 Task: Develope Expense Category to manage categories.
Action: Mouse moved to (695, 65)
Screenshot: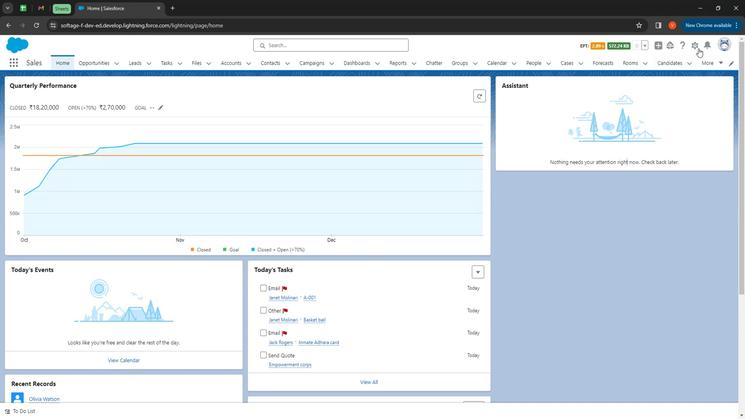 
Action: Mouse pressed left at (695, 65)
Screenshot: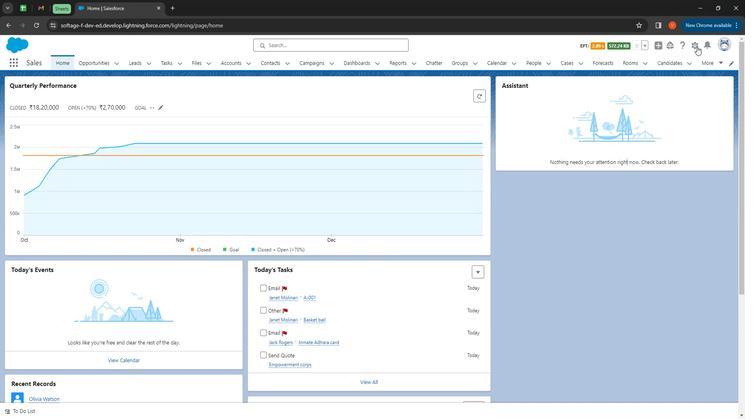
Action: Mouse moved to (675, 87)
Screenshot: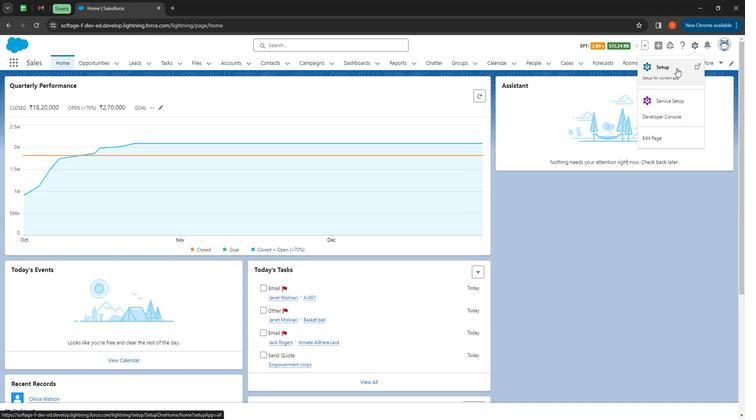 
Action: Mouse pressed left at (675, 87)
Screenshot: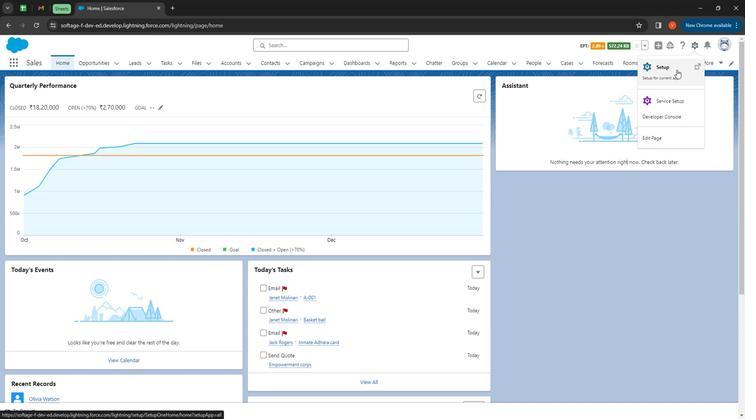 
Action: Mouse moved to (108, 79)
Screenshot: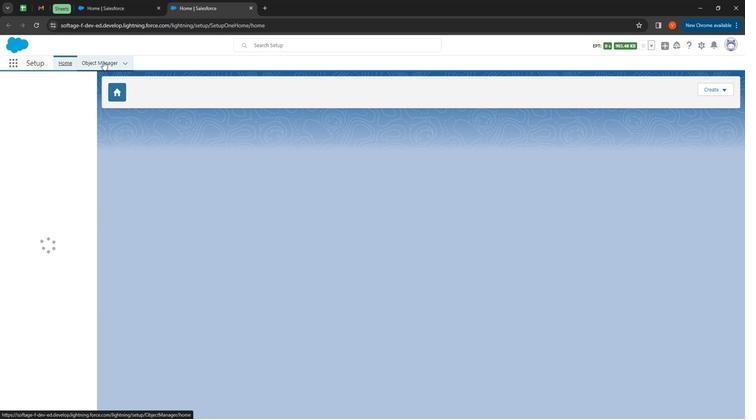 
Action: Mouse pressed left at (108, 79)
Screenshot: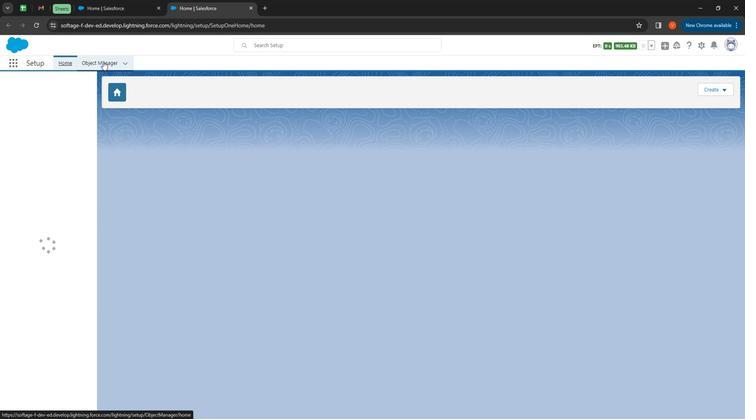 
Action: Mouse moved to (707, 105)
Screenshot: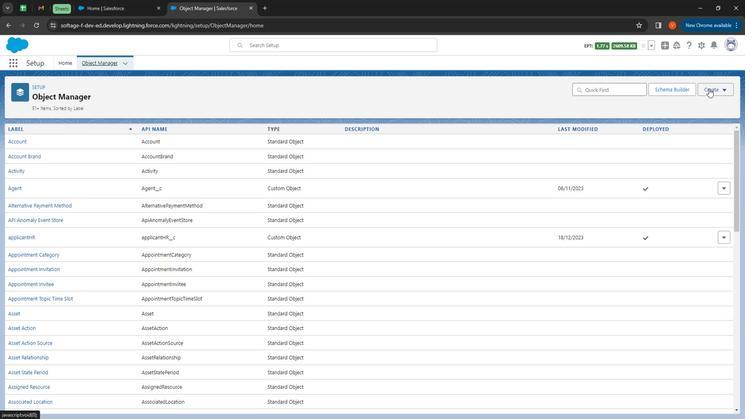 
Action: Mouse pressed left at (707, 105)
Screenshot: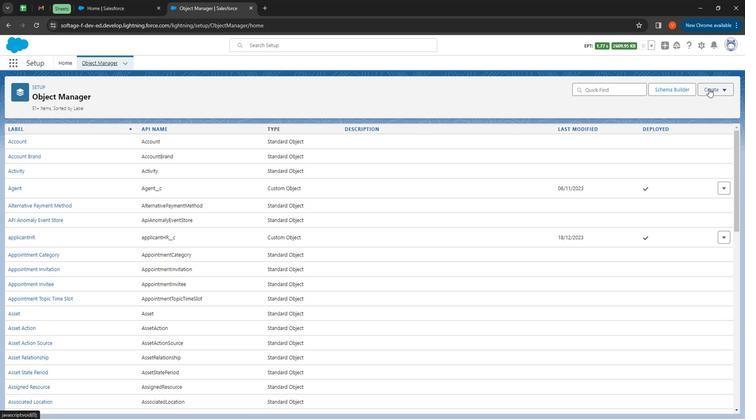 
Action: Mouse moved to (695, 125)
Screenshot: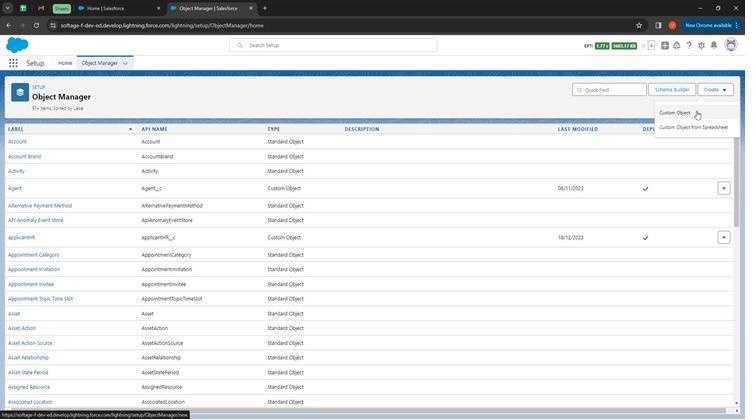 
Action: Mouse pressed left at (695, 125)
Screenshot: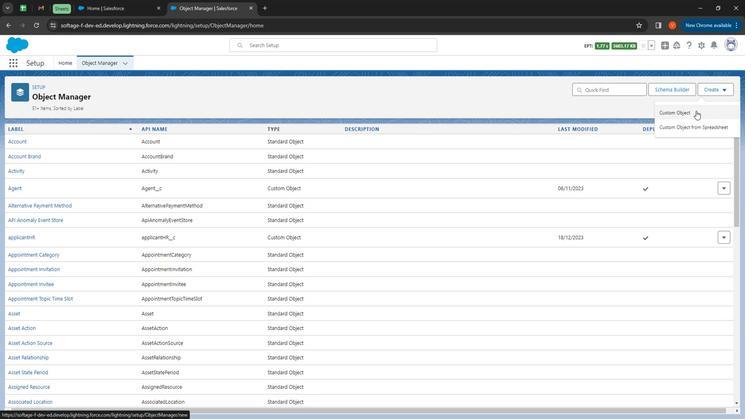 
Action: Mouse moved to (168, 201)
Screenshot: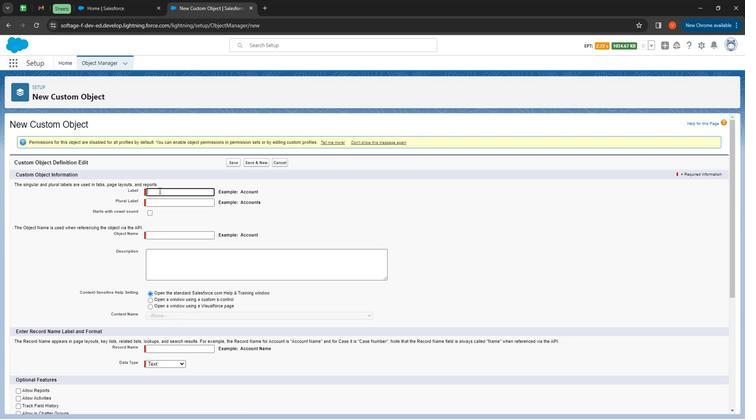 
Action: Mouse pressed left at (168, 201)
Screenshot: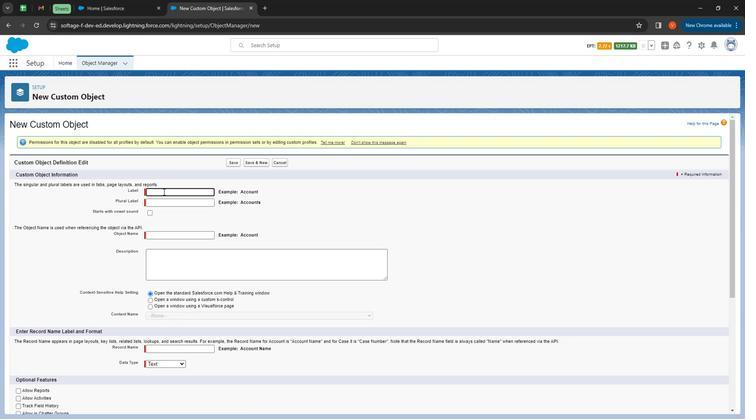 
Action: Key pressed <Key.shift>
Screenshot: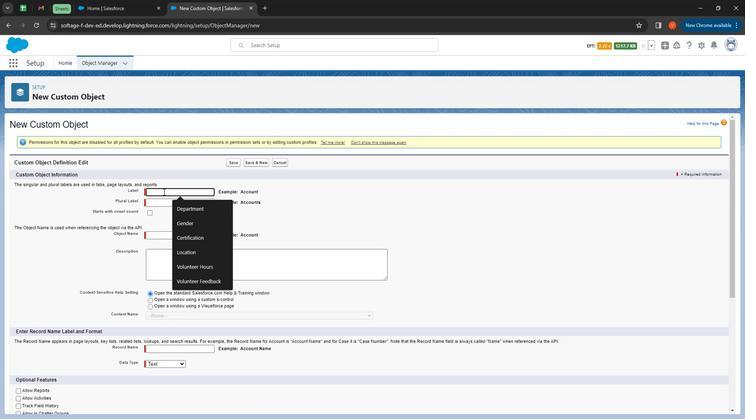 
Action: Mouse moved to (166, 200)
Screenshot: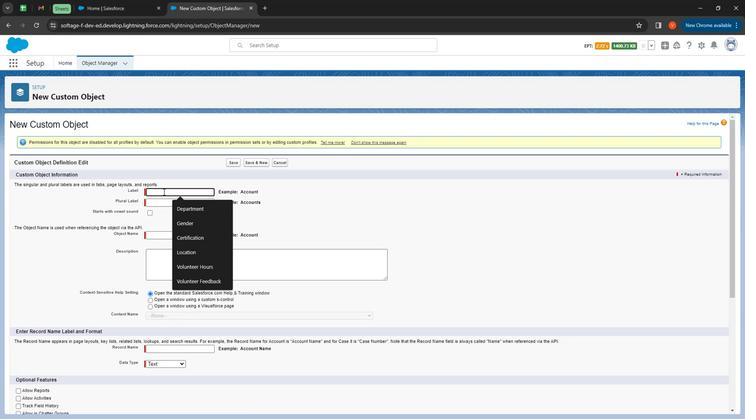 
Action: Key pressed Expense<Key.space><Key.shift>Category
Screenshot: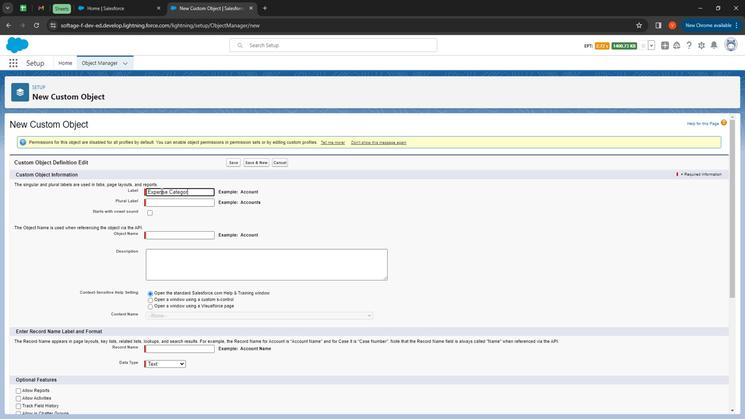 
Action: Mouse moved to (195, 209)
Screenshot: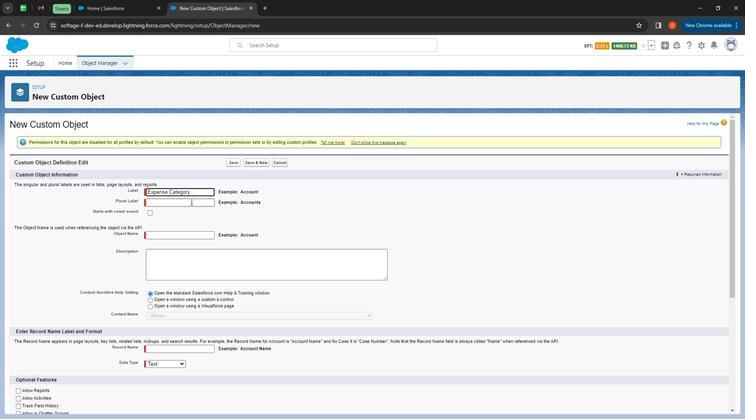 
Action: Mouse pressed left at (195, 209)
Screenshot: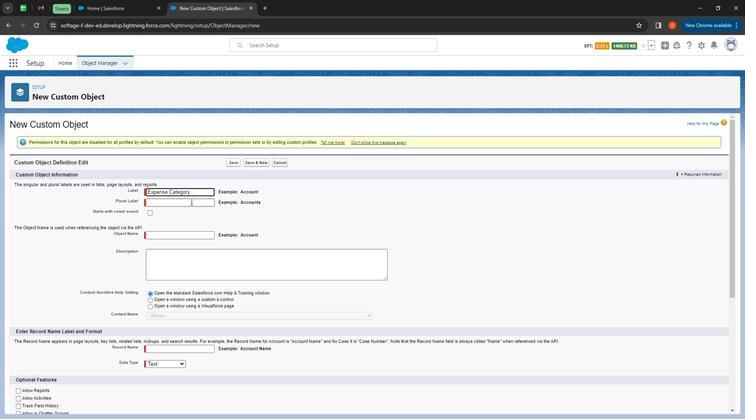 
Action: Mouse moved to (195, 209)
Screenshot: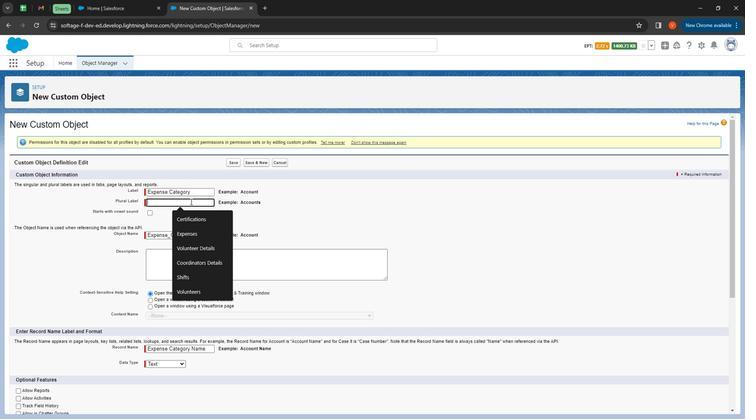 
Action: Key pressed <Key.shift>
Screenshot: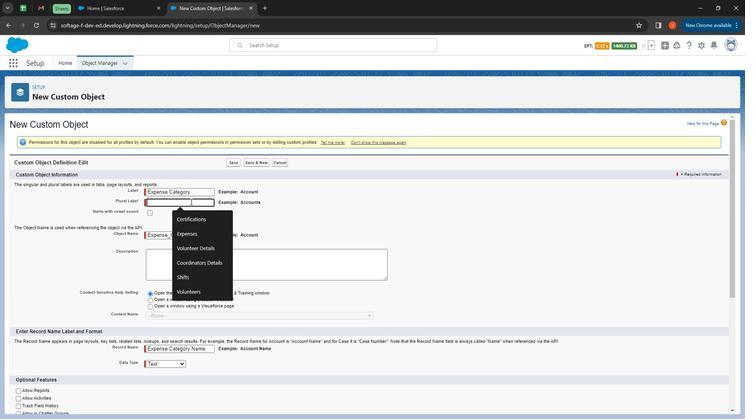 
Action: Mouse moved to (190, 206)
Screenshot: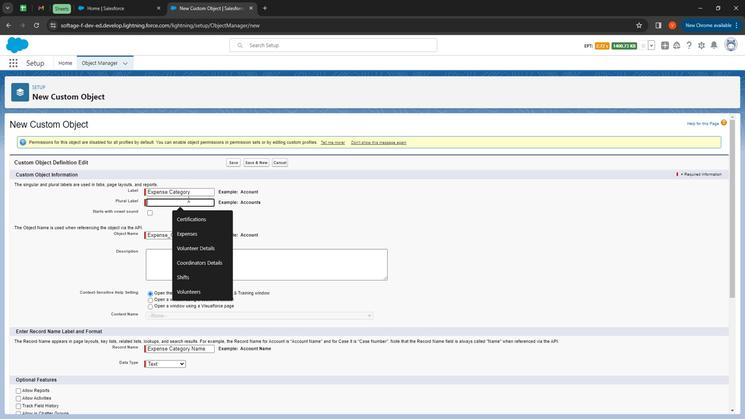 
Action: Key pressed E
Screenshot: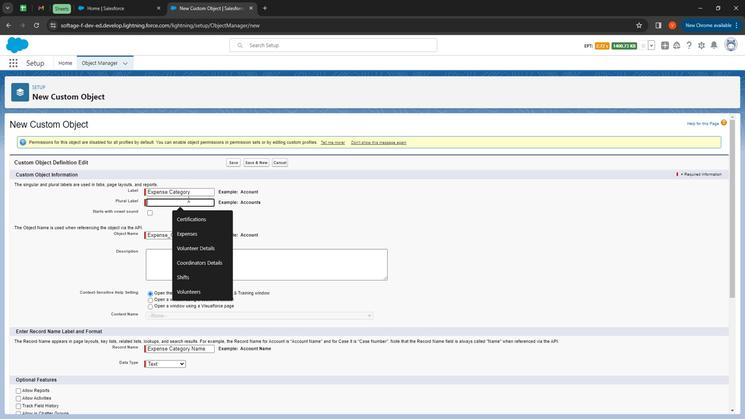 
Action: Mouse moved to (189, 205)
Screenshot: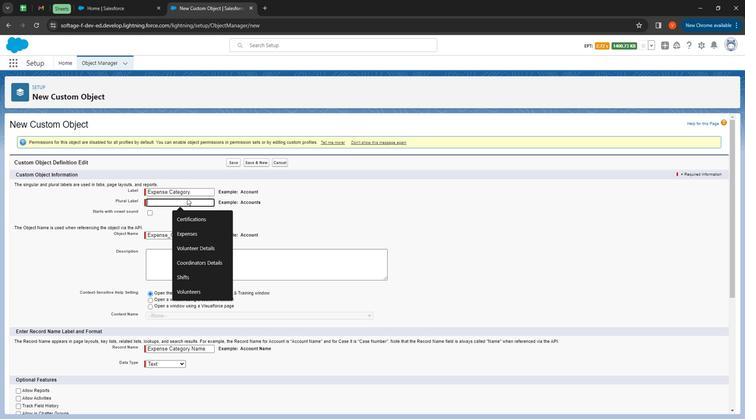 
Action: Key pressed xpense<Key.space><Key.shift>Catef<Key.backspace>gories
Screenshot: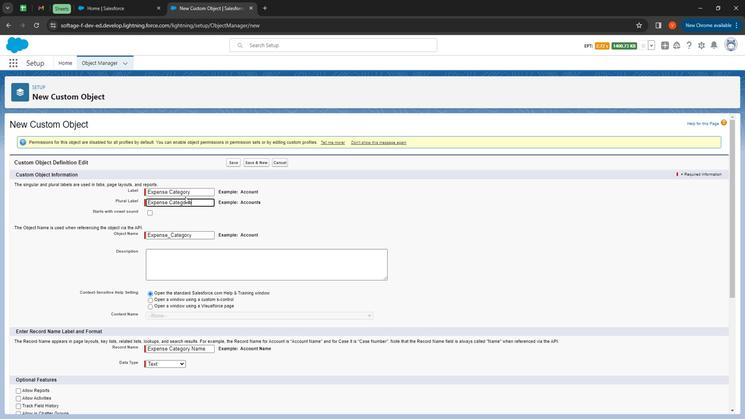 
Action: Mouse moved to (156, 219)
Screenshot: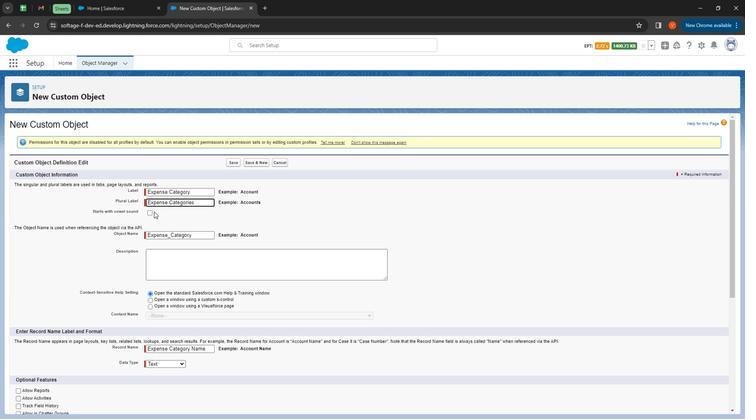 
Action: Mouse pressed left at (156, 219)
Screenshot: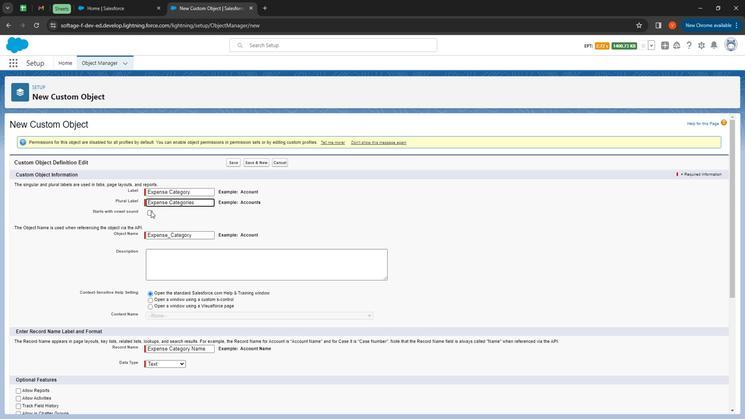 
Action: Mouse moved to (235, 237)
Screenshot: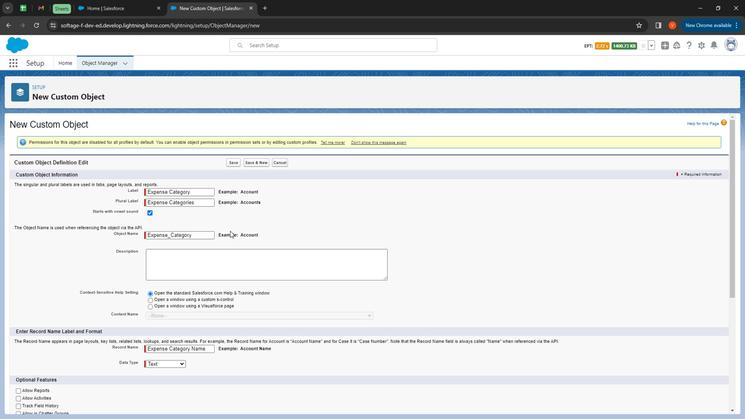 
Action: Mouse scrolled (235, 237) with delta (0, 0)
Screenshot: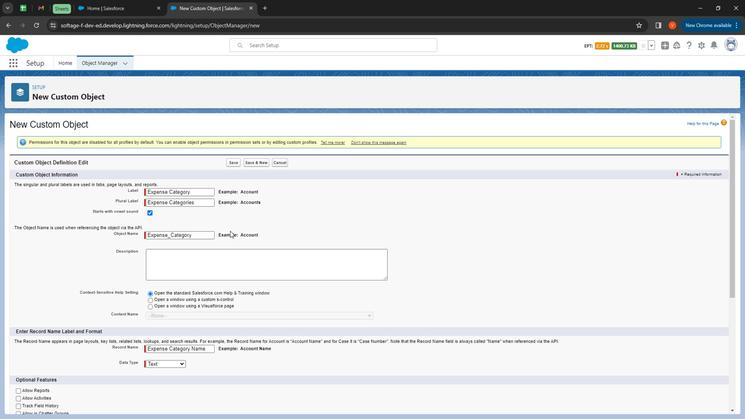 
Action: Mouse moved to (237, 239)
Screenshot: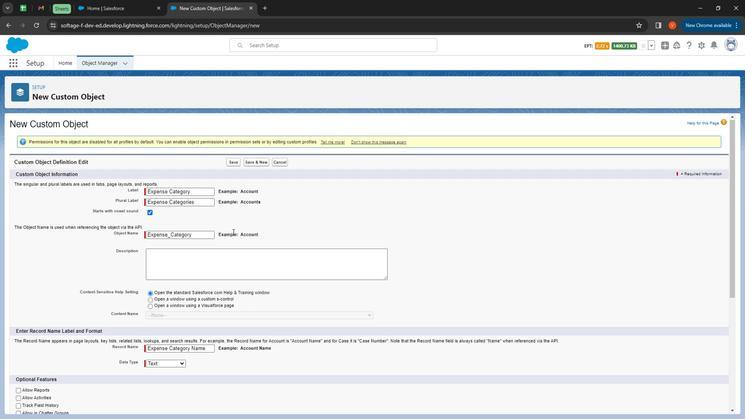 
Action: Mouse scrolled (237, 238) with delta (0, 0)
Screenshot: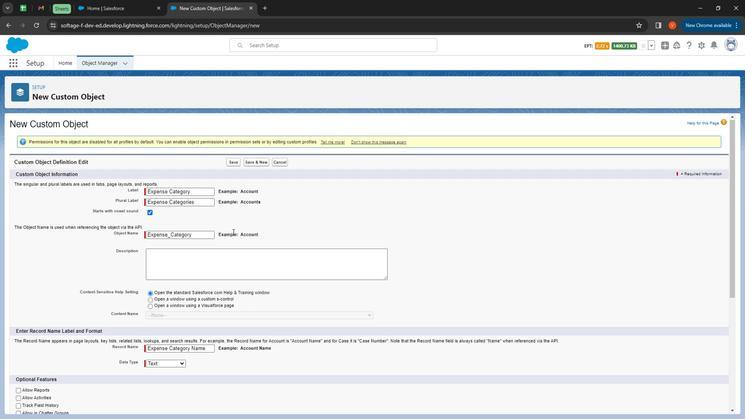 
Action: Mouse moved to (175, 192)
Screenshot: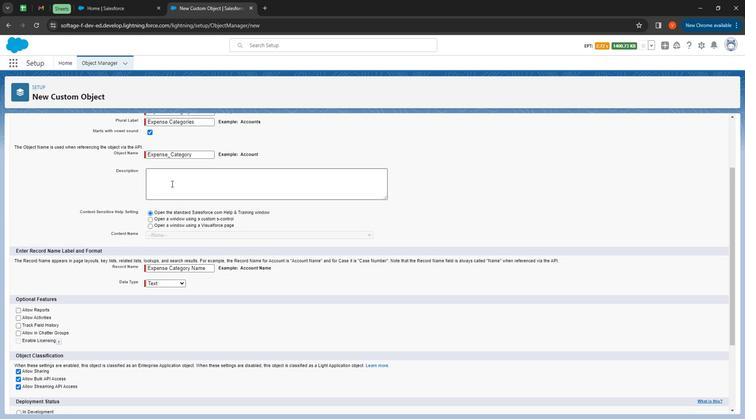 
Action: Mouse pressed left at (175, 192)
Screenshot: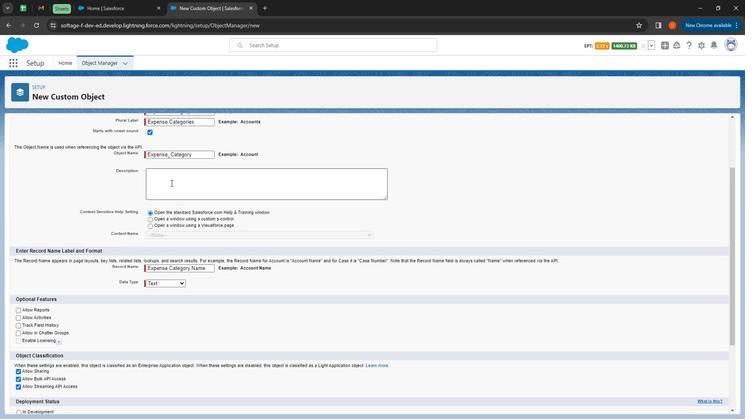 
Action: Mouse moved to (175, 194)
Screenshot: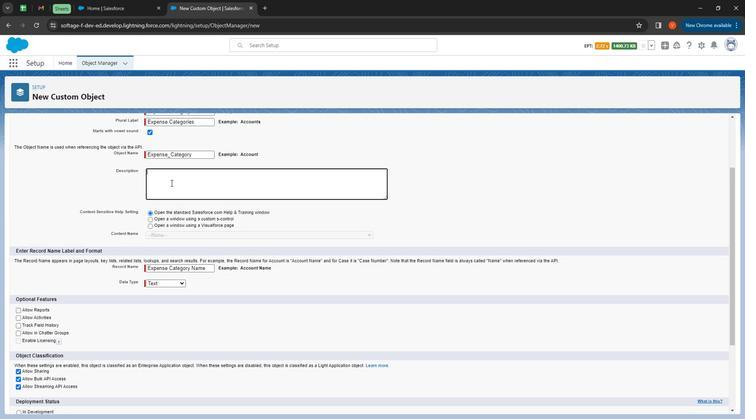 
Action: Key pressed <Key.shift>
Screenshot: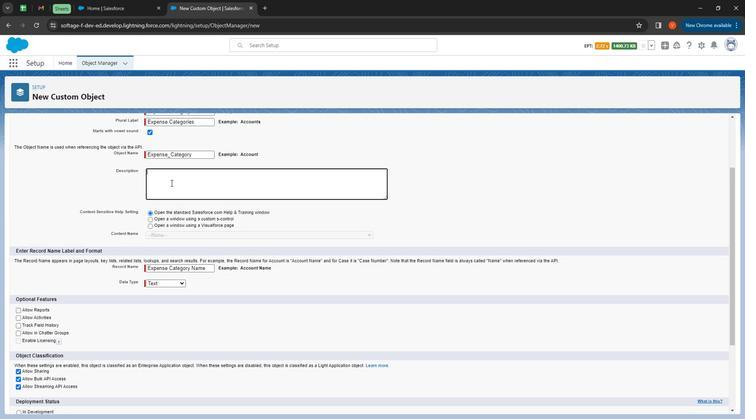 
Action: Mouse moved to (173, 189)
Screenshot: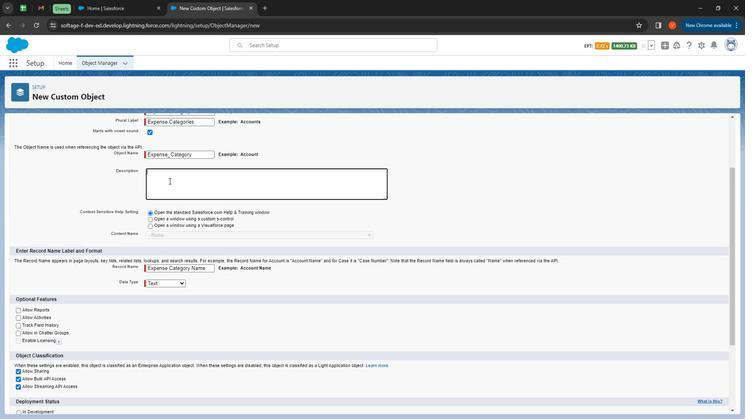 
Action: Key pressed Expense<Key.space><Key.shift>Category<Key.space>is<Key.space>custom<Key.space>object<Key.space>used<Key.space>in<Key.space>salesforce<Key.space>application<Key.space>name<Key.space><Key.shift>Expense<Key.space><Key.shift>Tracker<Key.space>
Screenshot: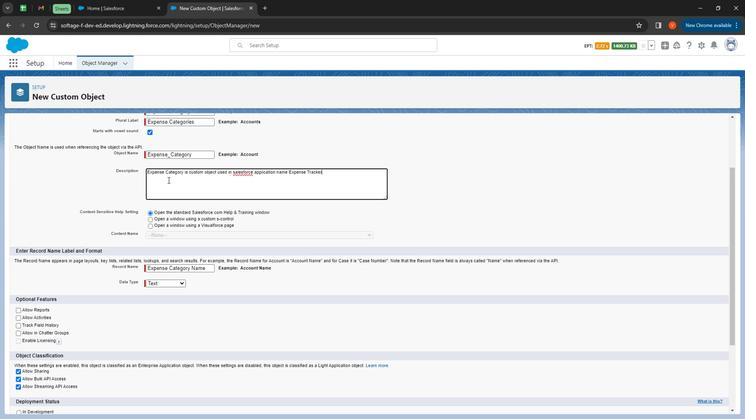 
Action: Mouse moved to (249, 182)
Screenshot: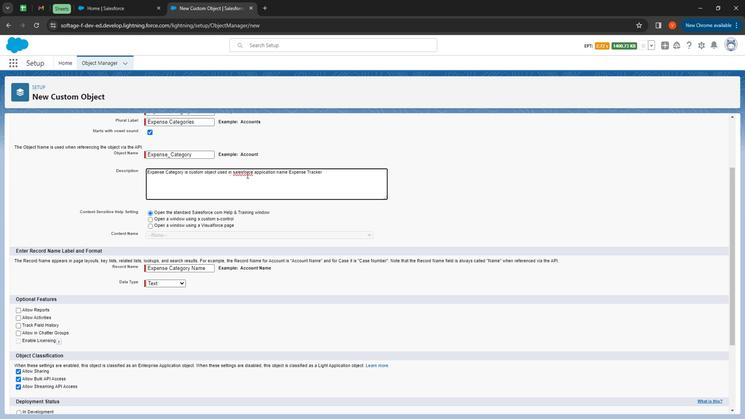 
Action: Mouse pressed right at (249, 182)
Screenshot: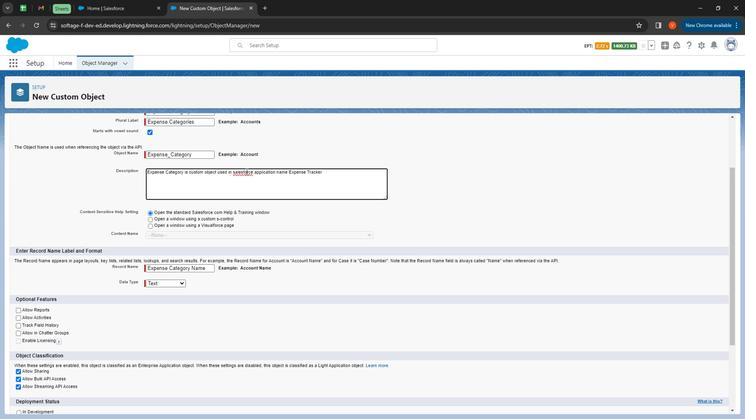 
Action: Mouse moved to (263, 185)
Screenshot: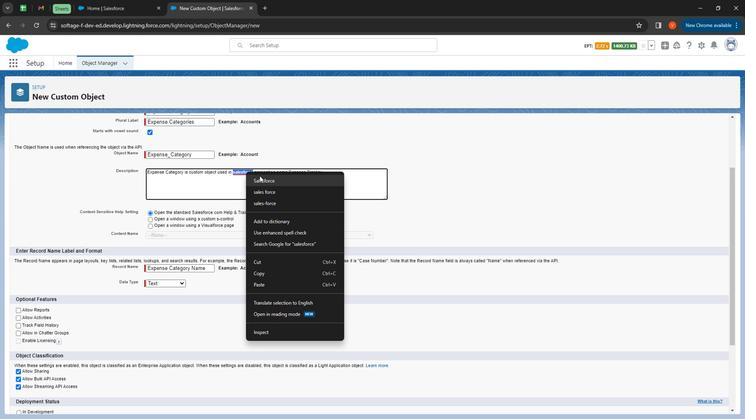 
Action: Mouse pressed left at (263, 185)
Screenshot: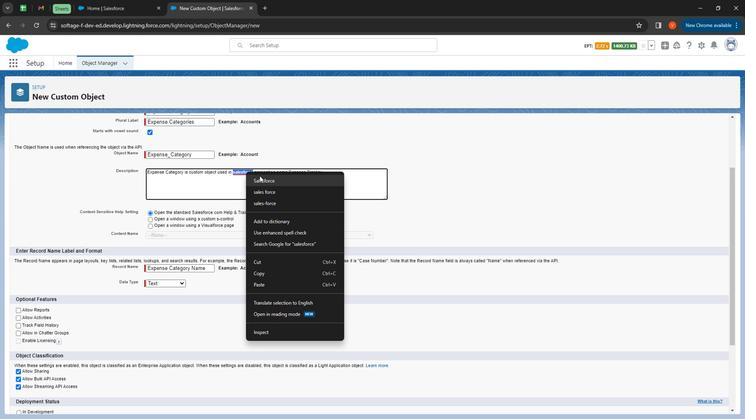 
Action: Mouse moved to (216, 196)
Screenshot: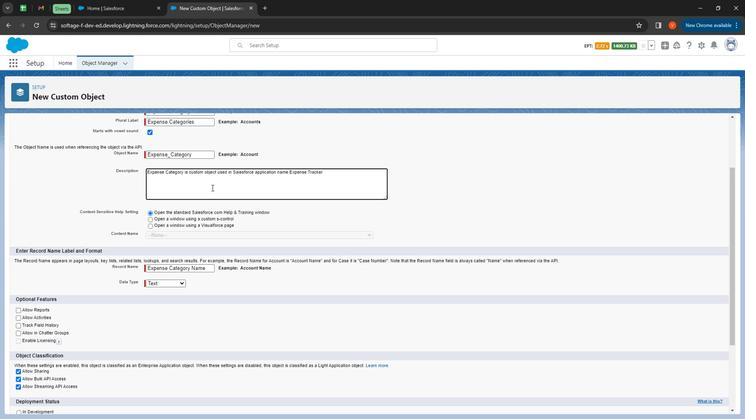 
Action: Mouse pressed left at (216, 196)
Screenshot: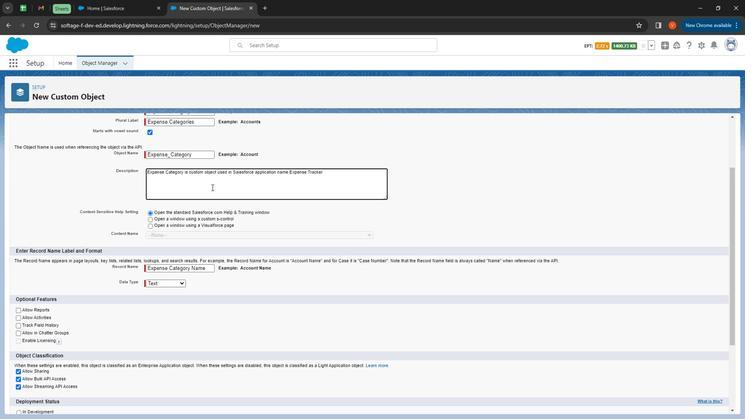 
Action: Mouse moved to (184, 217)
Screenshot: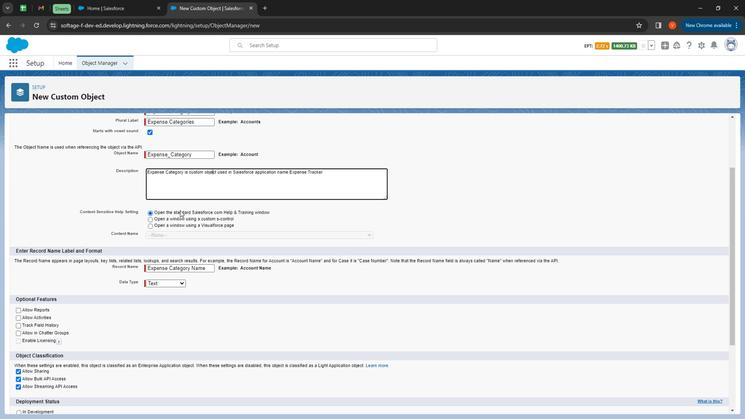 
Action: Mouse scrolled (184, 217) with delta (0, 0)
Screenshot: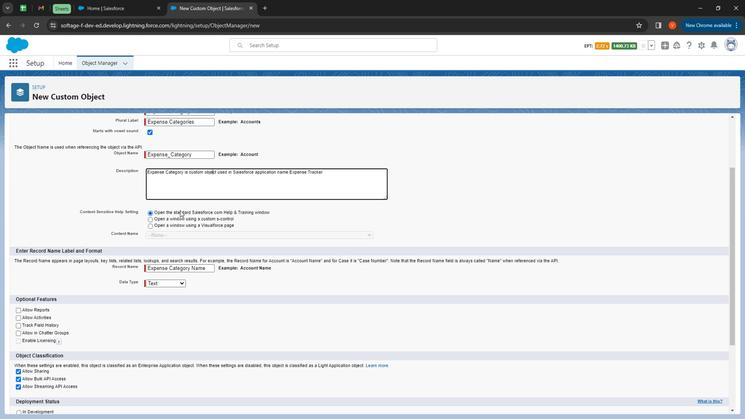 
Action: Mouse moved to (184, 214)
Screenshot: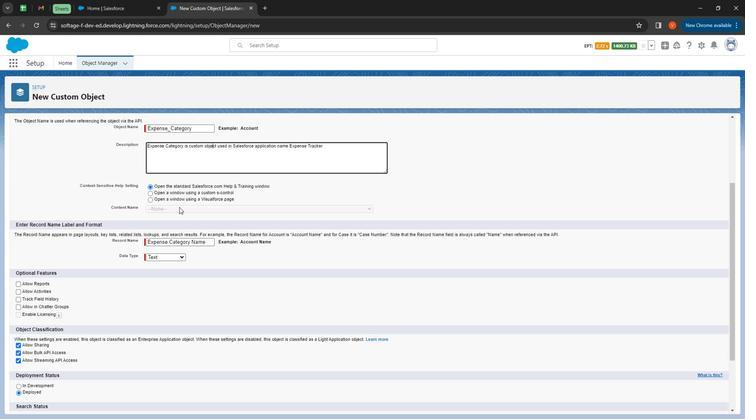 
Action: Mouse scrolled (184, 214) with delta (0, 0)
Screenshot: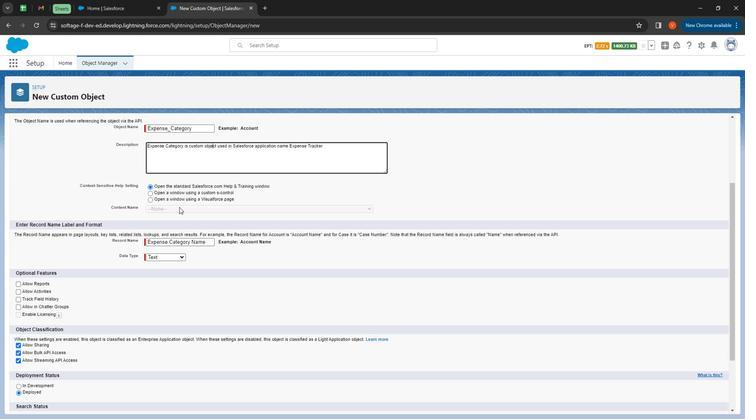 
Action: Mouse moved to (46, 235)
Screenshot: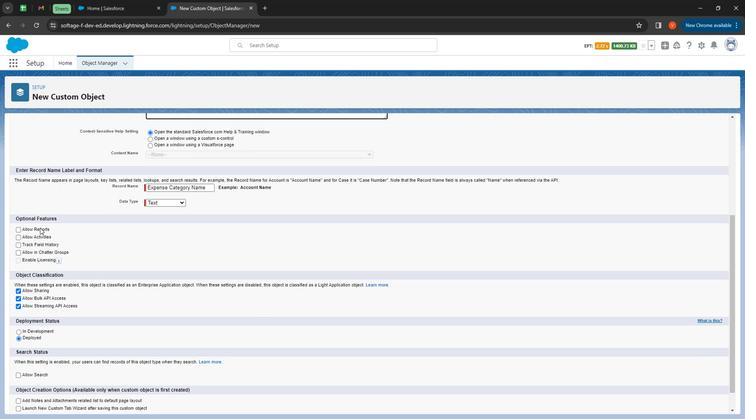 
Action: Mouse pressed left at (46, 235)
Screenshot: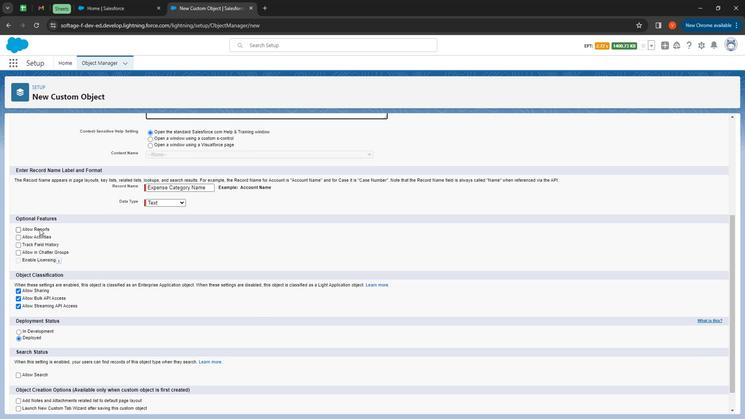 
Action: Mouse moved to (46, 243)
Screenshot: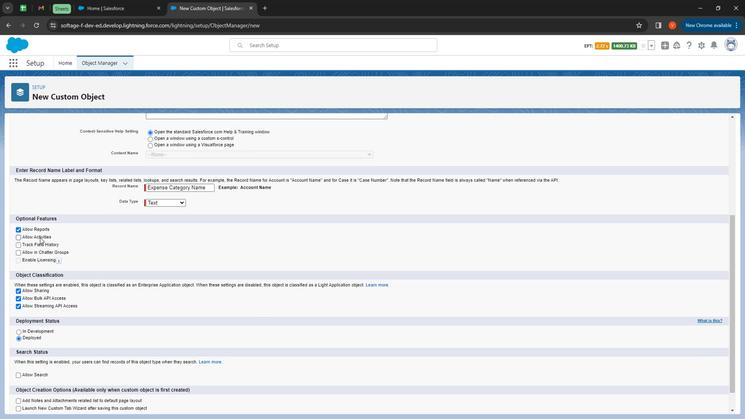 
Action: Mouse pressed left at (46, 243)
Screenshot: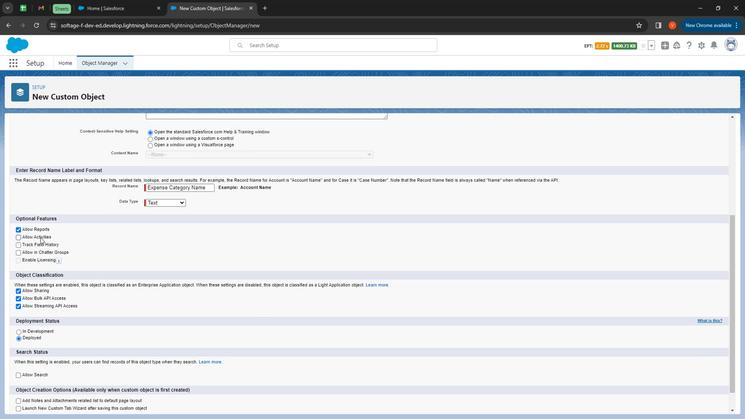 
Action: Mouse moved to (50, 250)
Screenshot: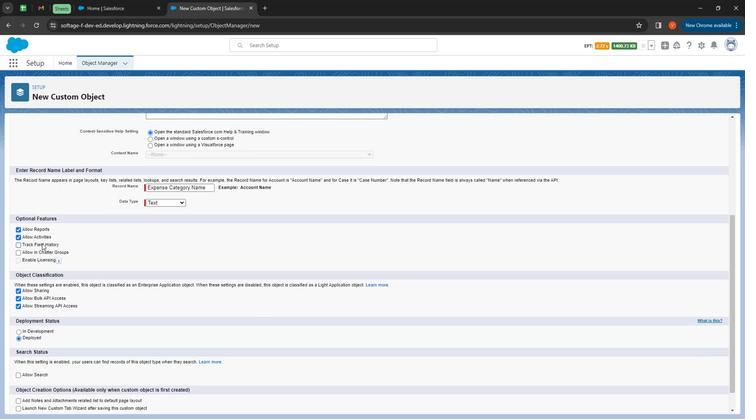 
Action: Mouse pressed left at (50, 250)
Screenshot: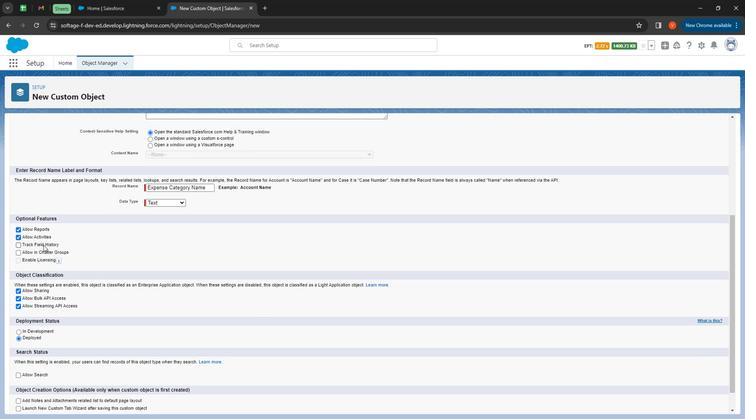 
Action: Mouse moved to (44, 256)
Screenshot: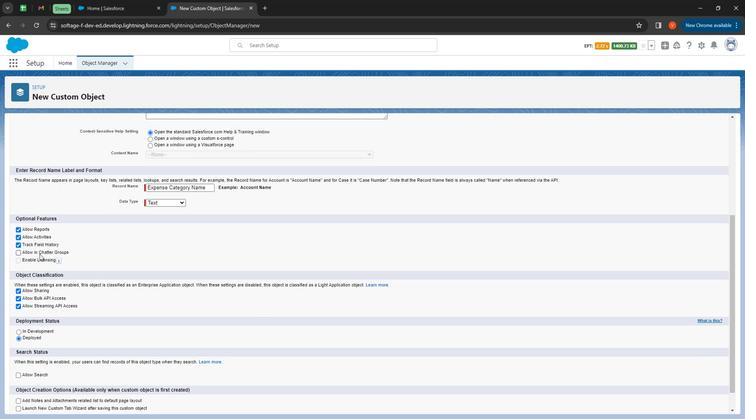 
Action: Mouse pressed left at (44, 256)
Screenshot: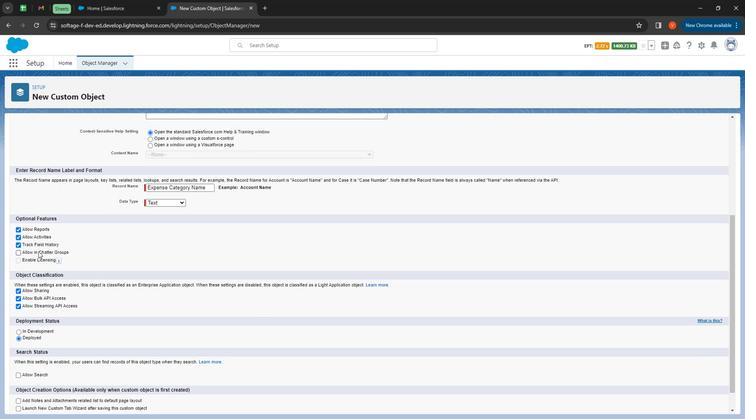 
Action: Mouse moved to (209, 300)
Screenshot: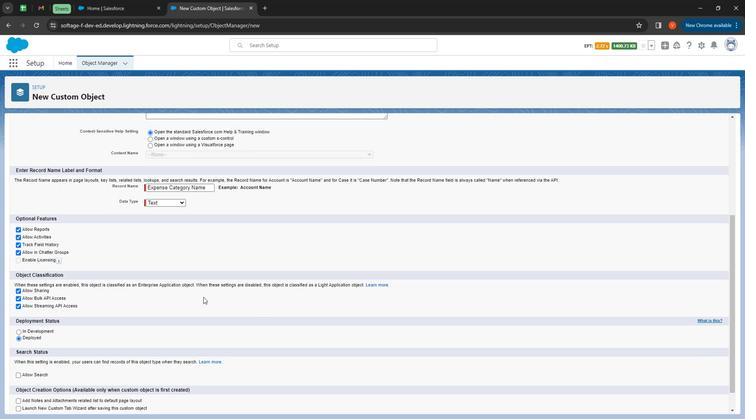 
Action: Mouse scrolled (209, 300) with delta (0, 0)
Screenshot: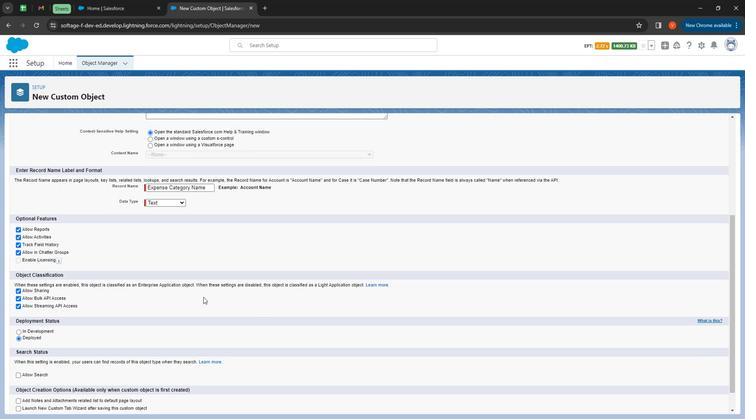 
Action: Mouse moved to (213, 304)
Screenshot: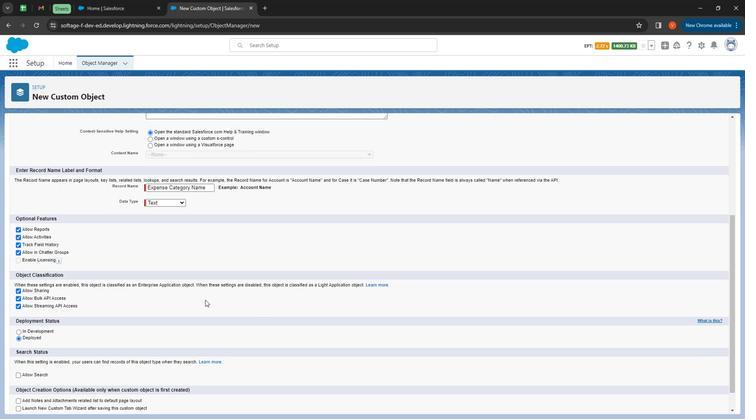 
Action: Mouse scrolled (213, 304) with delta (0, 0)
Screenshot: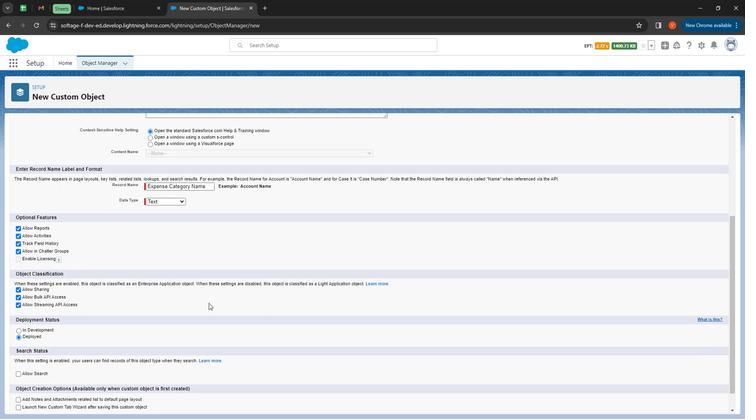 
Action: Mouse scrolled (213, 304) with delta (0, 0)
Screenshot: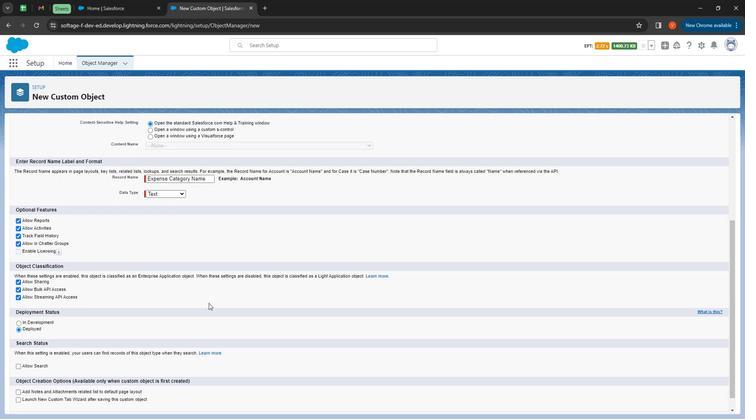 
Action: Mouse moved to (178, 310)
Screenshot: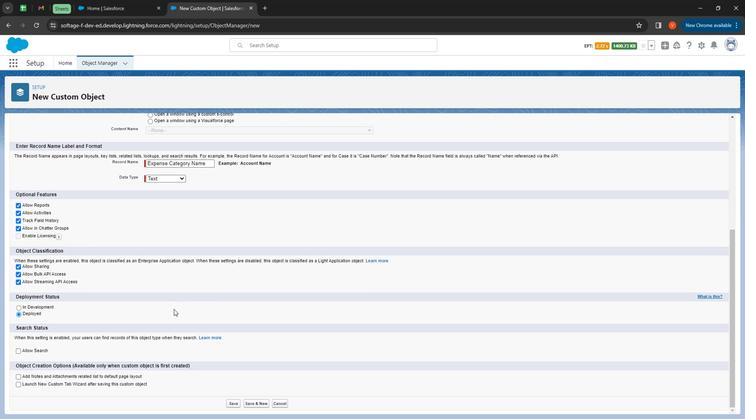 
Action: Mouse scrolled (178, 310) with delta (0, 0)
Screenshot: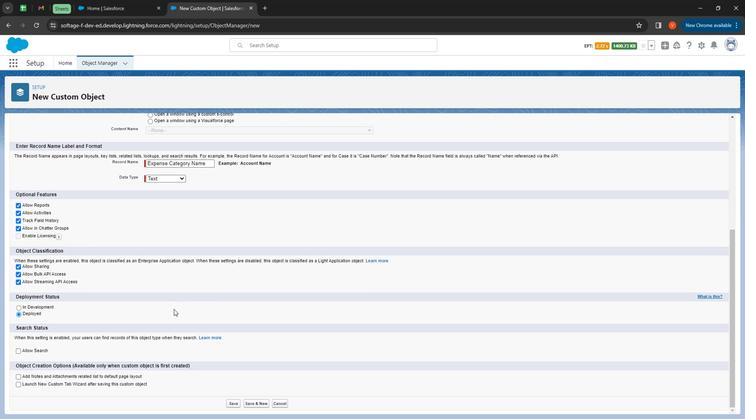 
Action: Mouse moved to (178, 310)
Screenshot: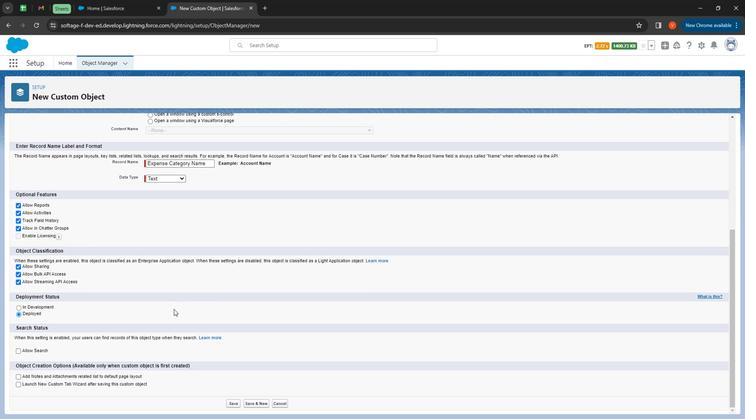 
Action: Mouse scrolled (178, 310) with delta (0, 0)
Screenshot: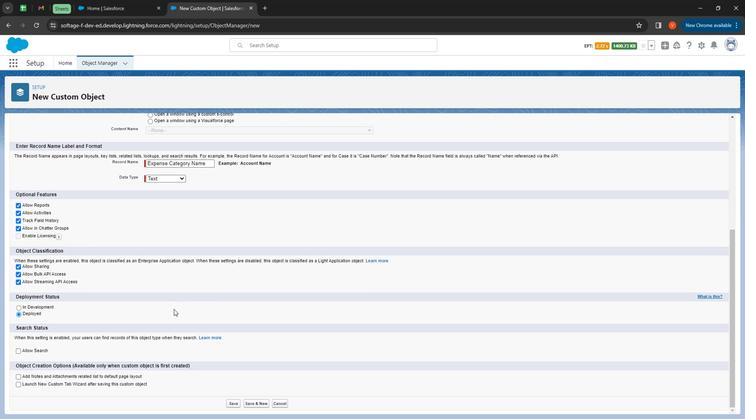 
Action: Mouse scrolled (178, 310) with delta (0, 0)
Screenshot: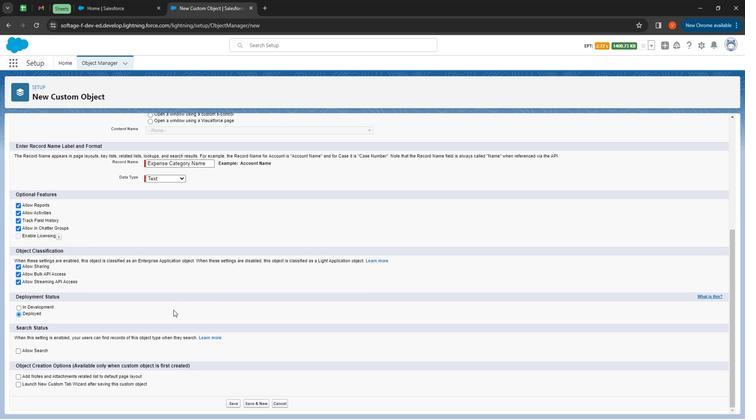 
Action: Mouse moved to (43, 350)
Screenshot: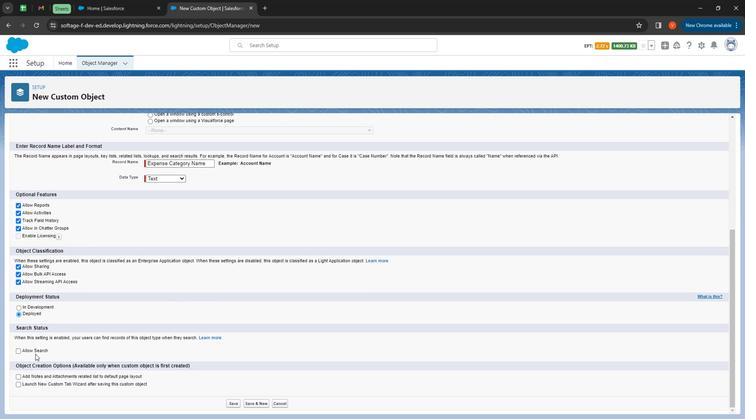 
Action: Mouse pressed left at (43, 350)
Screenshot: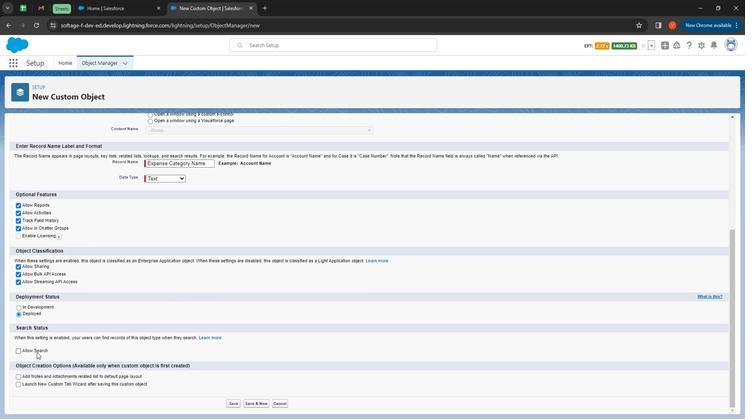 
Action: Mouse moved to (235, 399)
Screenshot: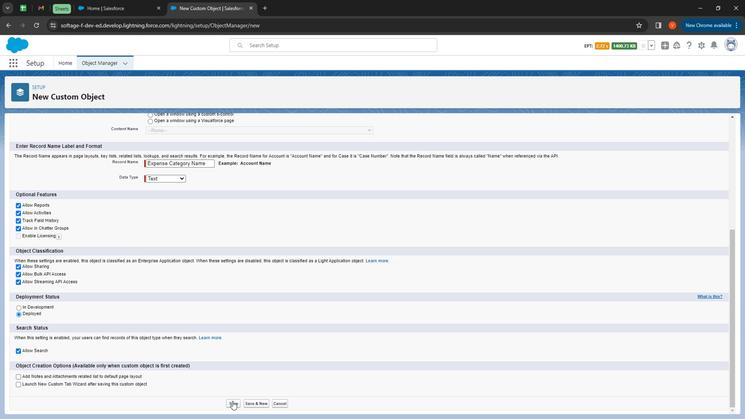 
Action: Mouse pressed left at (235, 399)
Screenshot: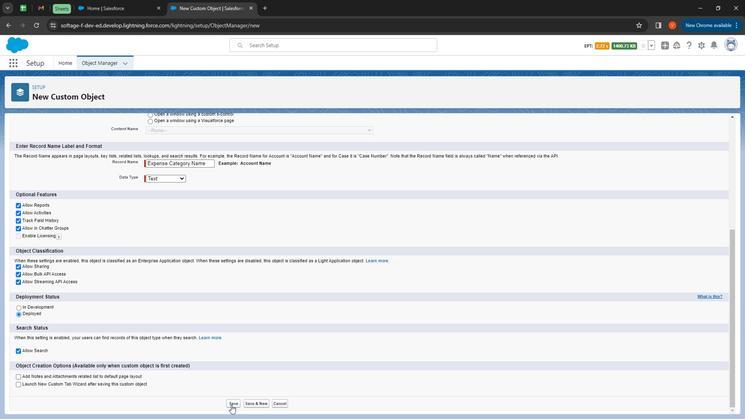 
Action: Mouse moved to (61, 154)
Screenshot: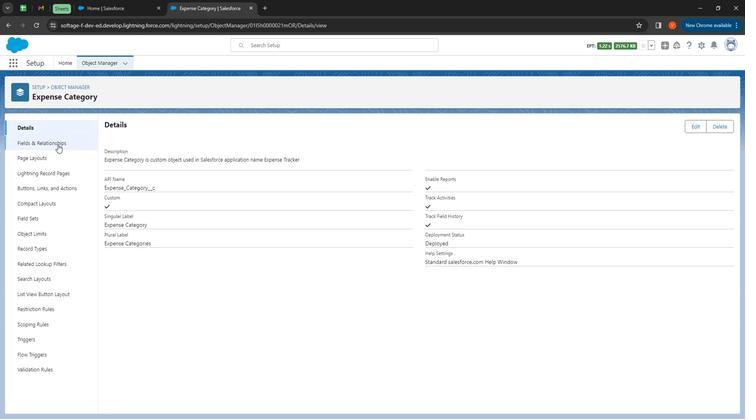 
Action: Mouse pressed left at (61, 154)
Screenshot: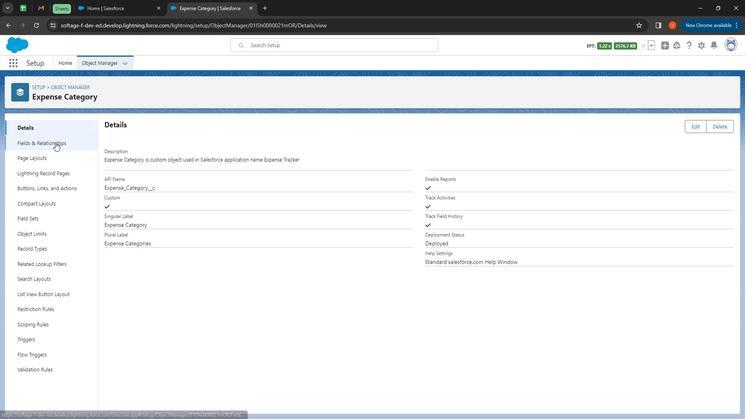 
Action: Mouse moved to (568, 137)
Screenshot: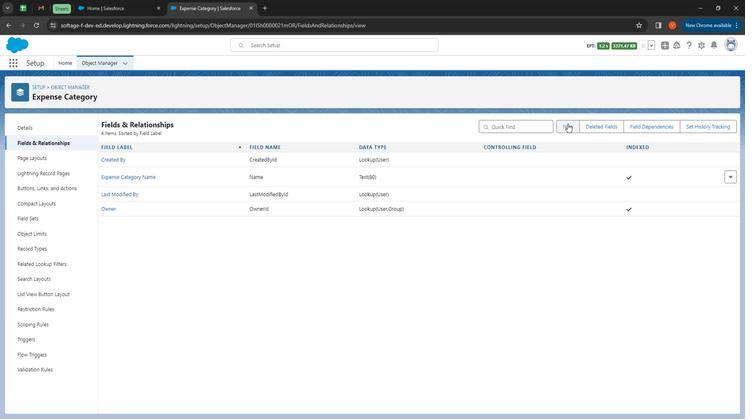 
Action: Mouse pressed left at (568, 137)
Screenshot: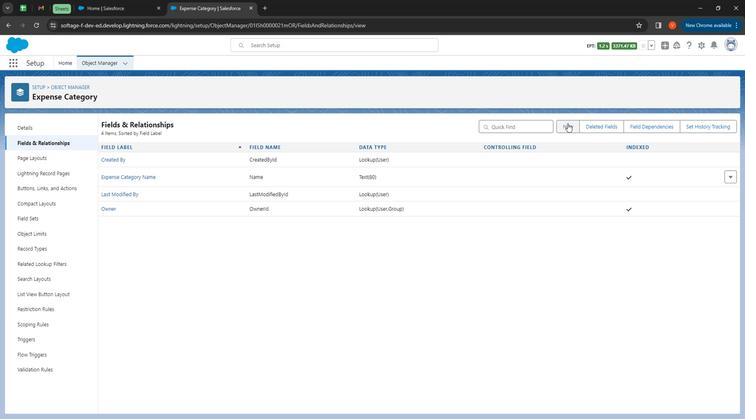 
Action: Mouse moved to (157, 255)
Screenshot: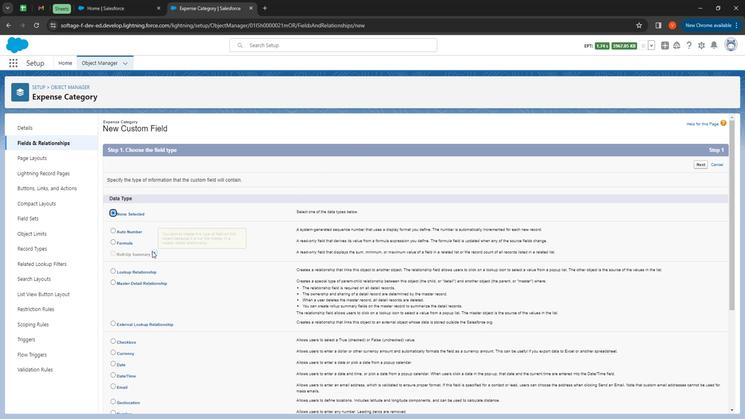 
Action: Mouse scrolled (157, 255) with delta (0, 0)
Screenshot: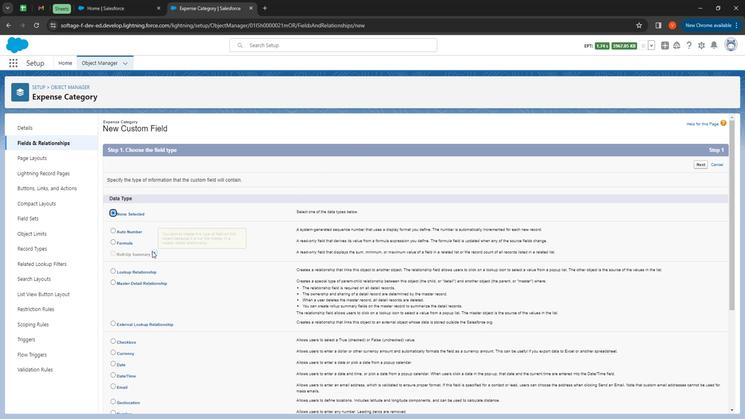 
Action: Mouse moved to (160, 263)
Screenshot: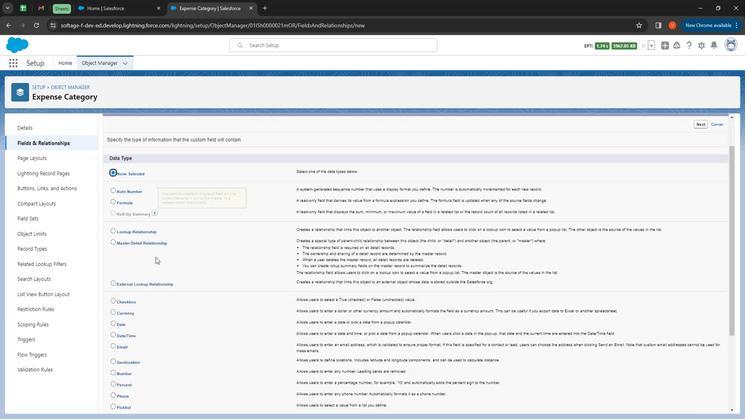
Action: Mouse scrolled (160, 262) with delta (0, 0)
Screenshot: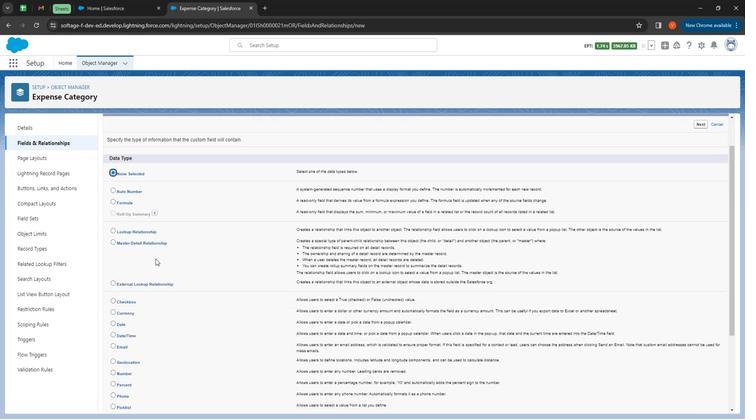 
Action: Mouse moved to (161, 266)
Screenshot: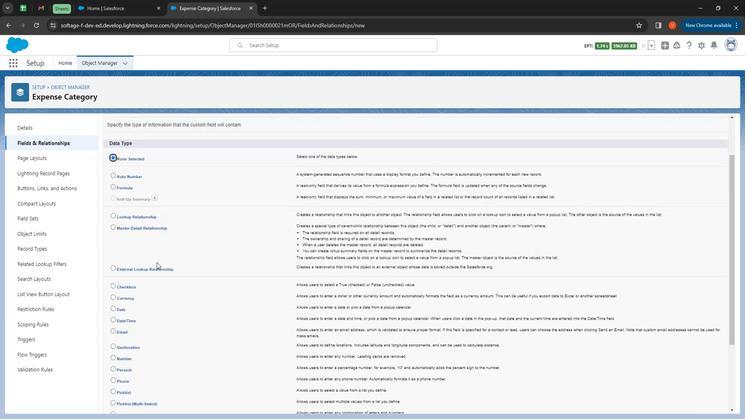 
Action: Mouse scrolled (161, 266) with delta (0, 0)
Screenshot: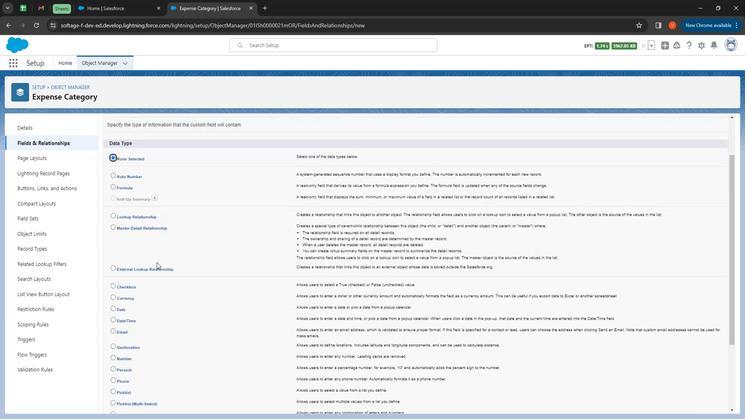 
Action: Mouse moved to (127, 325)
Screenshot: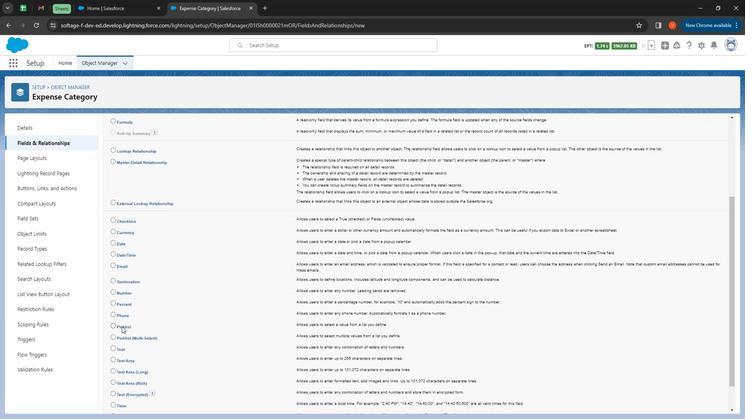 
Action: Mouse pressed left at (127, 325)
Screenshot: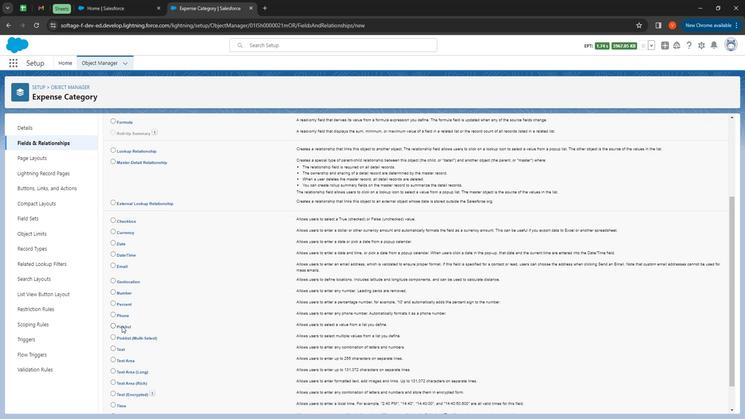 
Action: Mouse moved to (693, 358)
Screenshot: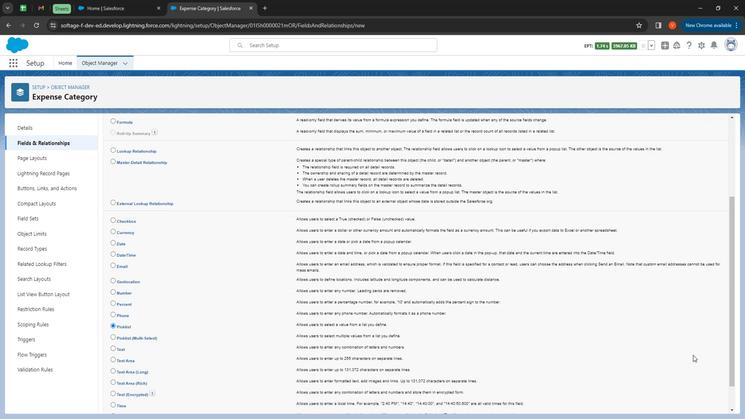 
Action: Mouse scrolled (693, 358) with delta (0, 0)
Screenshot: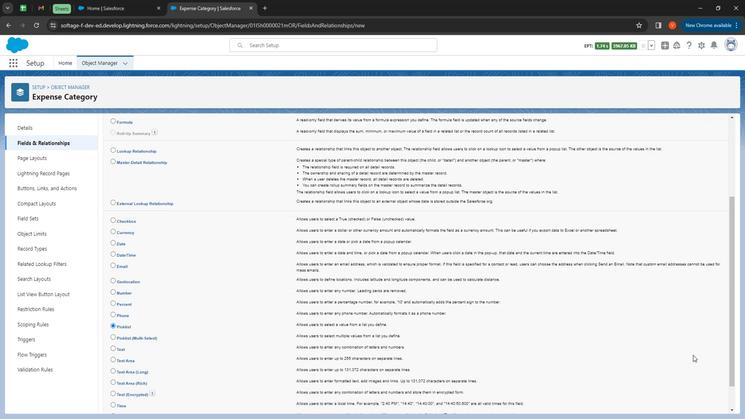 
Action: Mouse moved to (698, 361)
Screenshot: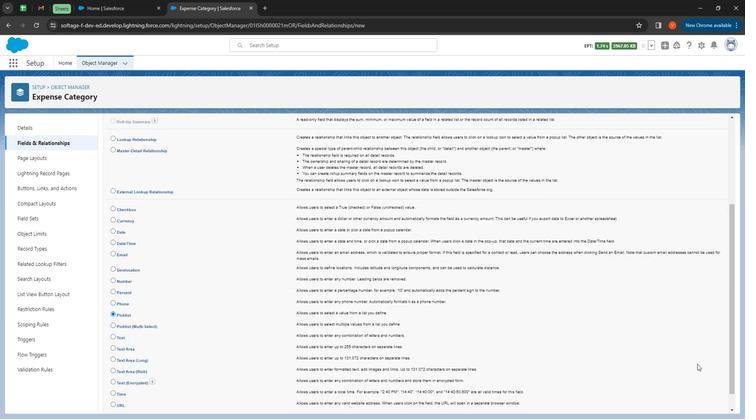 
Action: Mouse scrolled (698, 361) with delta (0, 0)
Screenshot: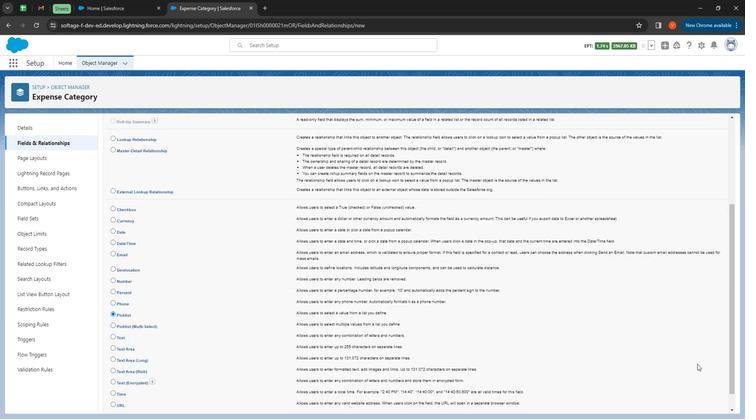 
Action: Mouse moved to (700, 363)
Screenshot: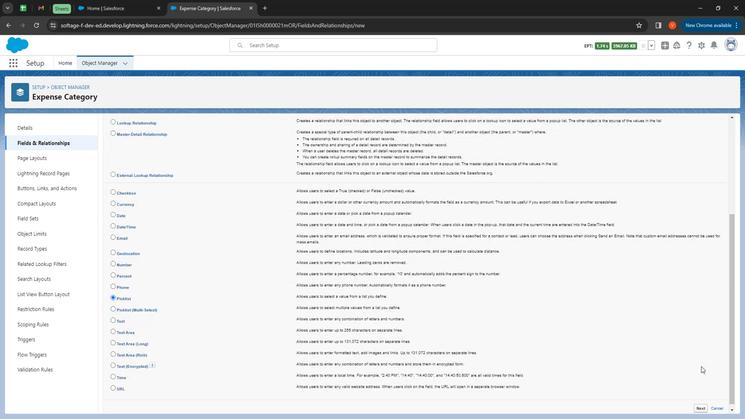 
Action: Mouse scrolled (700, 362) with delta (0, 0)
Screenshot: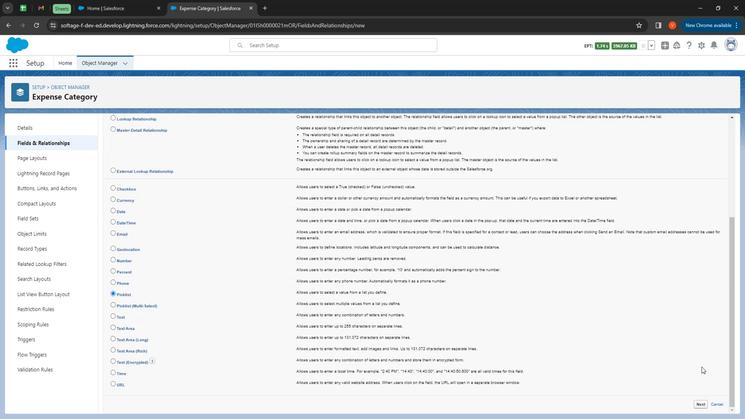 
Action: Mouse moved to (700, 367)
Screenshot: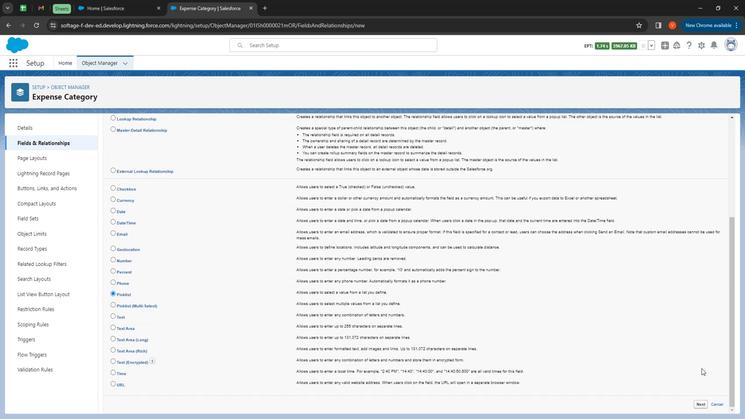 
Action: Mouse scrolled (700, 367) with delta (0, 0)
Screenshot: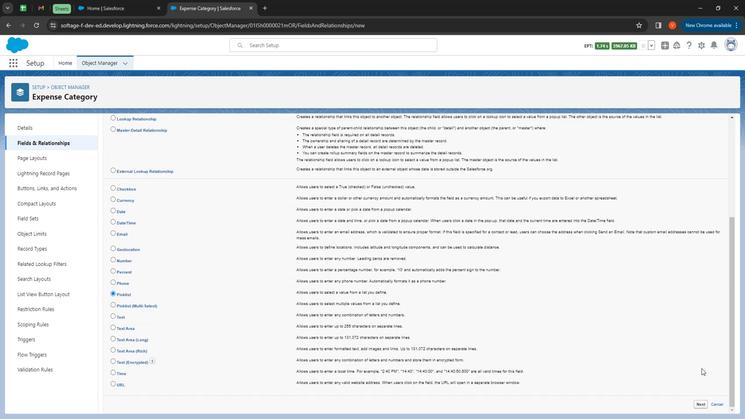 
Action: Mouse moved to (700, 398)
Screenshot: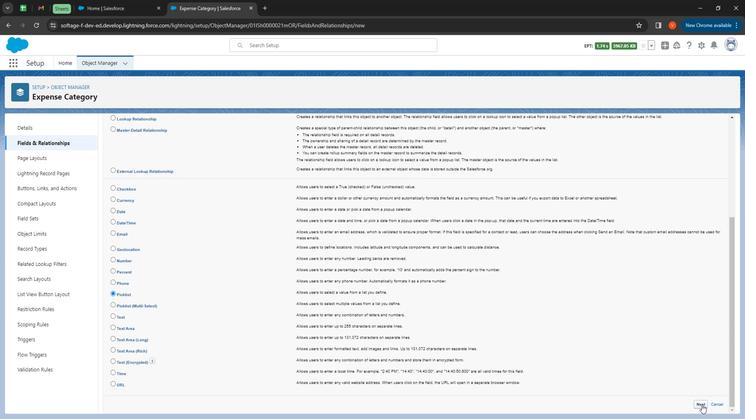 
Action: Mouse pressed left at (700, 398)
Screenshot: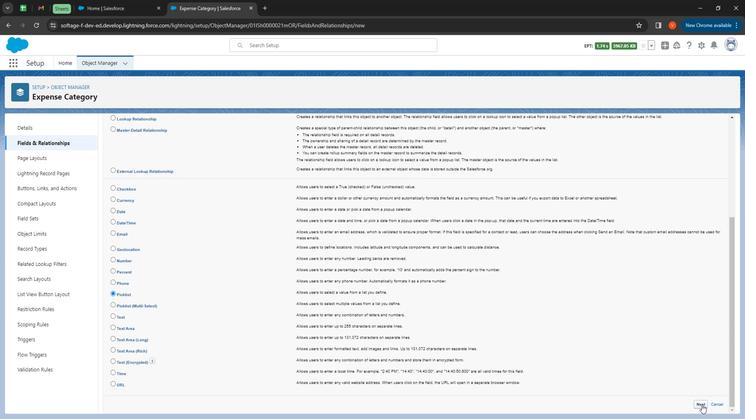 
Action: Mouse moved to (265, 189)
Screenshot: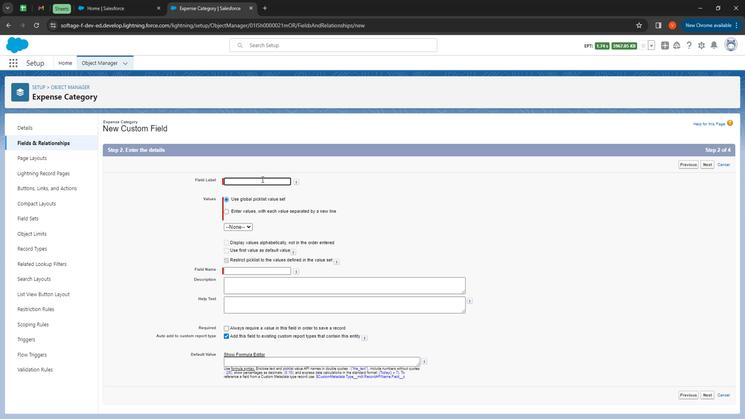 
Action: Mouse pressed left at (265, 189)
Screenshot: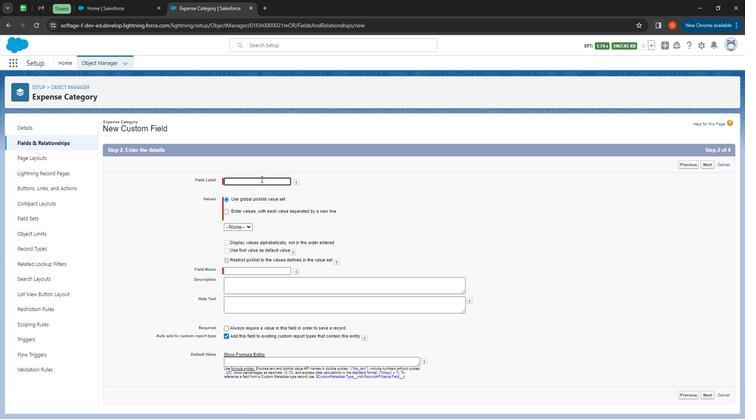 
Action: Key pressed <Key.shift>Expense<Key.space><Key.shift><Key.shift><Key.shift><Key.shift><Key.shift><Key.shift><Key.shift><Key.shift>Type
Screenshot: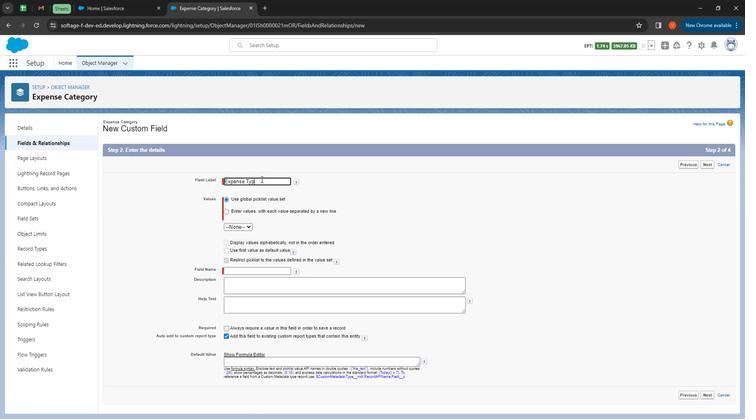 
Action: Mouse moved to (269, 219)
Screenshot: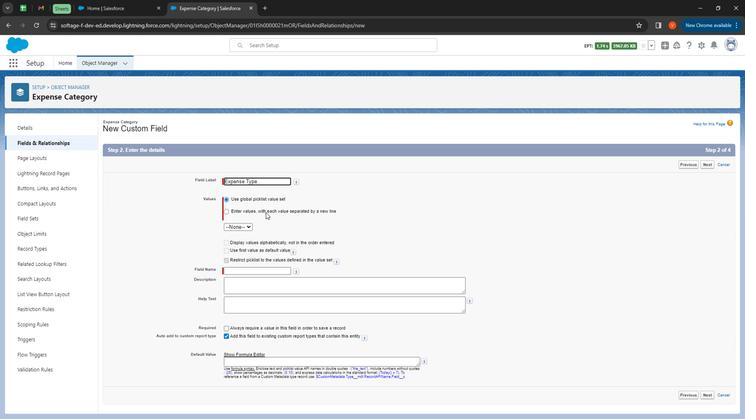 
Action: Mouse pressed left at (269, 219)
Screenshot: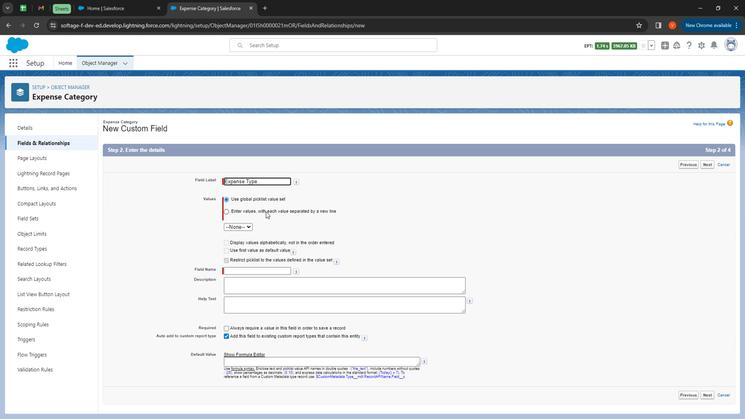 
Action: Mouse moved to (273, 241)
Screenshot: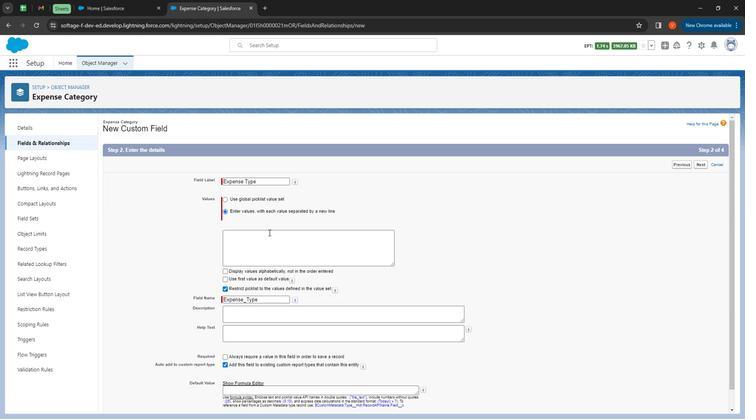 
Action: Mouse pressed left at (273, 241)
Screenshot: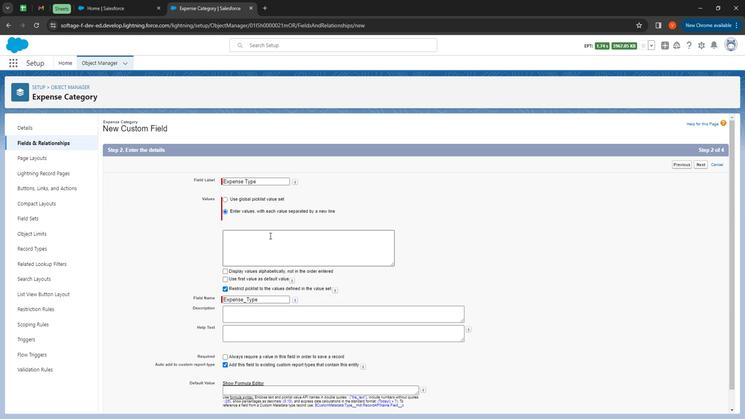 
Action: Key pressed <Key.shift><Key.shift><Key.shift><Key.shift><Key.shift><Key.shift><Key.shift><Key.shift><Key.shift><Key.shift><Key.shift><Key.shift><Key.shift><Key.shift><Key.shift><Key.shift><Key.shift><Key.shift>Operating<Key.space><Key.shift>Expense<Key.enter><Key.shift>Capital<Key.space>expense<Key.enter><Key.shift><Key.shift><Key.shift><Key.shift><Key.shift><Key.shift><Key.shift><Key.shift>Family<Key.space><Key.shift>Expense<Key.enter><Key.shift>Other<Key.space><Key.shift><Key.shift><Key.shift>Expenses
Screenshot: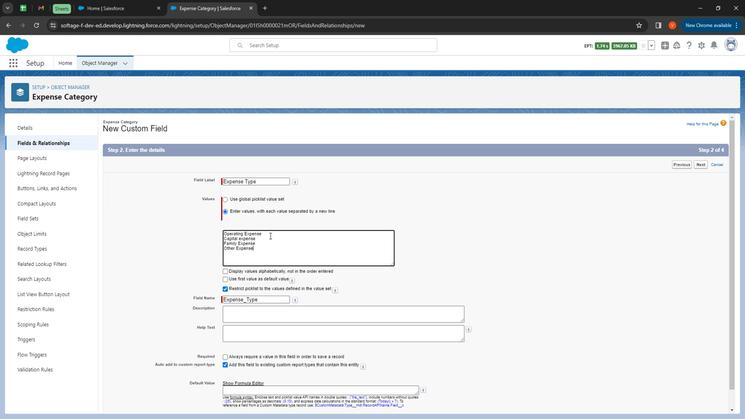 
Action: Mouse moved to (257, 272)
Screenshot: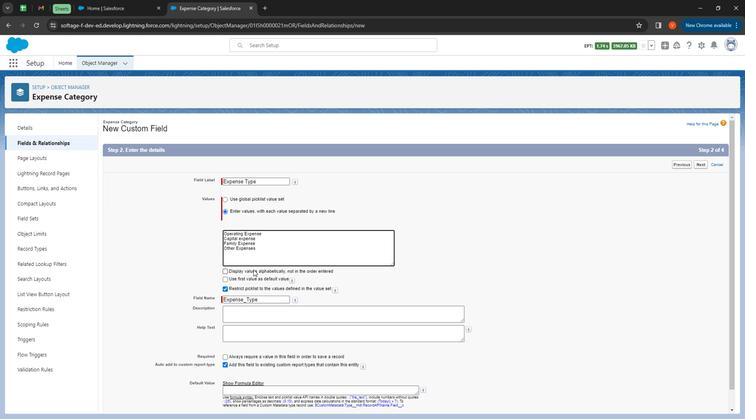 
Action: Mouse pressed left at (257, 272)
Screenshot: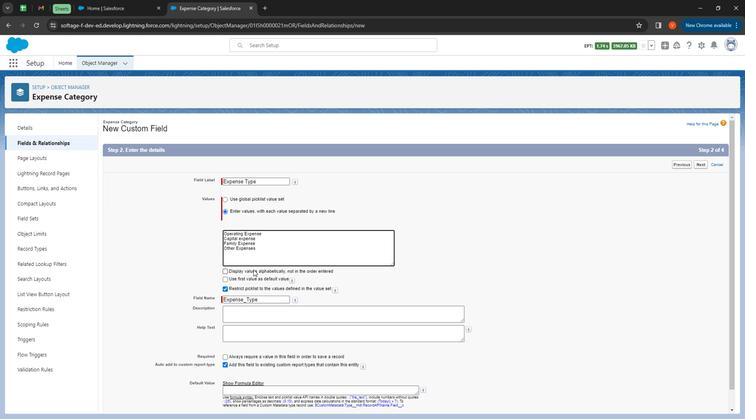
Action: Mouse moved to (294, 276)
Screenshot: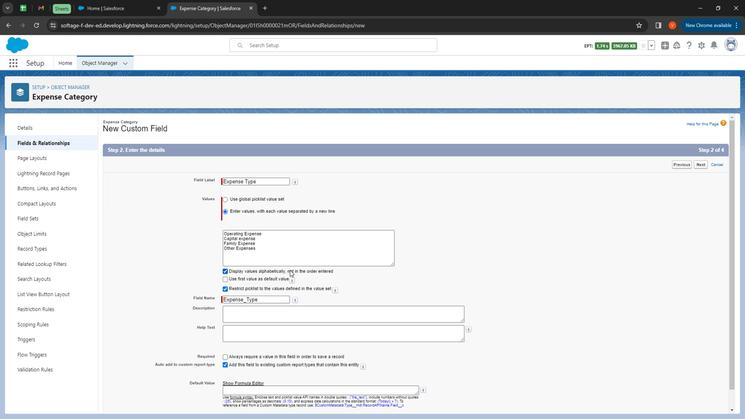 
Action: Mouse scrolled (294, 276) with delta (0, 0)
Screenshot: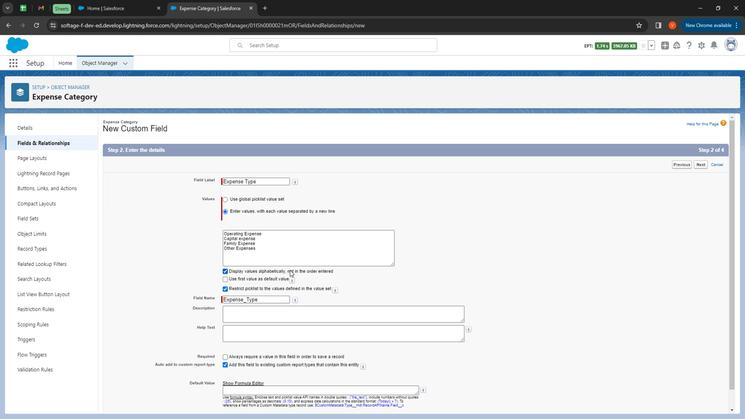 
Action: Mouse moved to (296, 282)
Screenshot: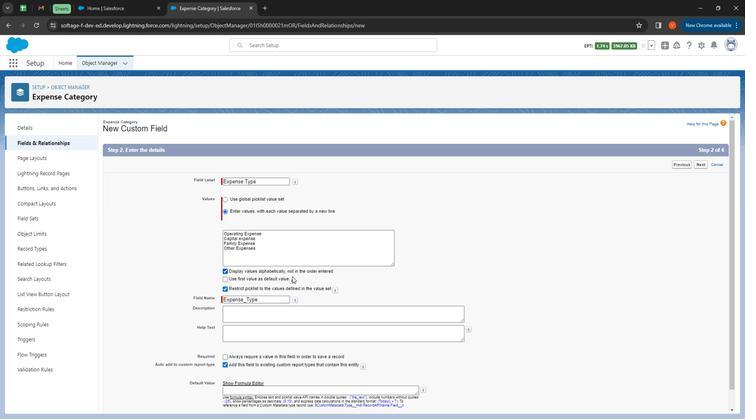 
Action: Mouse scrolled (296, 282) with delta (0, 0)
Screenshot: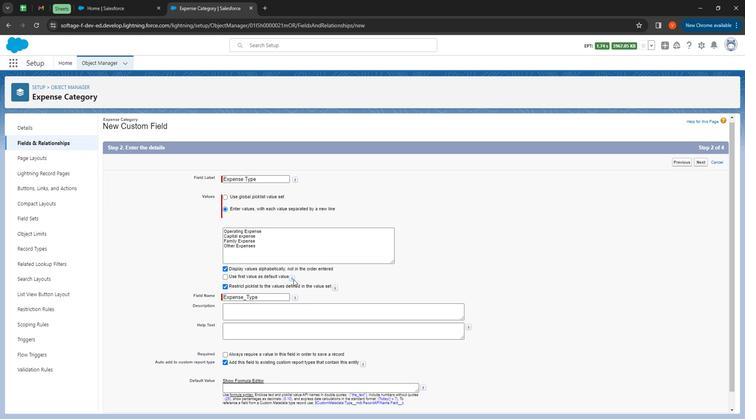 
Action: Mouse moved to (248, 294)
Screenshot: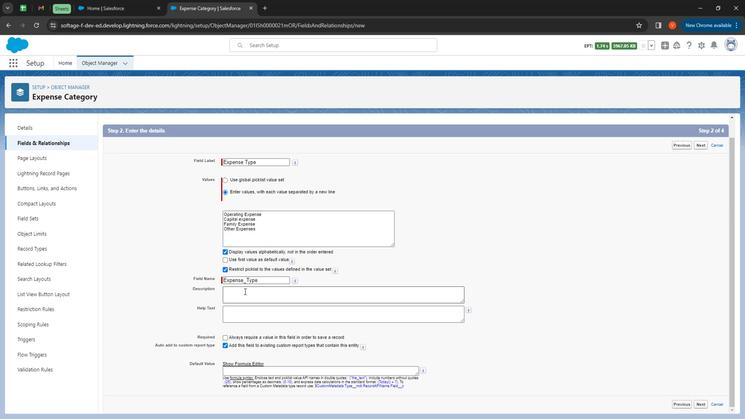 
Action: Mouse pressed left at (248, 294)
Screenshot: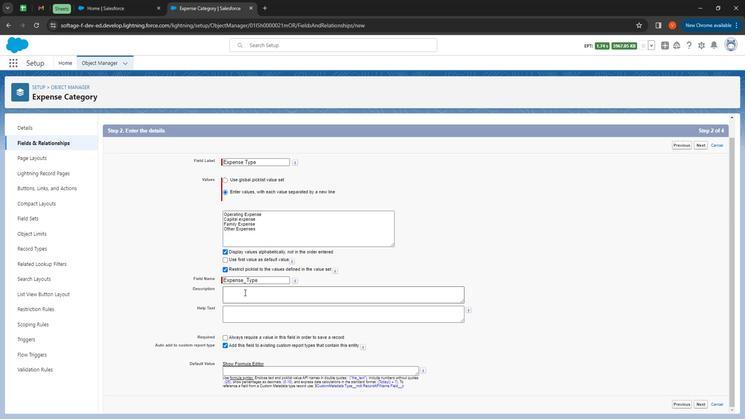 
Action: Mouse moved to (345, 258)
Screenshot: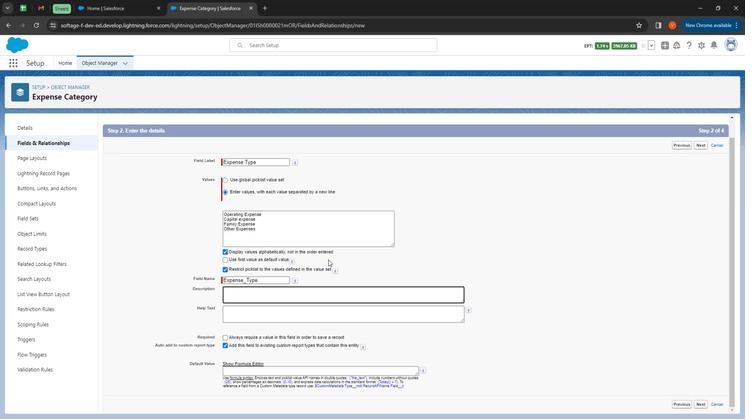 
Action: Key pressed <Key.shift>
Screenshot: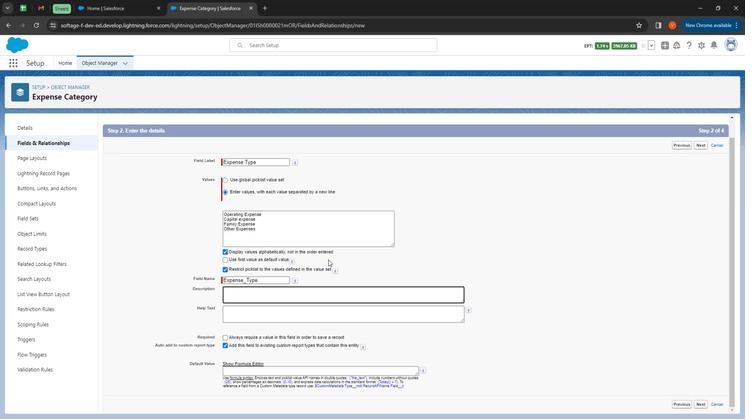 
Action: Mouse moved to (344, 256)
Screenshot: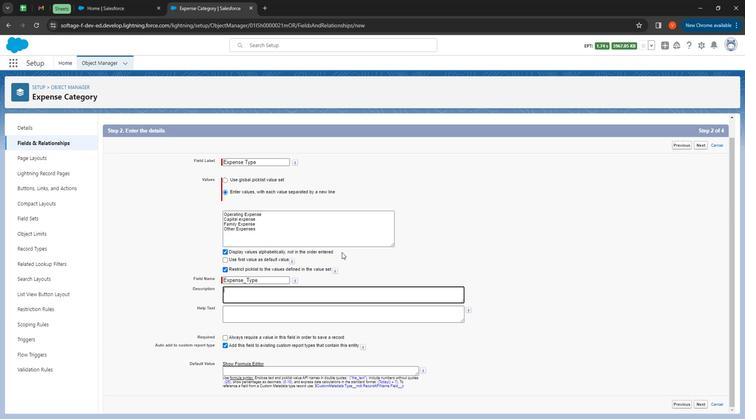 
Action: Key pressed <Key.shift><Key.shift><Key.shift><Key.shift><Key.shift><Key.shift><Key.shift><Key.shift><Key.shift><Key.shift><Key.shift><Key.shift><Key.shift><Key.shift><Key.shift><Key.shift><Key.shift><Key.shift><Key.shift><Key.shift><Key.shift><Key.shift><Key.shift><Key.shift><Key.shift><Key.shift><Key.shift>Specify<Key.space>the<Key.space>
Screenshot: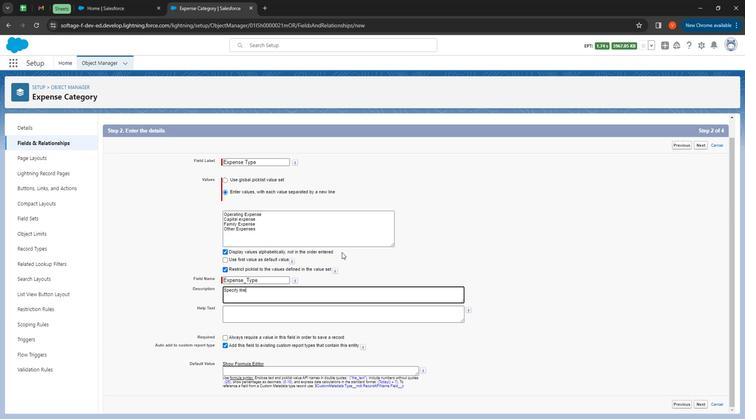 
Action: Mouse moved to (344, 256)
Screenshot: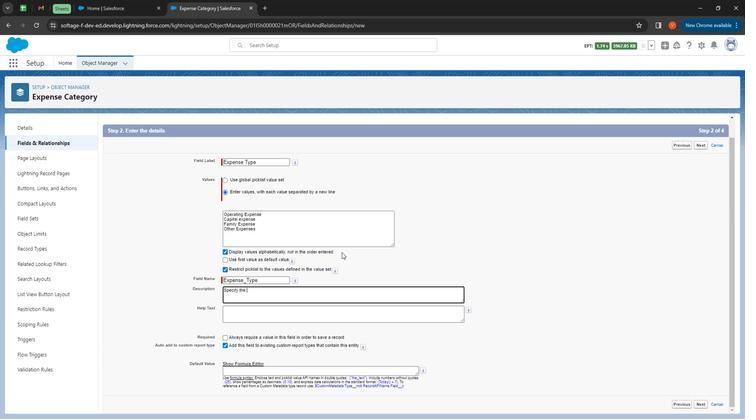 
Action: Key pressed type<Key.space>of<Key.space>expense<Key.space><Key.shift><Key.shift><Key.shift><Key.shift><Key.shift><Key.shift>You<Key.space>gotta<Key.space>get<Key.space>
Screenshot: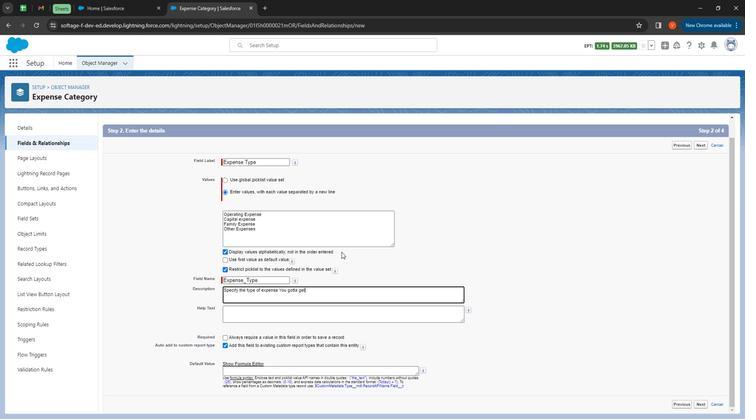 
Action: Mouse moved to (302, 314)
Screenshot: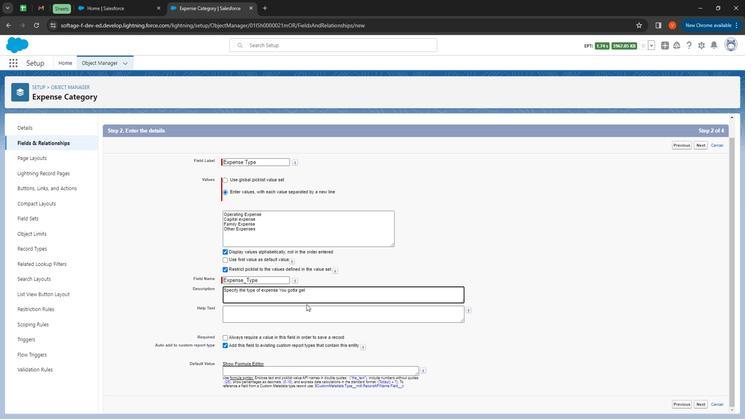 
Action: Mouse pressed left at (302, 314)
Screenshot: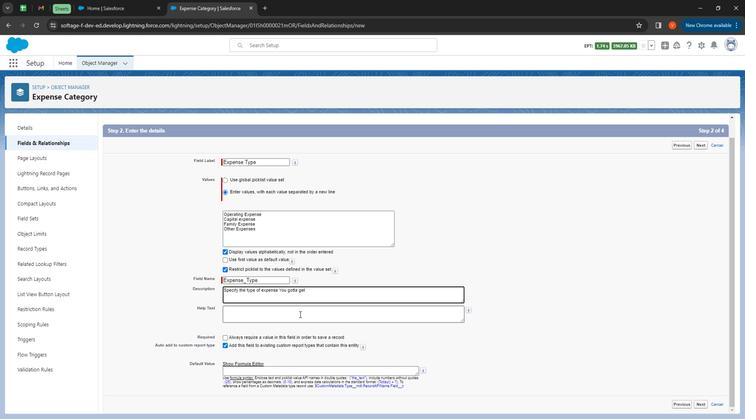 
Action: Mouse moved to (305, 307)
Screenshot: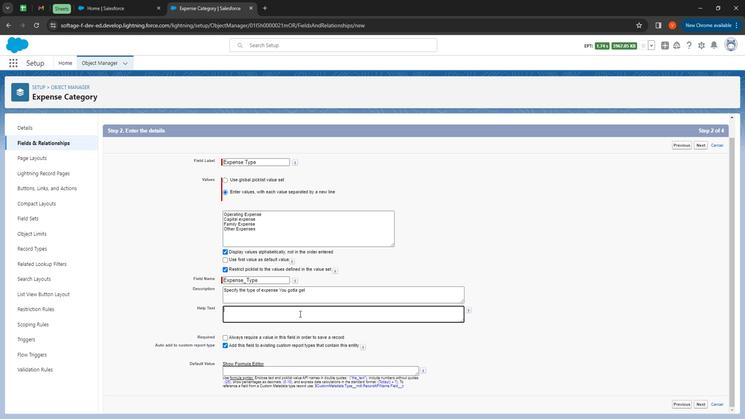 
Action: Key pressed <Key.shift>Specify<Key.space>the<Key.space><Key.shift><Key.shift><Key.shift><Key.shift><Key.shift>Type<Key.space>of<Key.space><Key.shift>Expense
Screenshot: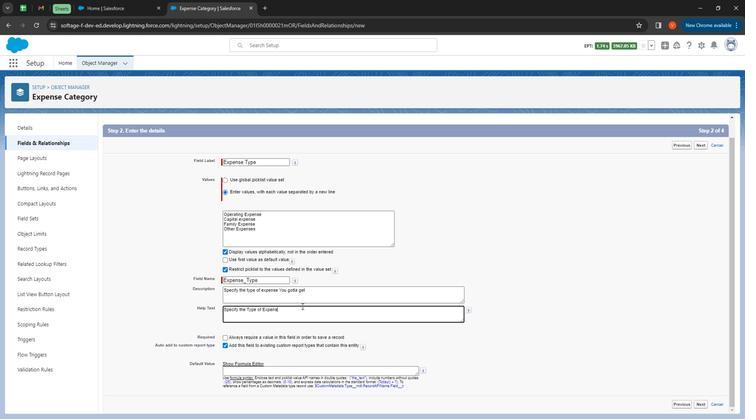 
Action: Mouse moved to (647, 349)
Screenshot: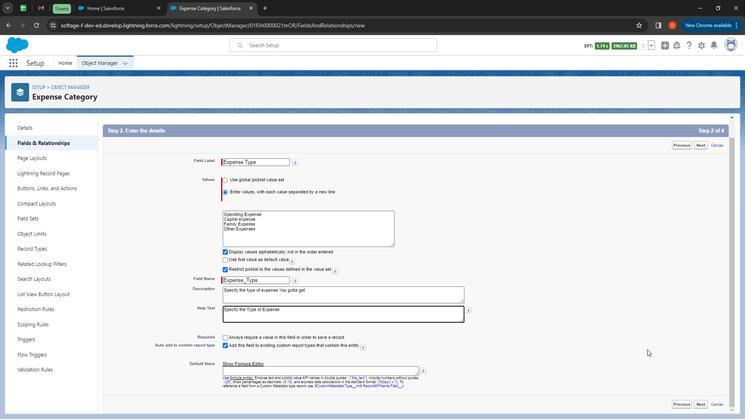 
Action: Mouse scrolled (647, 349) with delta (0, 0)
Screenshot: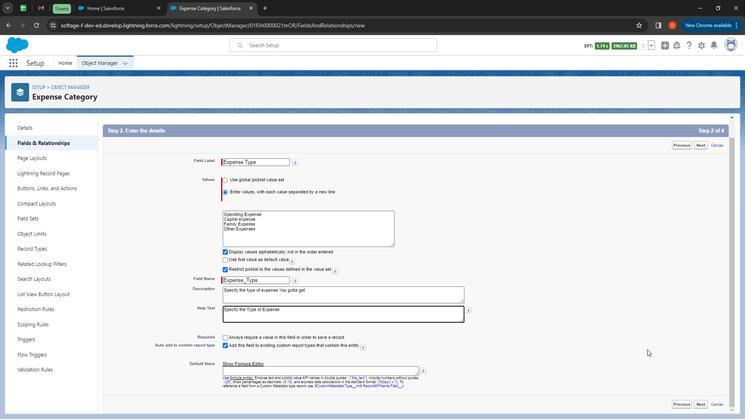 
Action: Mouse moved to (657, 367)
Screenshot: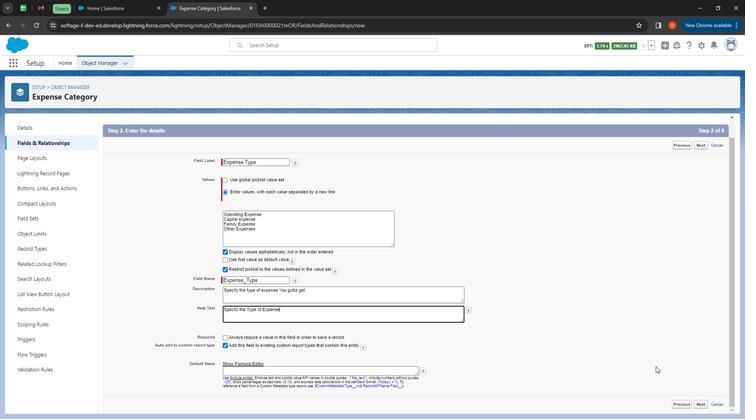 
Action: Mouse scrolled (657, 367) with delta (0, 0)
Screenshot: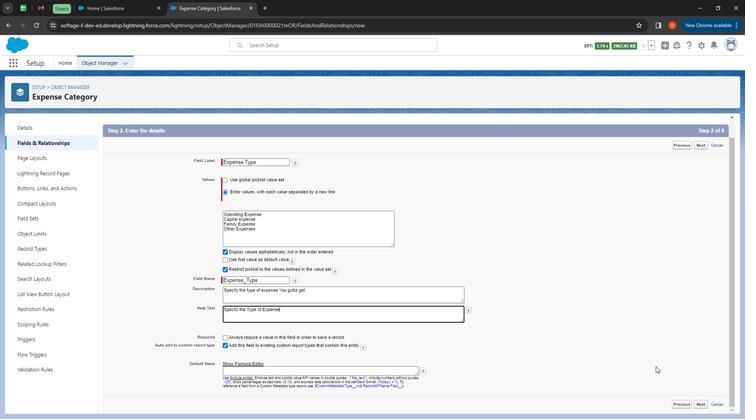 
Action: Mouse moved to (684, 384)
Screenshot: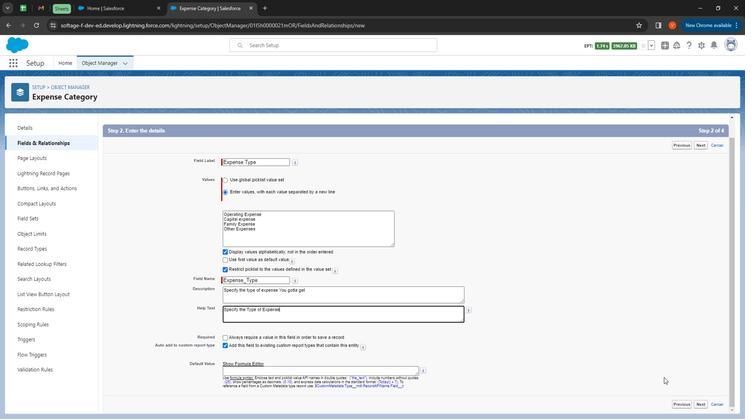 
Action: Mouse scrolled (684, 383) with delta (0, 0)
Screenshot: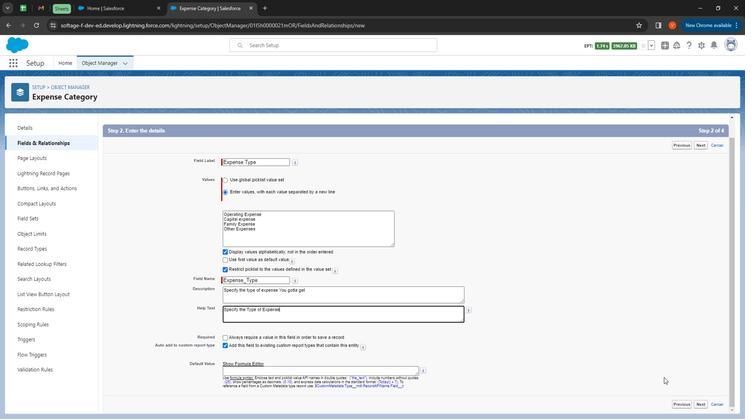 
Action: Mouse moved to (698, 397)
Screenshot: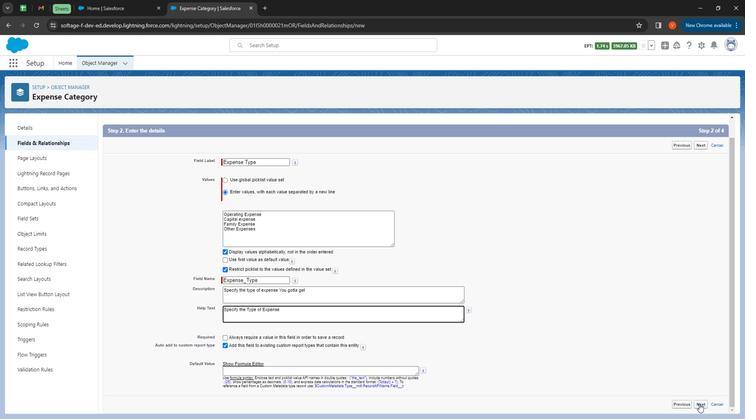 
Action: Mouse pressed left at (698, 397)
Screenshot: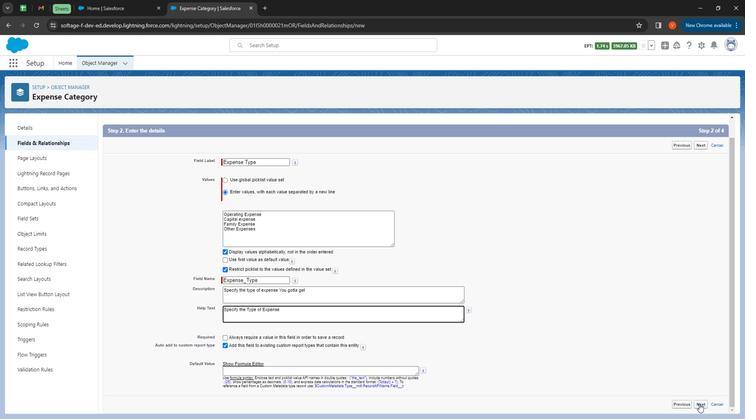 
Action: Mouse moved to (654, 258)
Screenshot: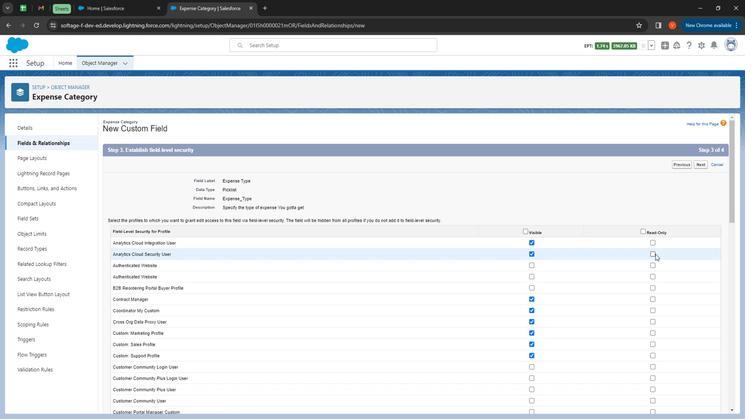 
Action: Mouse pressed left at (654, 258)
Screenshot: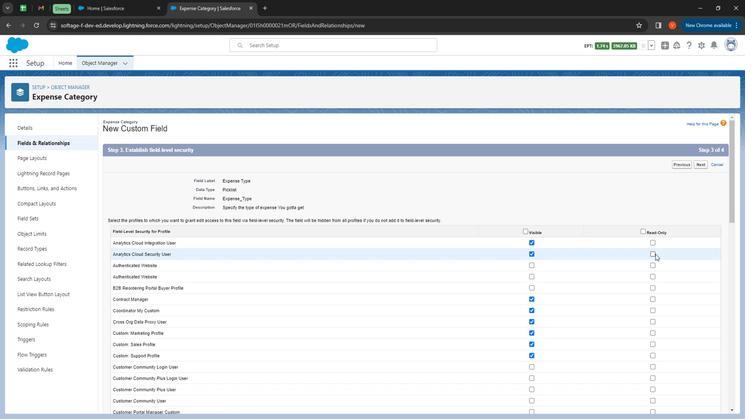
Action: Mouse moved to (533, 279)
Screenshot: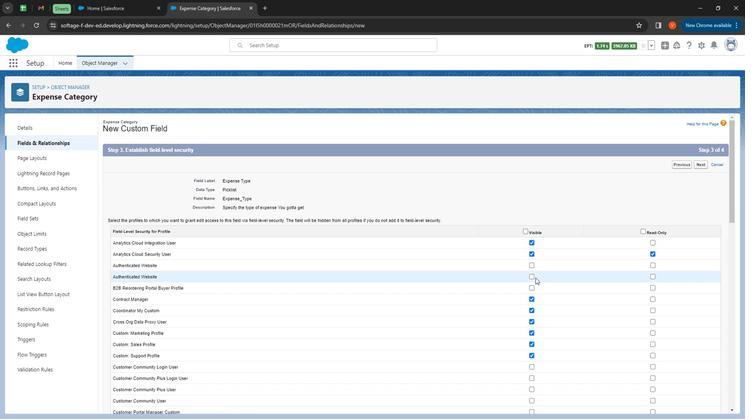 
Action: Mouse pressed left at (533, 279)
Screenshot: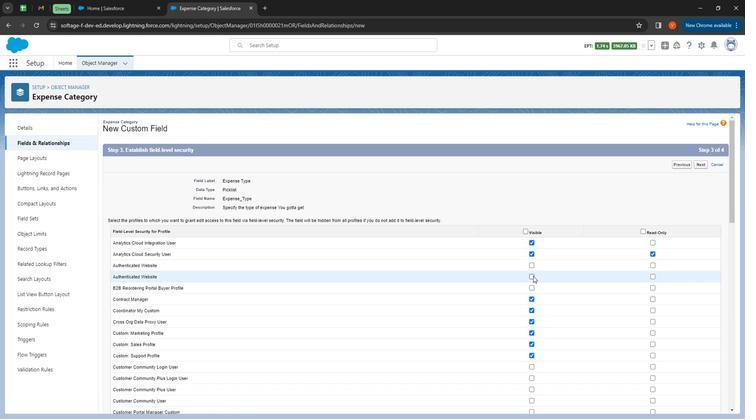 
Action: Mouse moved to (533, 289)
Screenshot: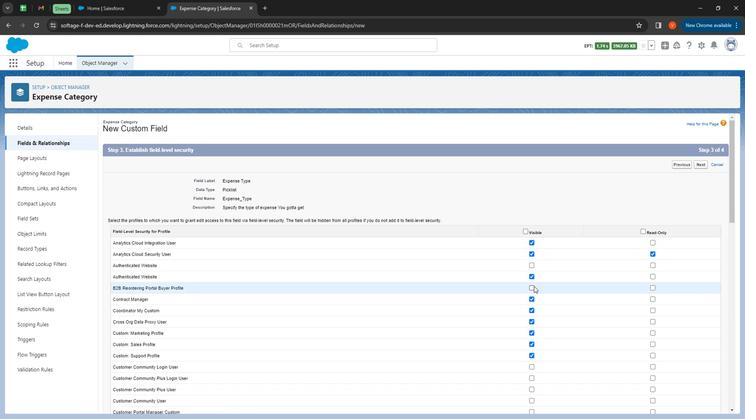 
Action: Mouse pressed left at (533, 289)
Screenshot: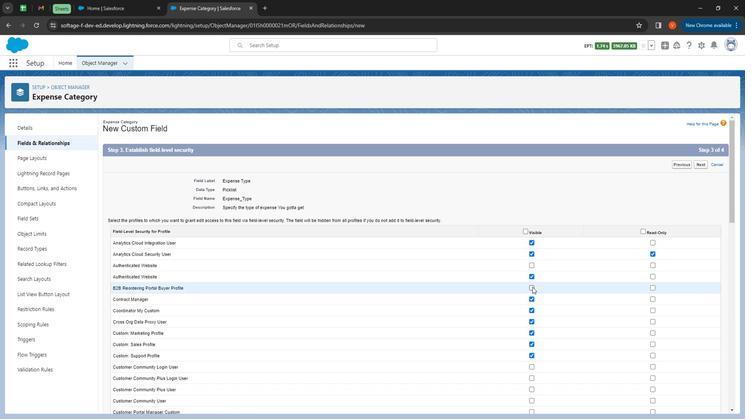 
Action: Mouse moved to (531, 301)
Screenshot: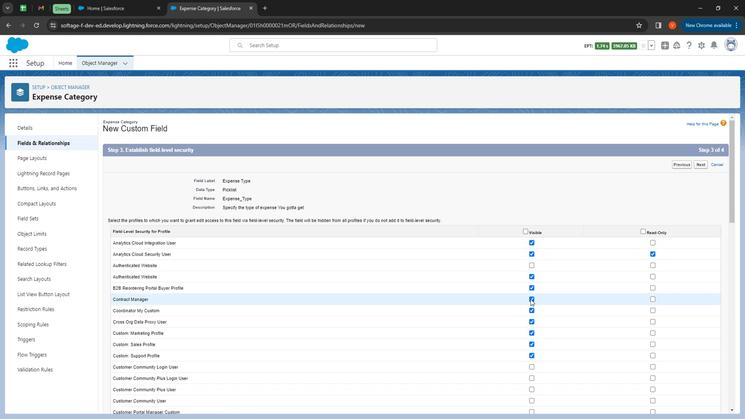 
Action: Mouse pressed left at (531, 301)
Screenshot: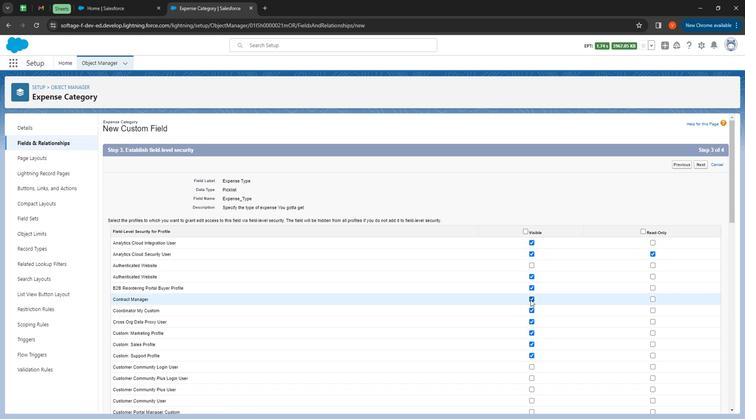 
Action: Mouse moved to (651, 319)
Screenshot: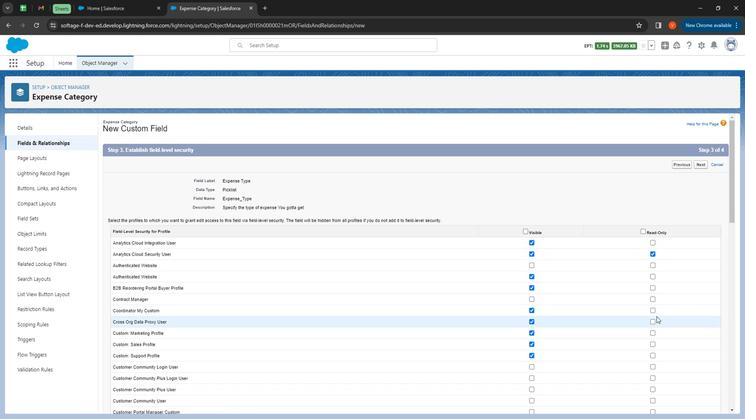 
Action: Mouse pressed left at (651, 319)
Screenshot: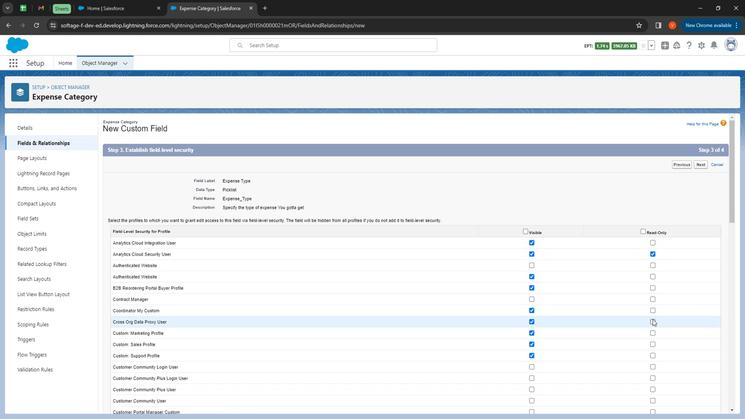 
Action: Mouse moved to (651, 332)
Screenshot: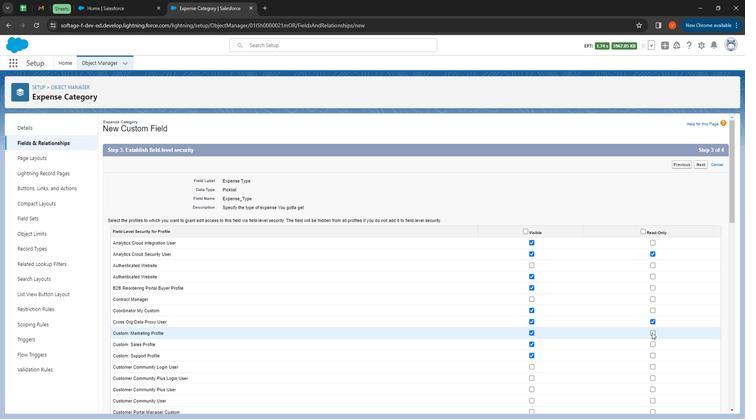 
Action: Mouse pressed left at (651, 332)
Screenshot: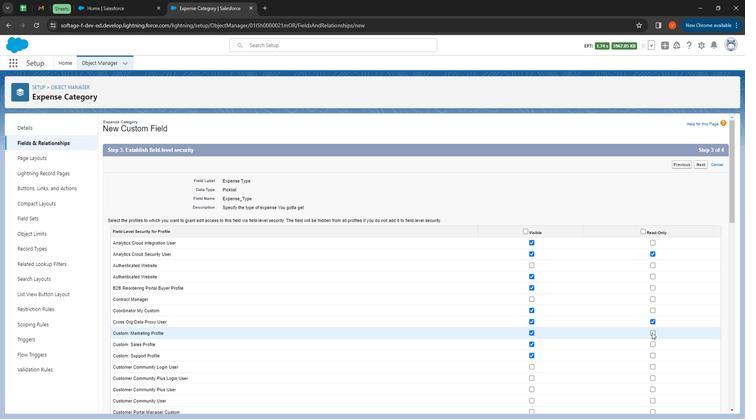
Action: Mouse moved to (653, 343)
Screenshot: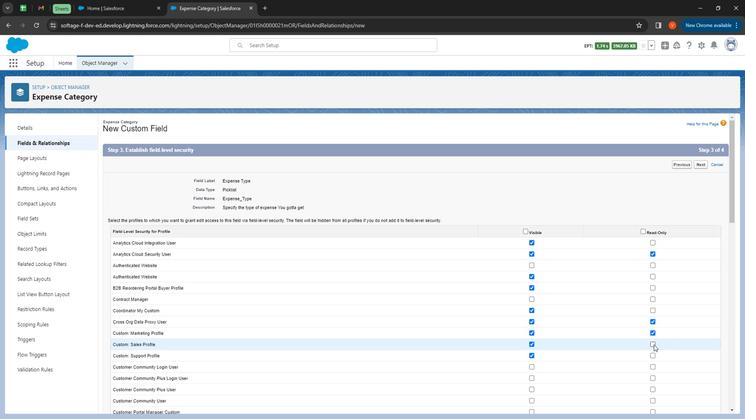 
Action: Mouse pressed left at (653, 343)
Screenshot: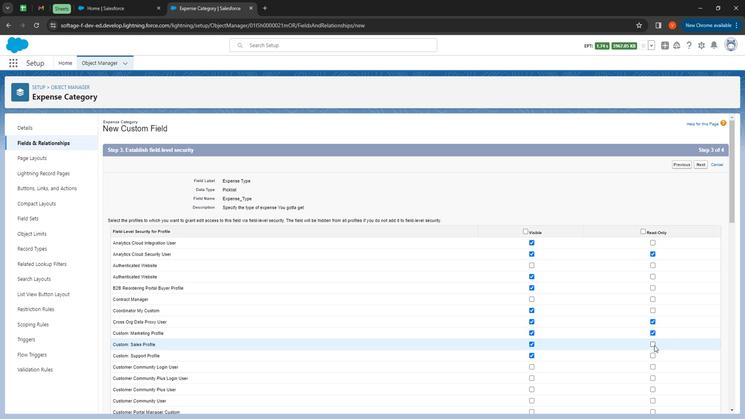 
Action: Mouse moved to (653, 352)
Screenshot: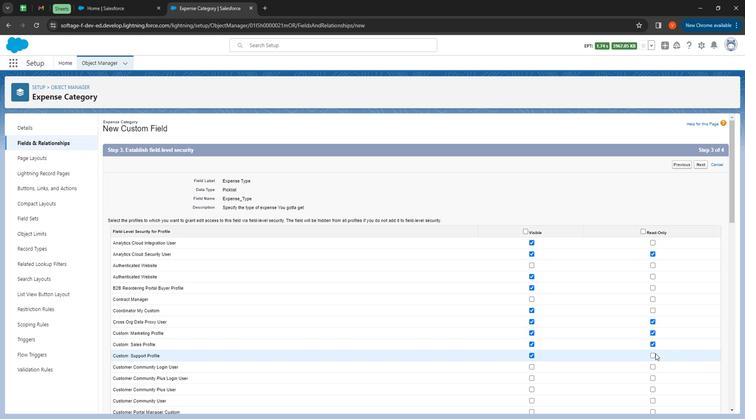 
Action: Mouse pressed left at (653, 352)
Screenshot: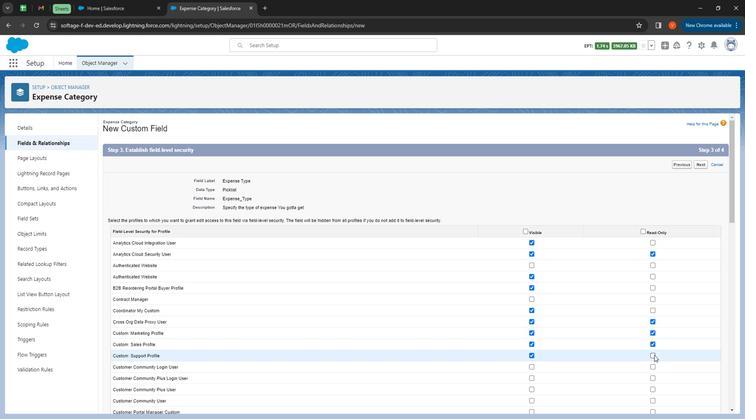 
Action: Mouse moved to (656, 348)
Screenshot: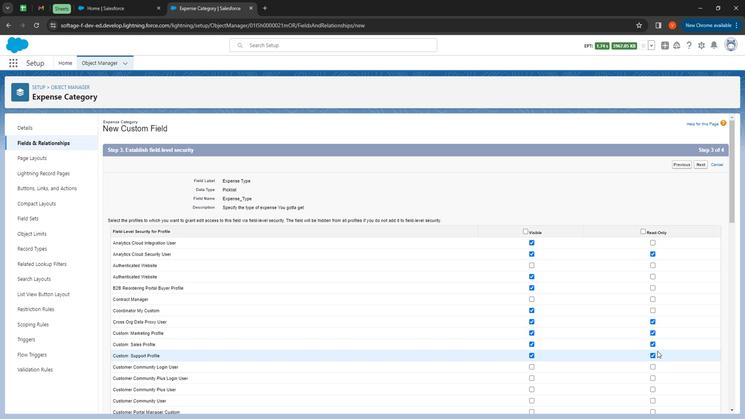 
Action: Mouse scrolled (656, 347) with delta (0, 0)
Screenshot: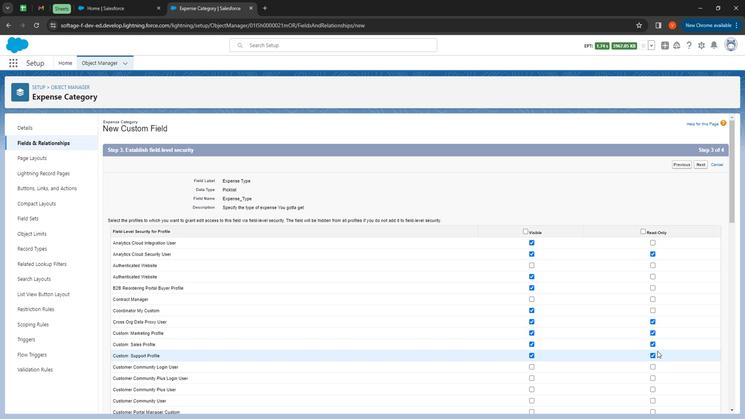 
Action: Mouse moved to (656, 347)
Screenshot: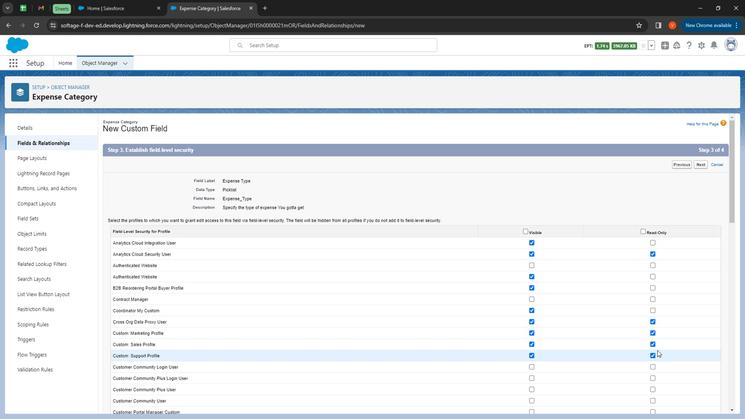 
Action: Mouse scrolled (656, 347) with delta (0, 0)
Screenshot: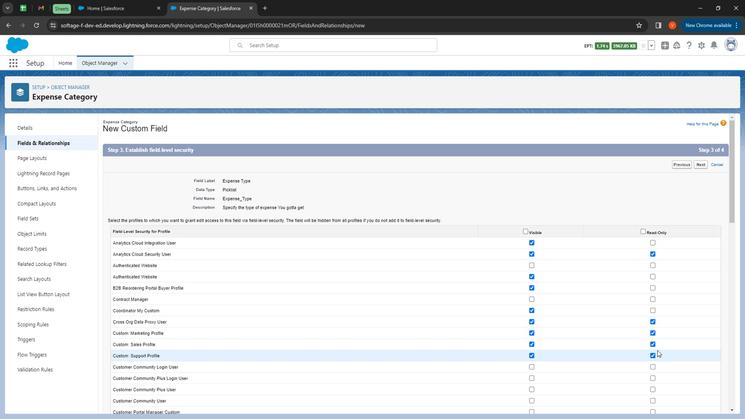 
Action: Mouse moved to (656, 346)
Screenshot: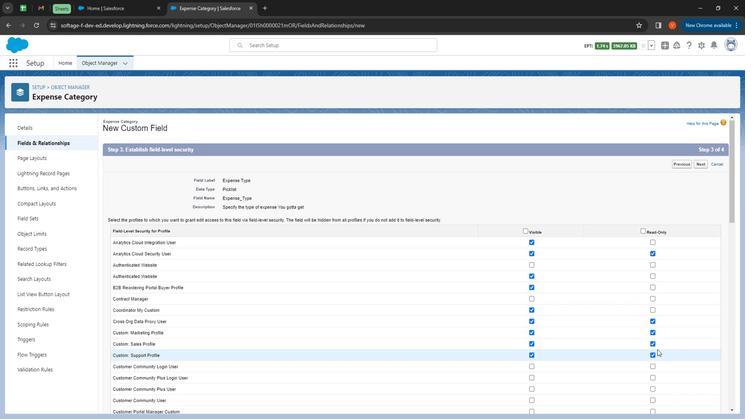 
Action: Mouse scrolled (656, 346) with delta (0, 0)
Screenshot: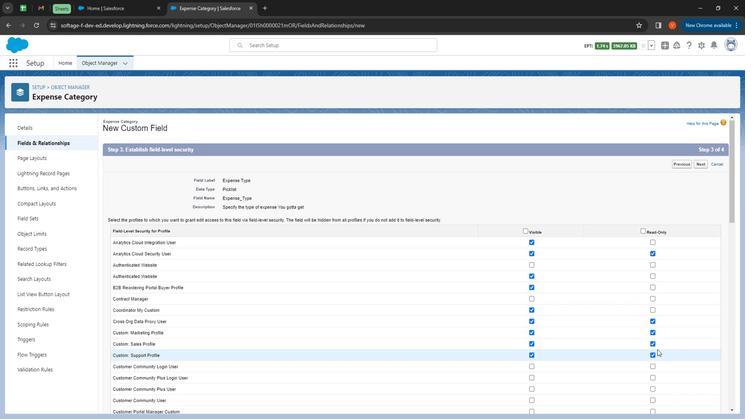 
Action: Mouse moved to (656, 344)
Screenshot: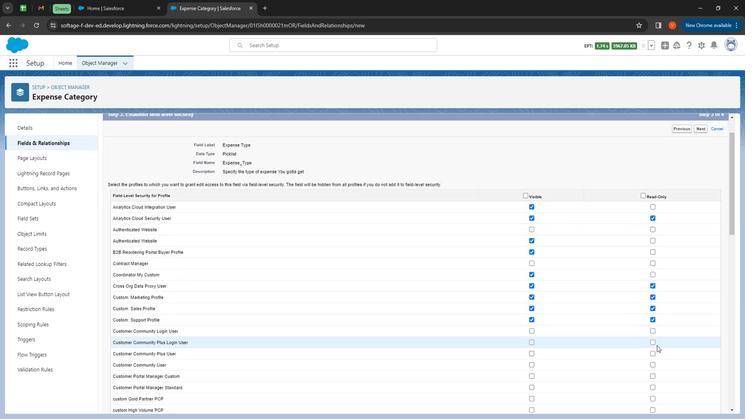 
Action: Mouse scrolled (656, 344) with delta (0, 0)
Screenshot: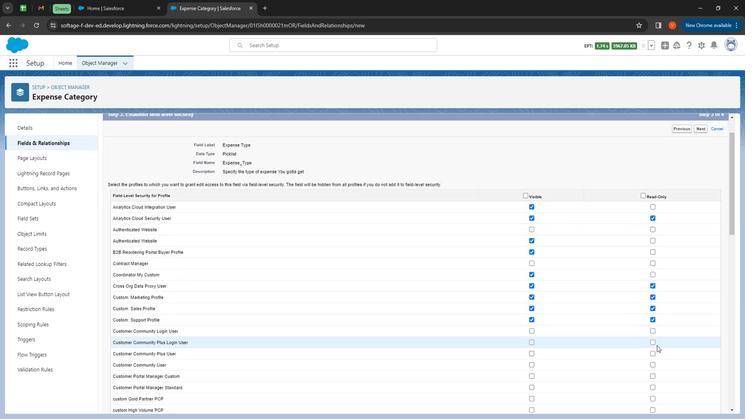 
Action: Mouse moved to (532, 234)
Screenshot: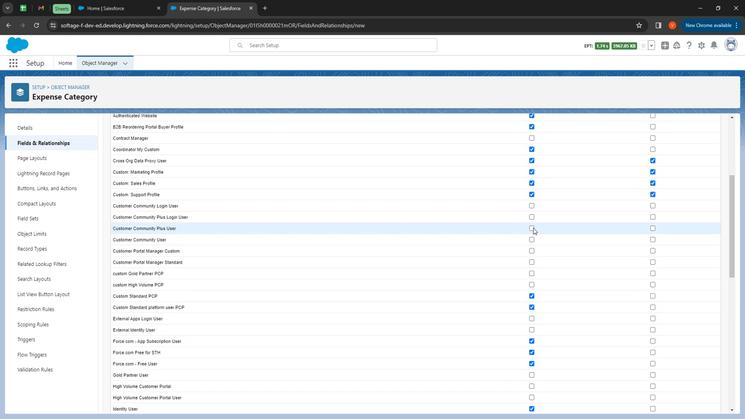 
Action: Mouse pressed left at (532, 234)
Screenshot: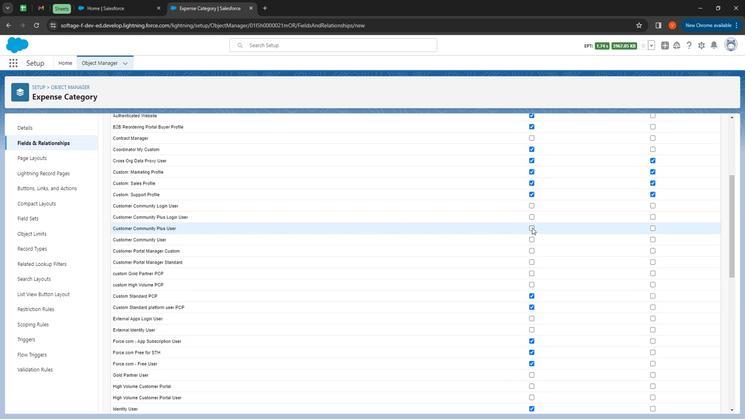 
Action: Mouse moved to (534, 246)
Screenshot: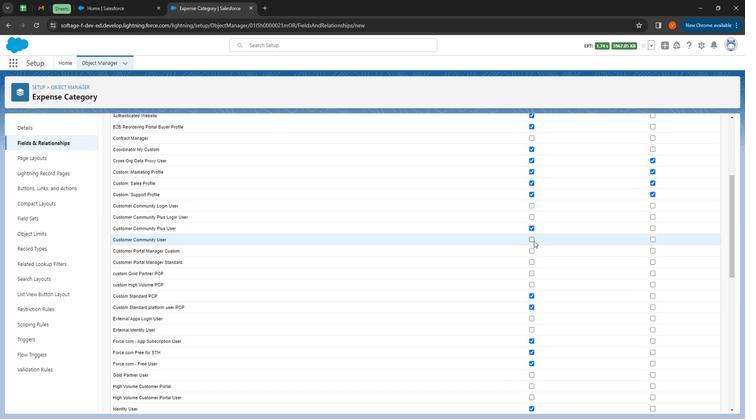 
Action: Mouse pressed left at (534, 246)
Screenshot: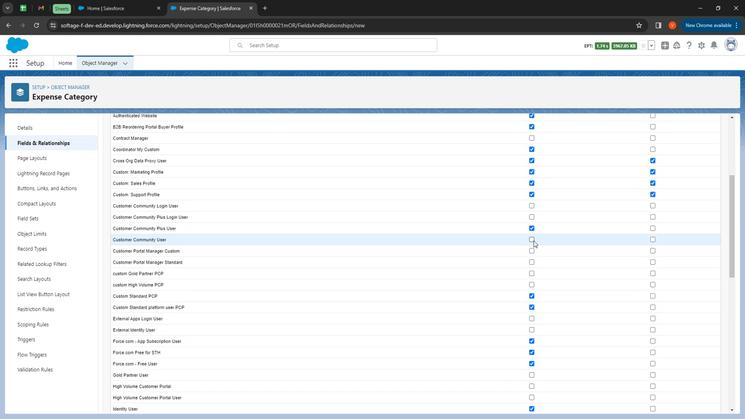 
Action: Mouse moved to (532, 255)
Screenshot: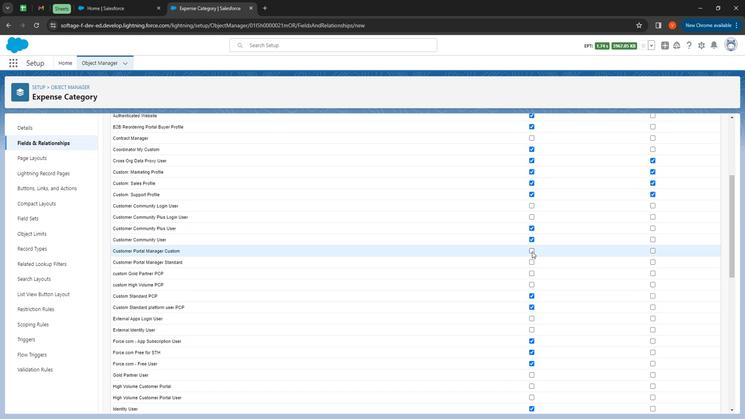 
Action: Mouse pressed left at (532, 255)
Screenshot: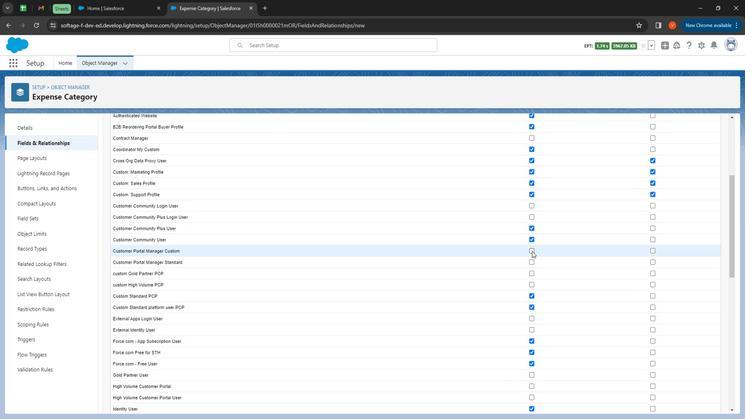 
Action: Mouse moved to (533, 277)
Screenshot: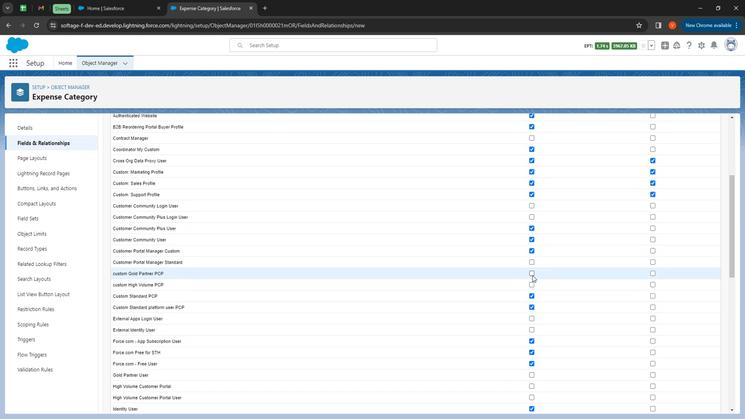 
Action: Mouse pressed left at (533, 277)
Screenshot: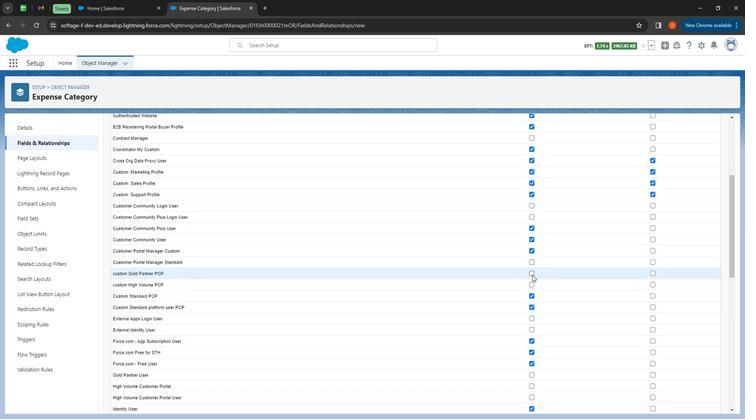 
Action: Mouse moved to (531, 298)
Screenshot: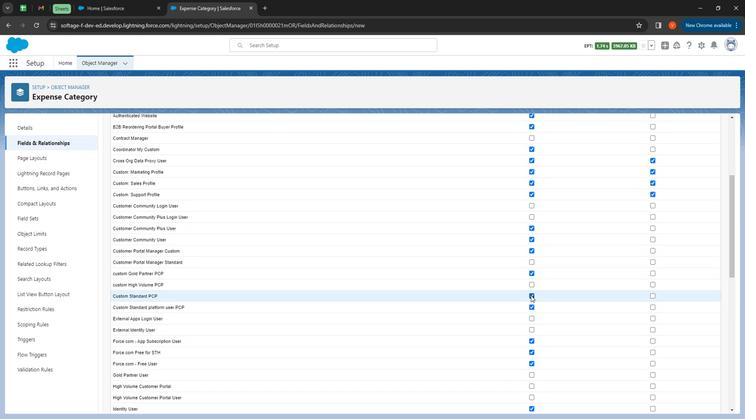 
Action: Mouse pressed left at (531, 298)
Screenshot: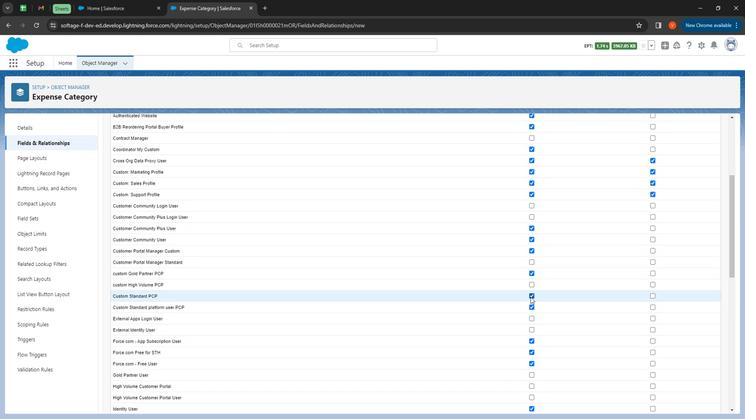 
Action: Mouse moved to (653, 316)
Screenshot: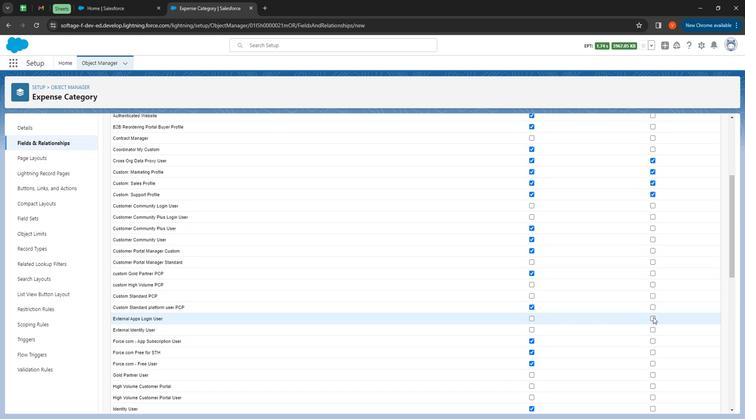 
Action: Mouse pressed left at (653, 316)
Screenshot: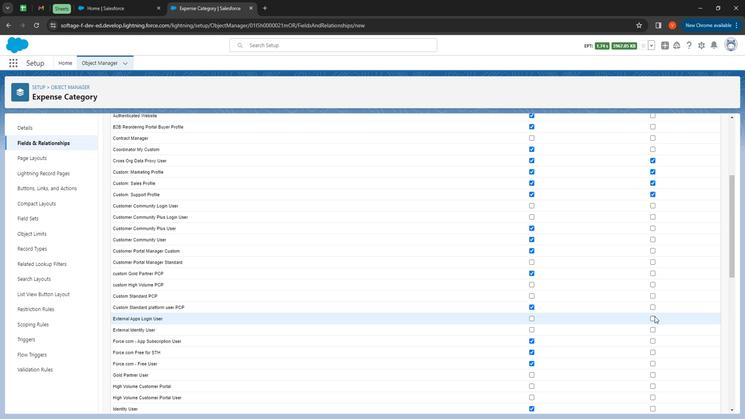
Action: Mouse moved to (599, 334)
Screenshot: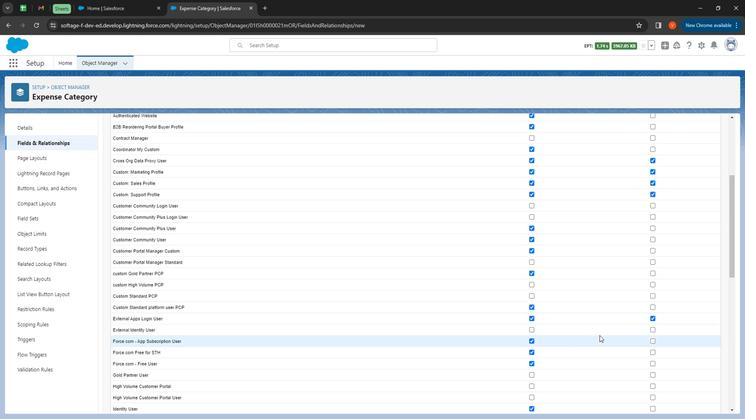
Action: Mouse scrolled (599, 333) with delta (0, 0)
Screenshot: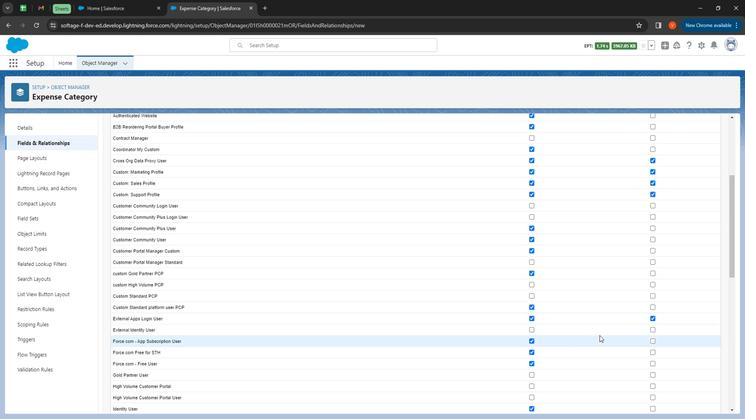 
Action: Mouse moved to (600, 332)
Screenshot: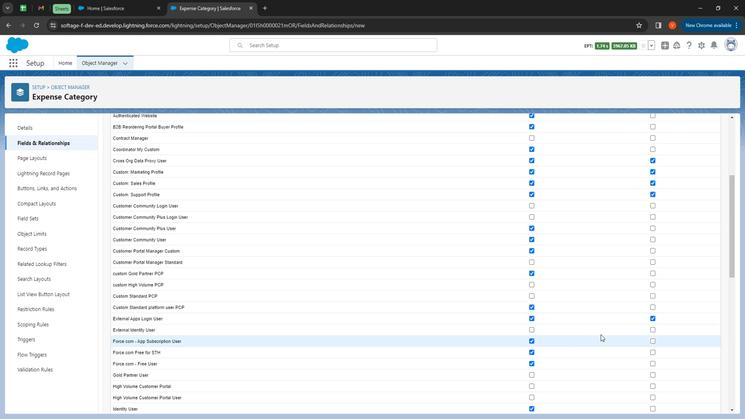 
Action: Mouse scrolled (600, 332) with delta (0, 0)
Screenshot: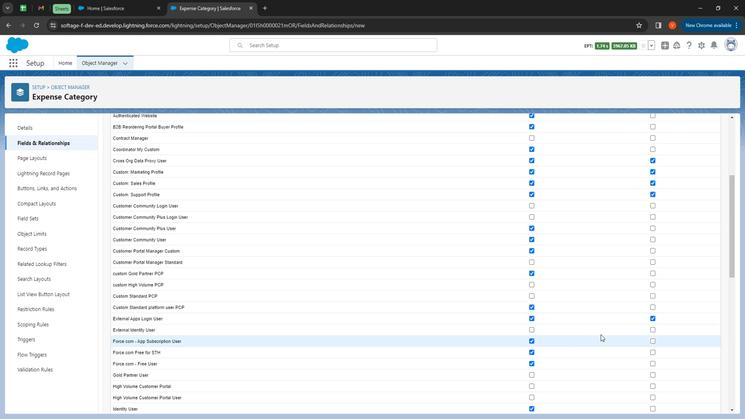 
Action: Mouse moved to (651, 275)
Screenshot: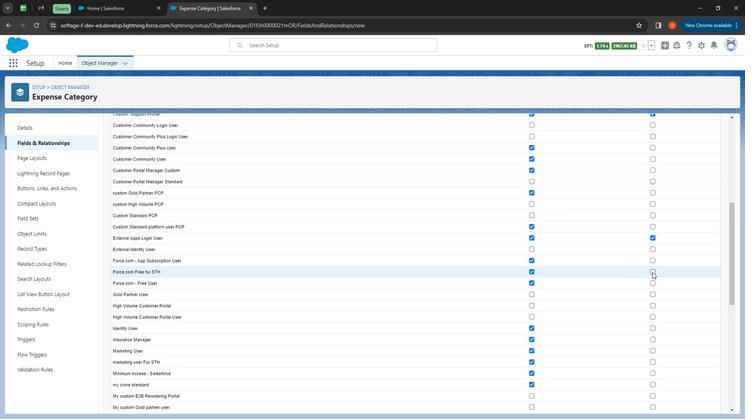 
Action: Mouse pressed left at (651, 275)
Screenshot: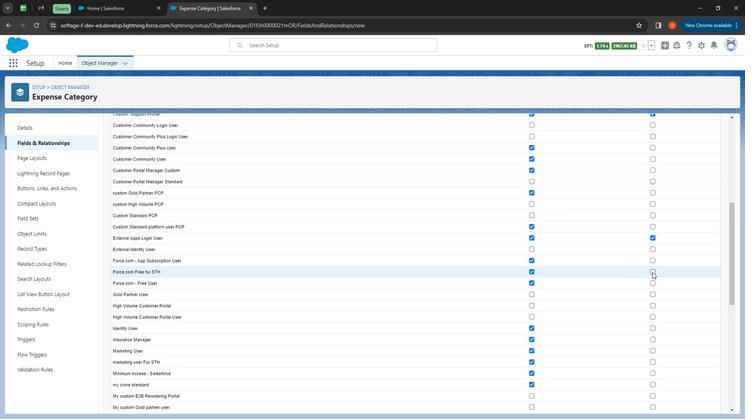 
Action: Mouse moved to (534, 317)
Screenshot: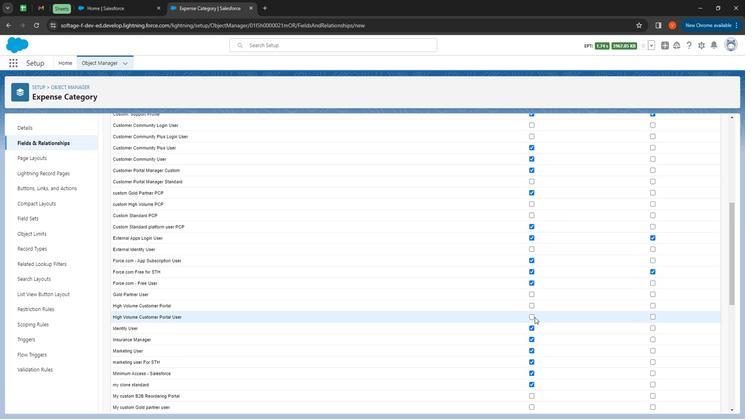 
Action: Mouse pressed left at (534, 317)
Screenshot: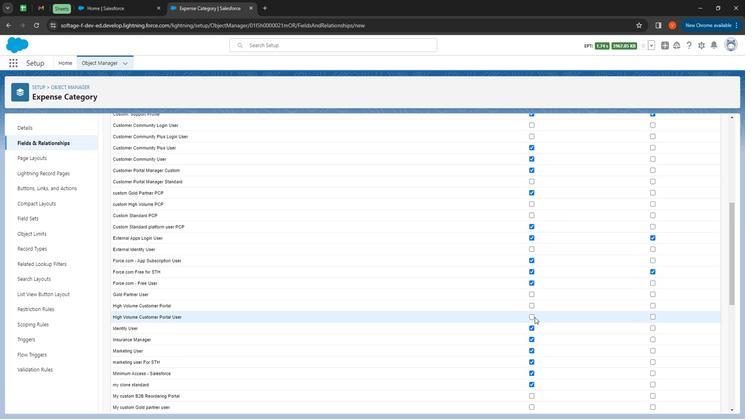 
Action: Mouse moved to (531, 326)
Screenshot: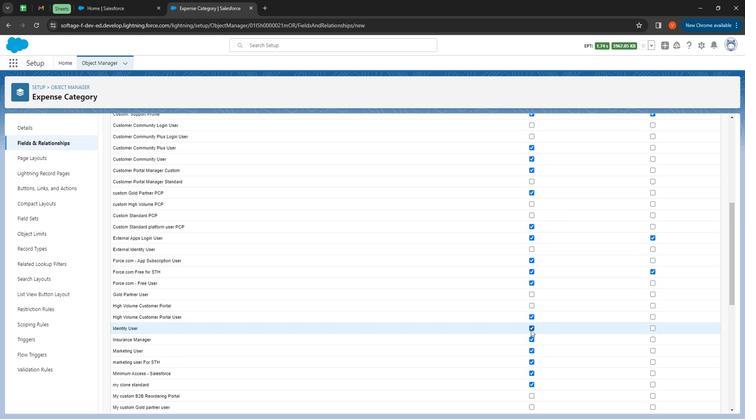 
Action: Mouse pressed left at (531, 326)
Screenshot: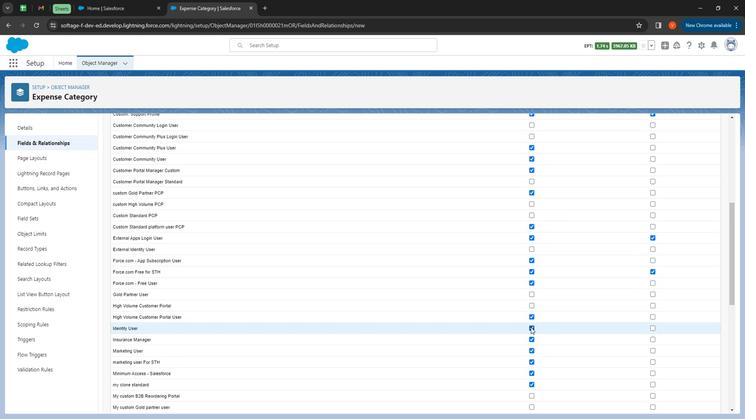 
Action: Mouse moved to (533, 336)
Screenshot: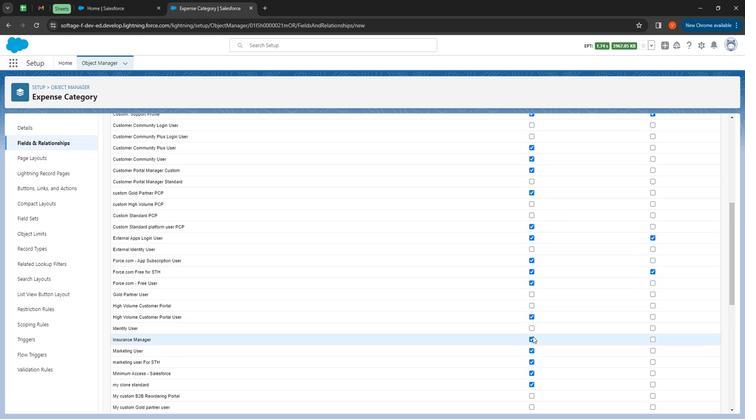 
Action: Mouse pressed left at (533, 336)
Screenshot: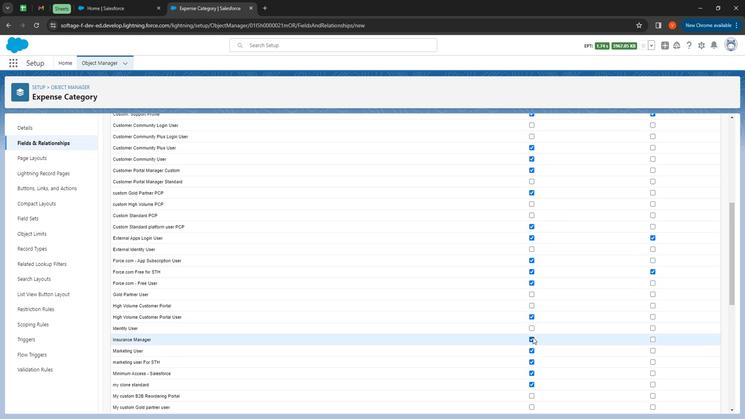 
Action: Mouse moved to (650, 368)
Screenshot: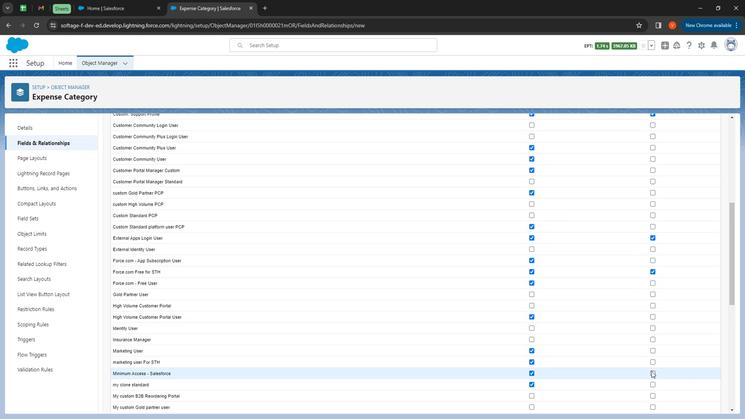 
Action: Mouse pressed left at (650, 368)
Screenshot: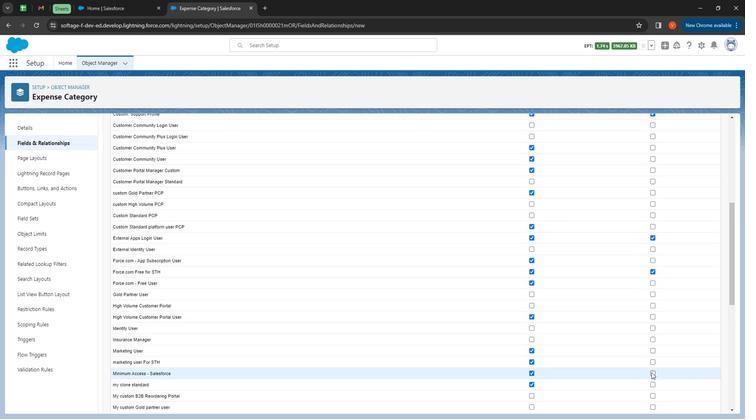 
Action: Mouse moved to (653, 376)
Screenshot: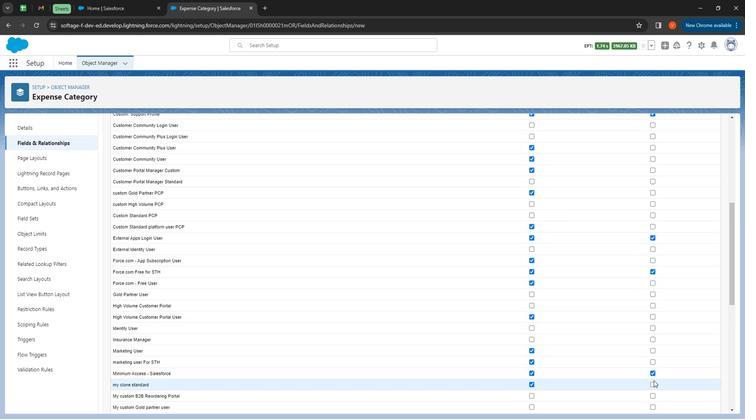 
Action: Mouse pressed left at (653, 376)
Screenshot: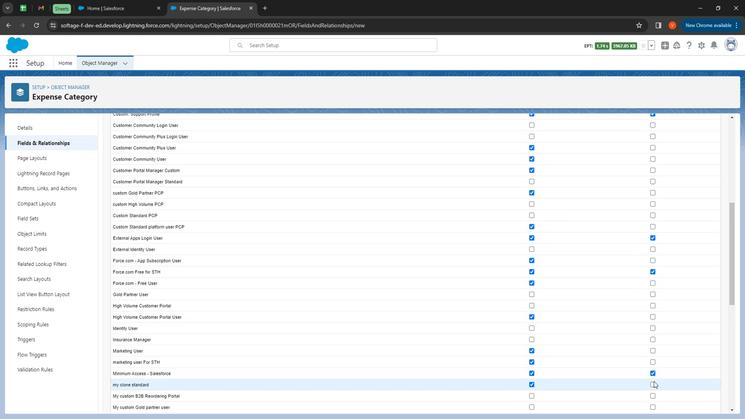 
Action: Mouse moved to (653, 379)
Screenshot: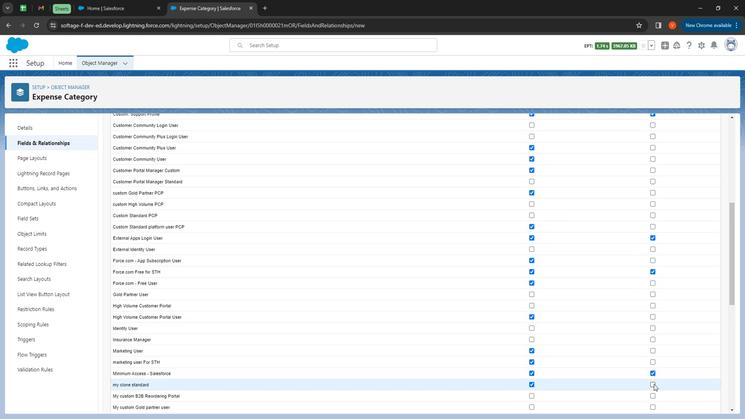 
Action: Mouse pressed left at (653, 379)
Screenshot: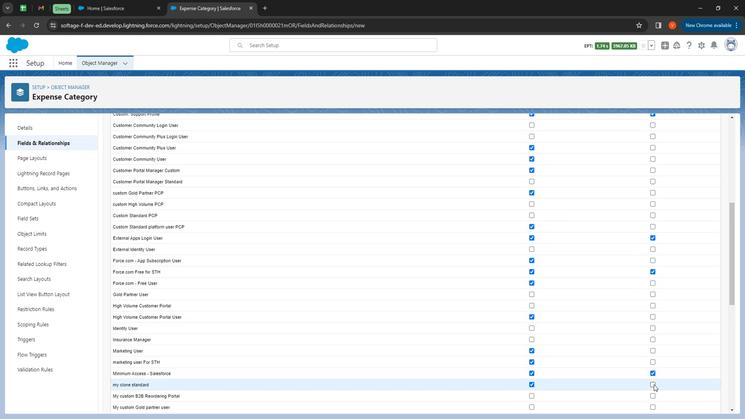 
Action: Mouse moved to (619, 335)
Screenshot: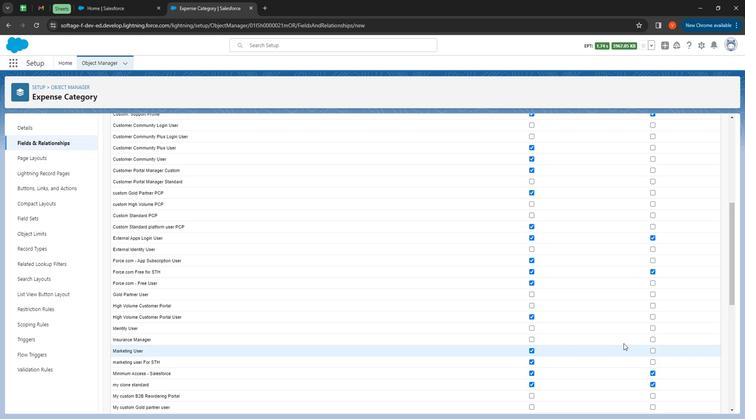 
Action: Mouse scrolled (619, 335) with delta (0, 0)
Screenshot: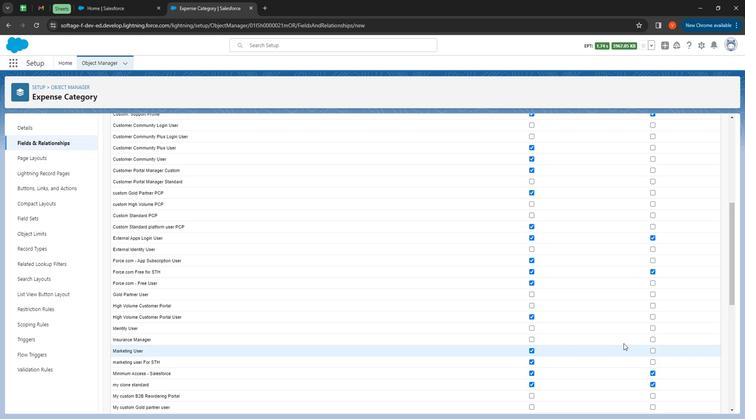 
Action: Mouse moved to (620, 335)
Screenshot: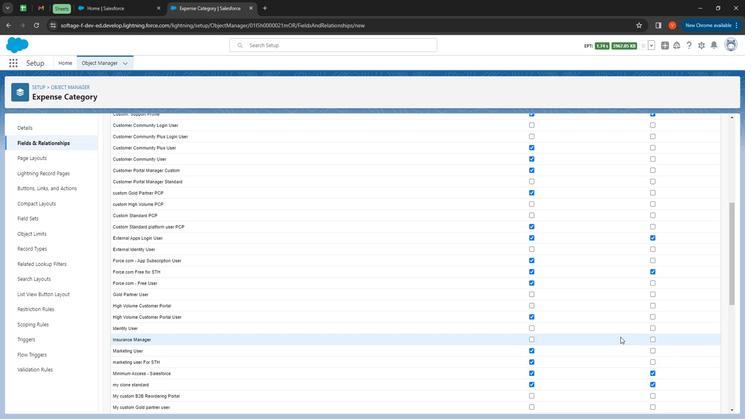 
Action: Mouse scrolled (620, 334) with delta (0, 0)
Screenshot: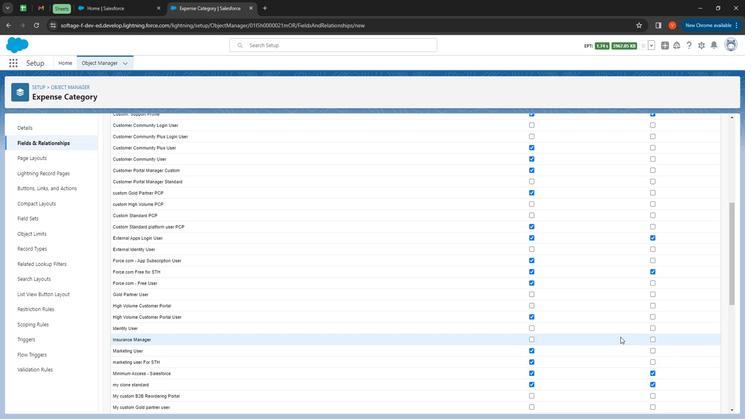 
Action: Mouse moved to (619, 332)
Screenshot: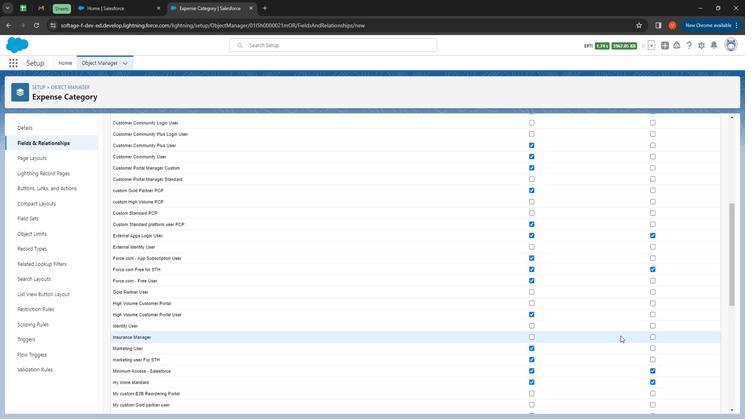 
Action: Mouse scrolled (619, 332) with delta (0, 0)
Screenshot: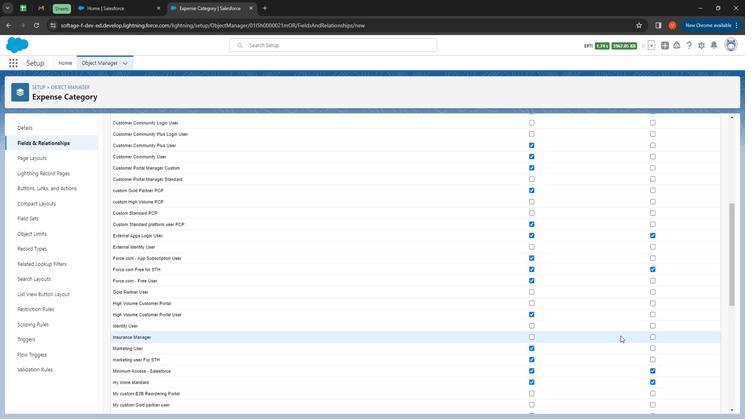 
Action: Mouse moved to (618, 330)
Screenshot: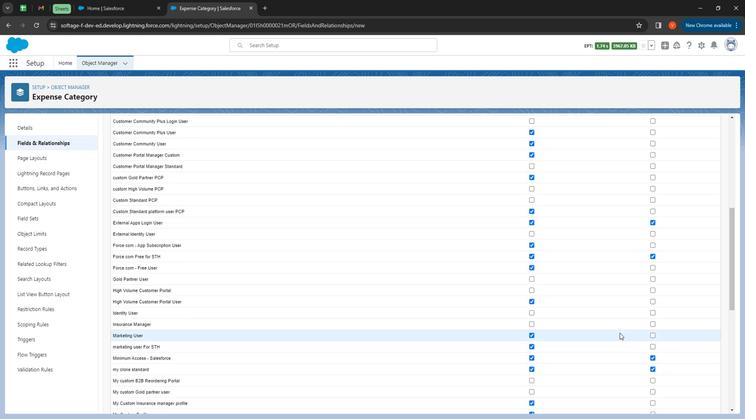 
Action: Mouse scrolled (618, 330) with delta (0, 0)
Screenshot: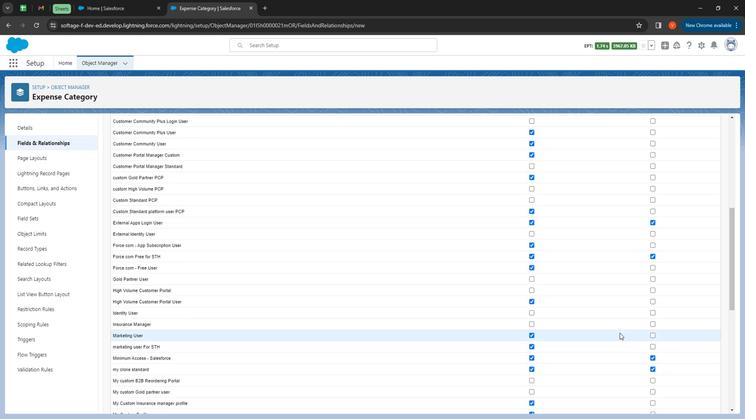 
Action: Mouse moved to (615, 329)
Screenshot: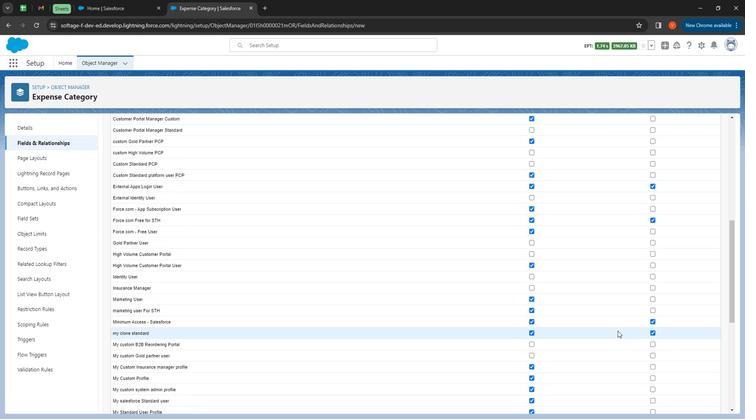 
Action: Mouse scrolled (615, 328) with delta (0, 0)
Screenshot: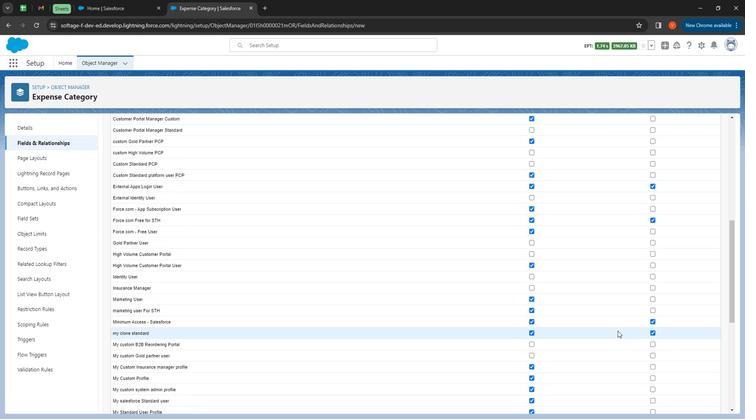 
Action: Mouse moved to (651, 234)
Screenshot: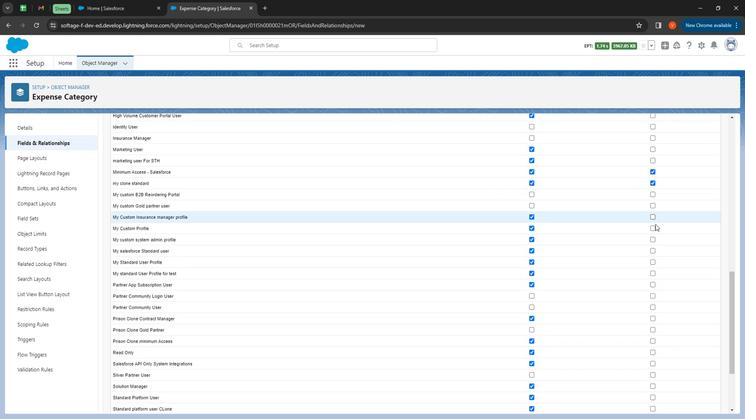 
Action: Mouse pressed left at (651, 234)
Screenshot: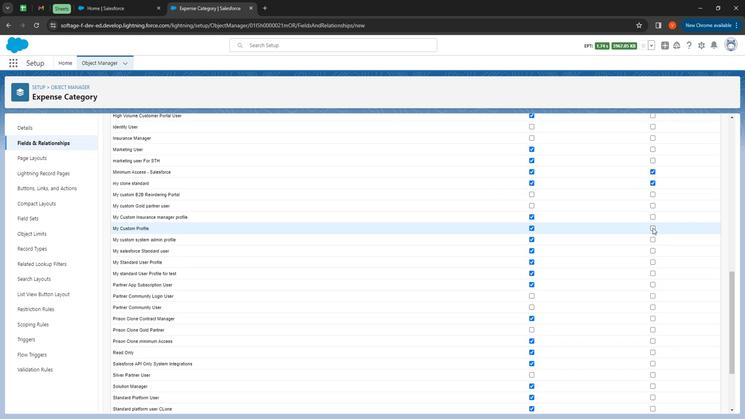 
Action: Mouse moved to (650, 244)
Screenshot: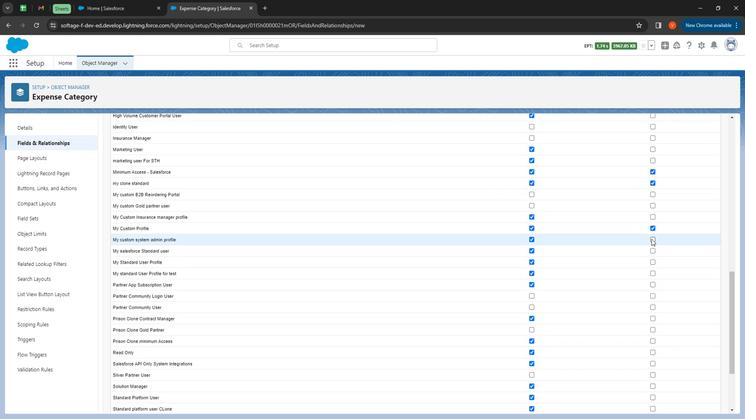 
Action: Mouse pressed left at (650, 244)
Screenshot: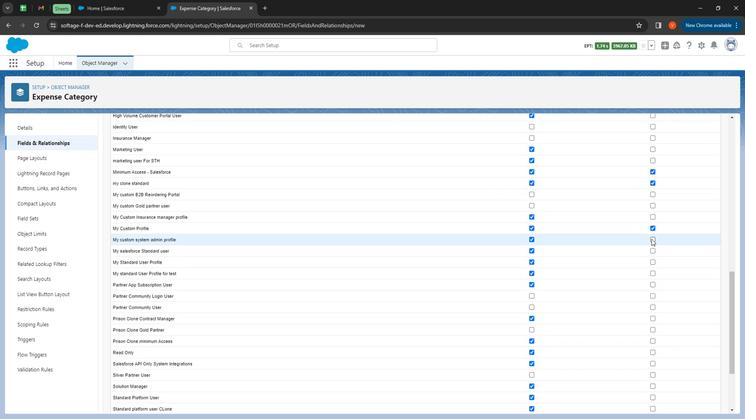 
Action: Mouse moved to (652, 266)
Screenshot: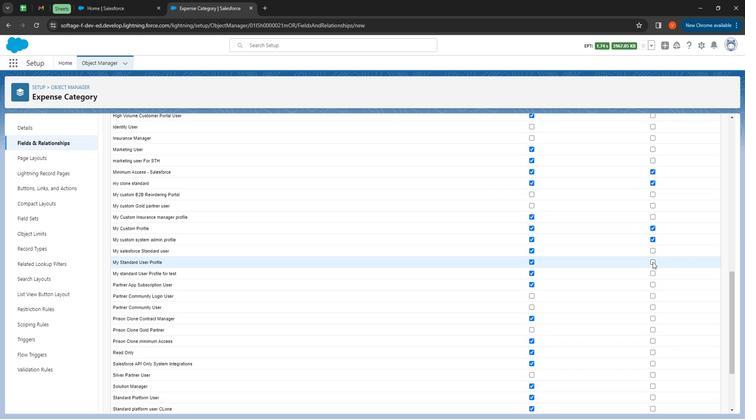 
Action: Mouse pressed left at (652, 266)
Screenshot: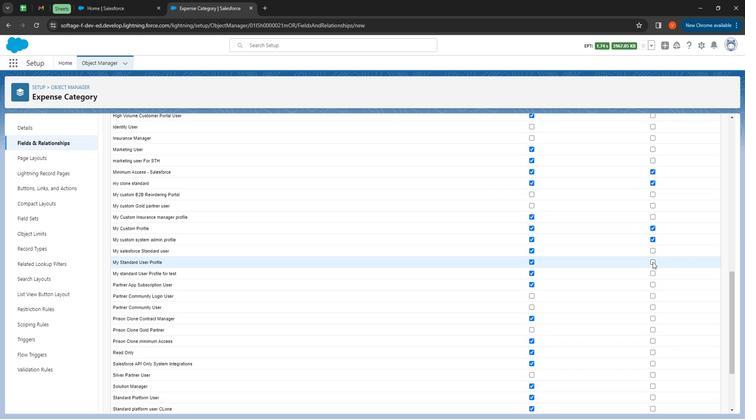 
Action: Mouse moved to (654, 276)
Screenshot: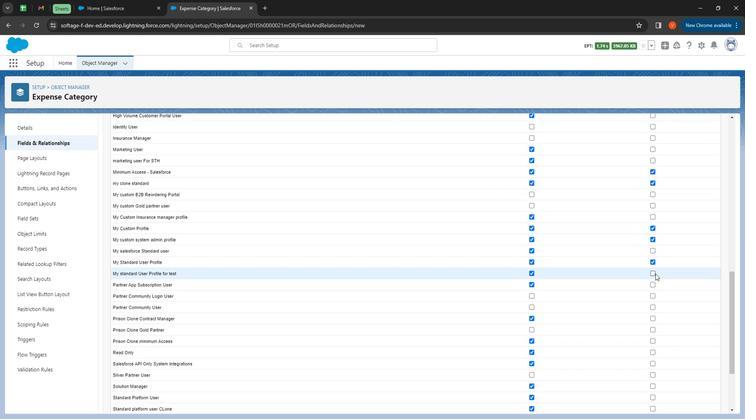 
Action: Mouse pressed left at (654, 276)
Screenshot: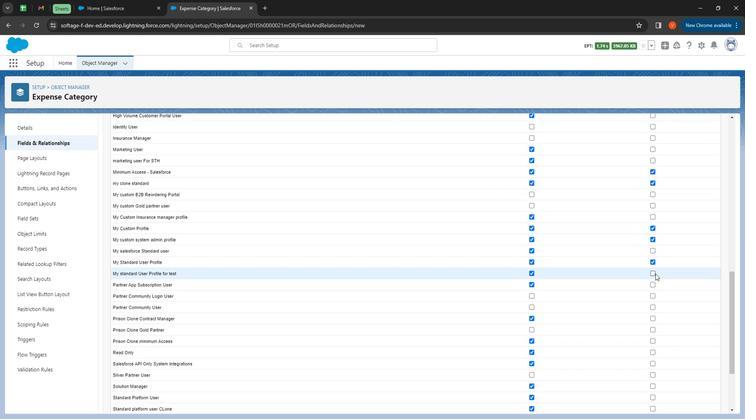 
Action: Mouse moved to (653, 297)
Screenshot: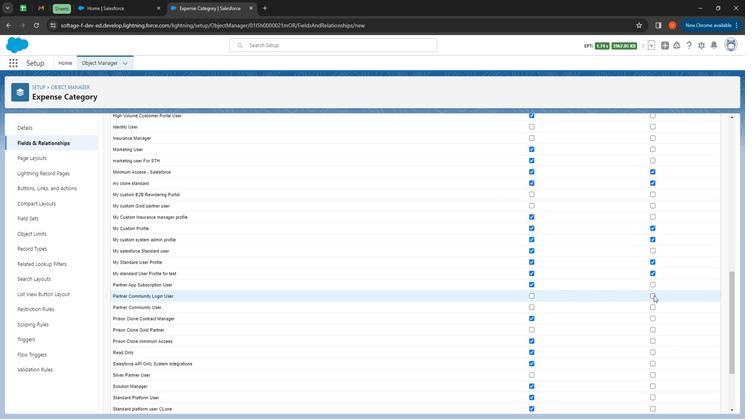 
Action: Mouse scrolled (653, 297) with delta (0, 0)
Screenshot: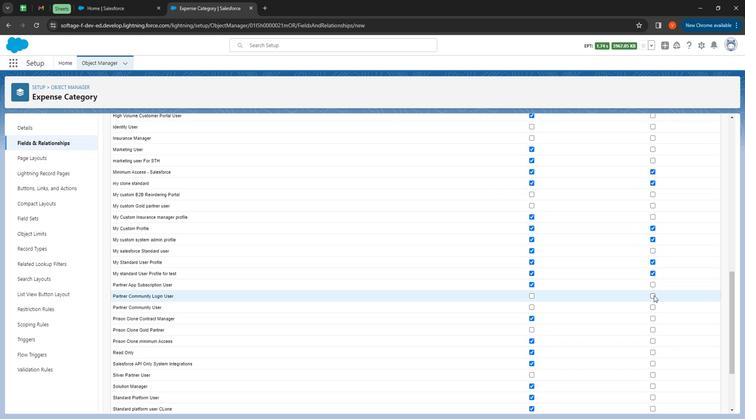 
Action: Mouse moved to (653, 297)
Screenshot: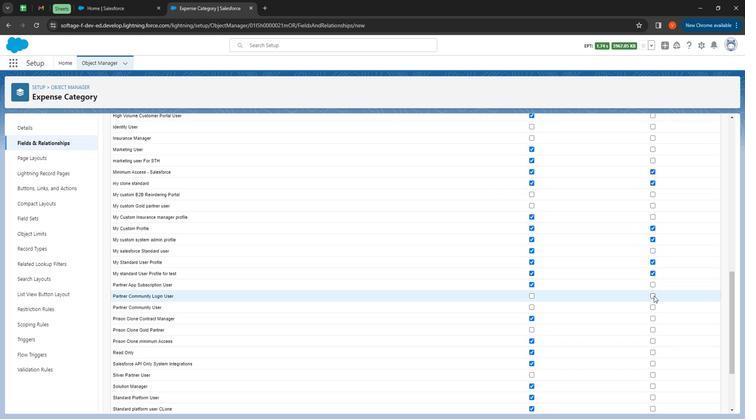 
Action: Mouse scrolled (653, 297) with delta (0, 0)
Screenshot: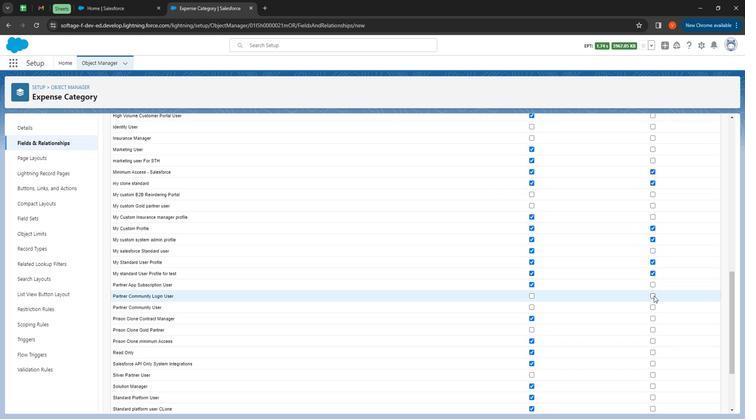
Action: Mouse moved to (653, 297)
Screenshot: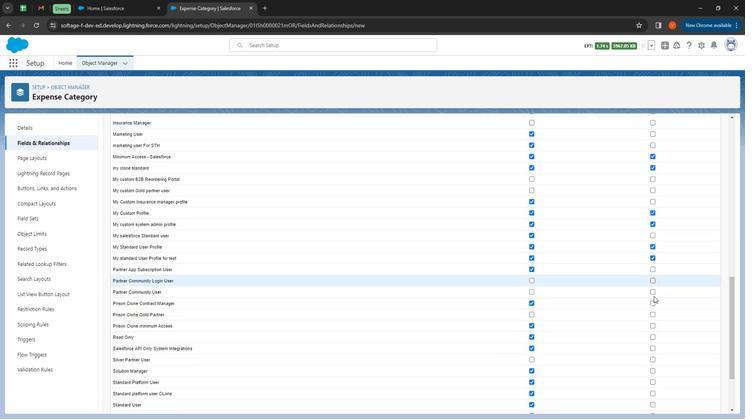 
Action: Mouse scrolled (653, 297) with delta (0, 0)
Screenshot: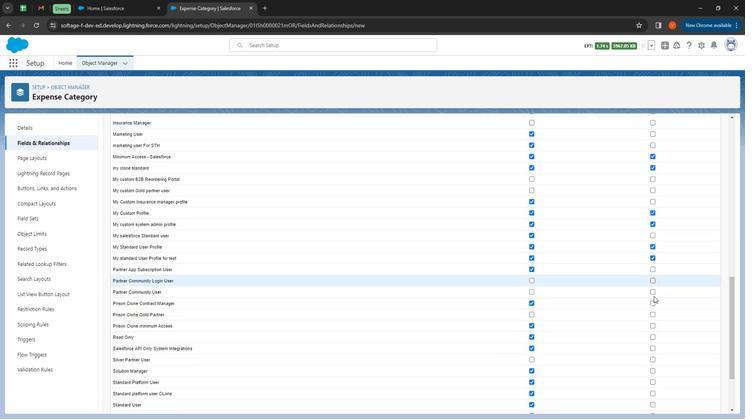
Action: Mouse moved to (653, 295)
Screenshot: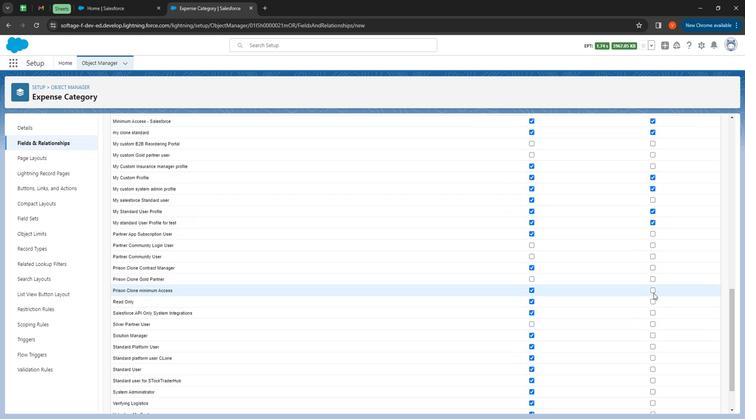 
Action: Mouse scrolled (653, 295) with delta (0, 0)
Screenshot: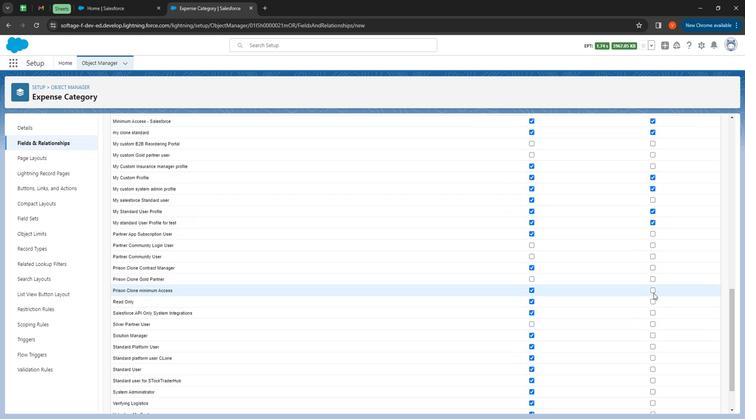 
Action: Mouse moved to (534, 221)
Screenshot: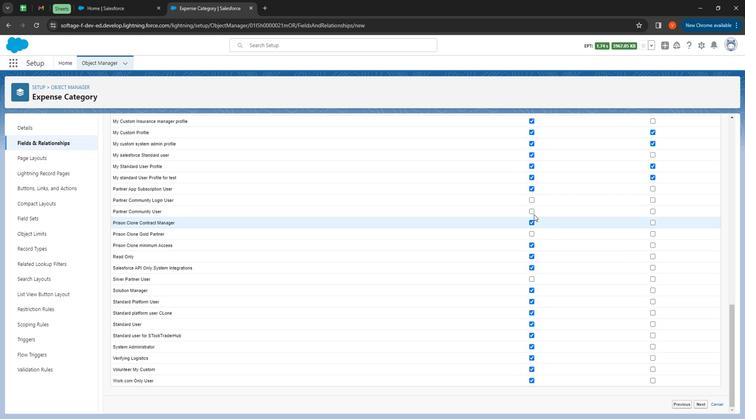 
Action: Mouse pressed left at (534, 221)
Screenshot: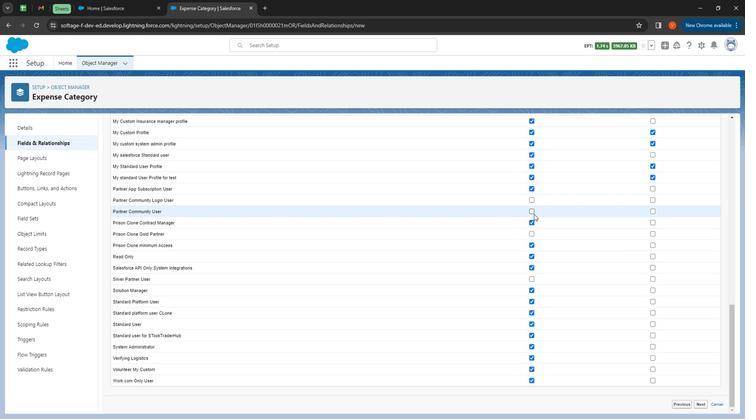 
Action: Mouse moved to (533, 229)
Screenshot: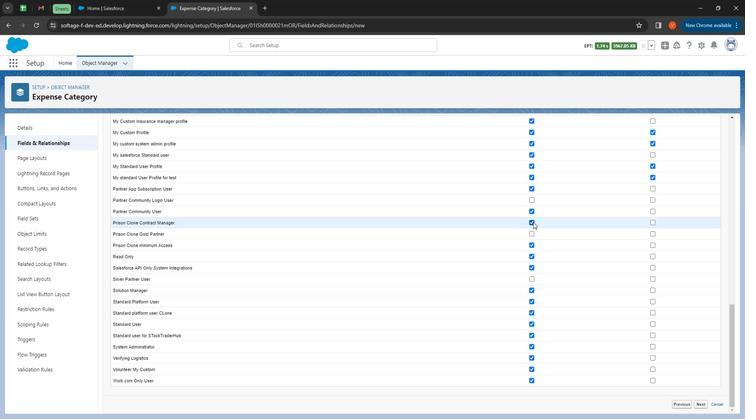 
Action: Mouse pressed left at (533, 229)
Screenshot: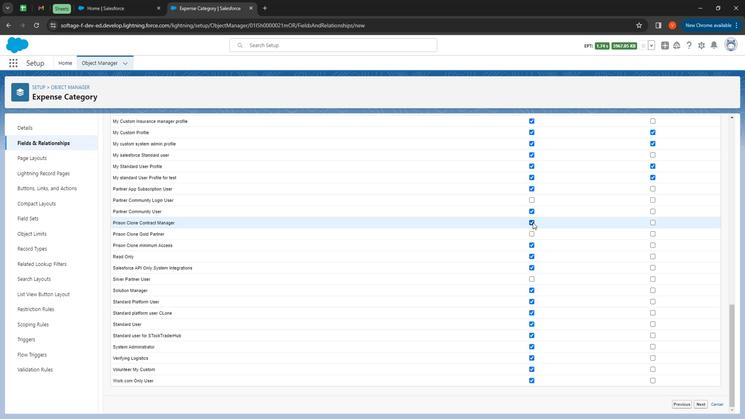 
Action: Mouse moved to (652, 238)
Screenshot: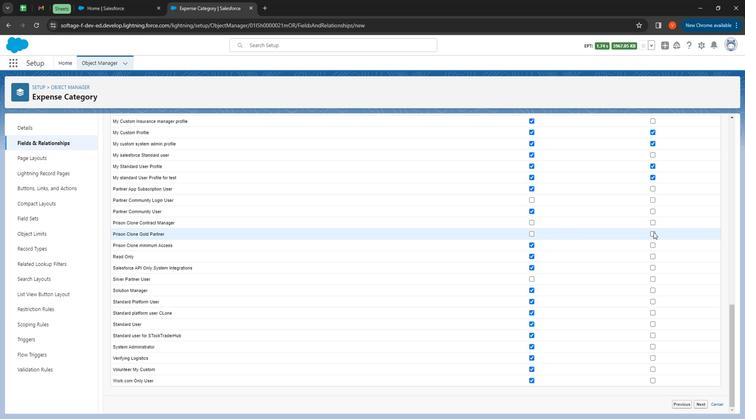 
Action: Mouse pressed left at (652, 238)
Screenshot: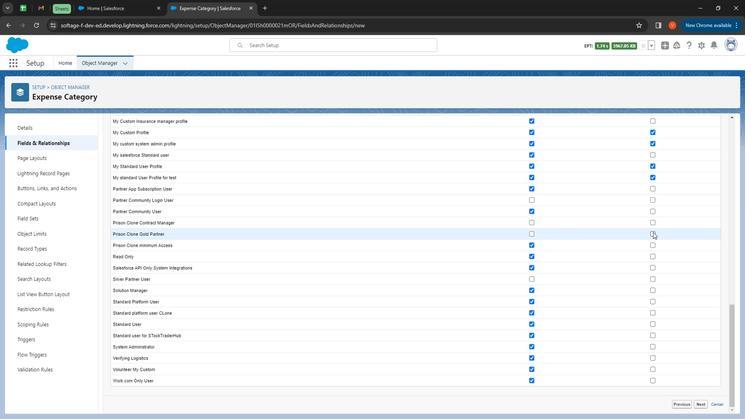 
Action: Mouse moved to (533, 249)
Screenshot: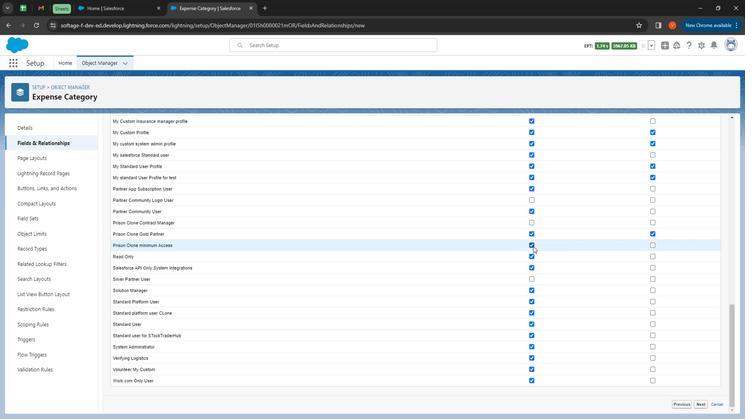 
Action: Mouse pressed left at (533, 249)
Screenshot: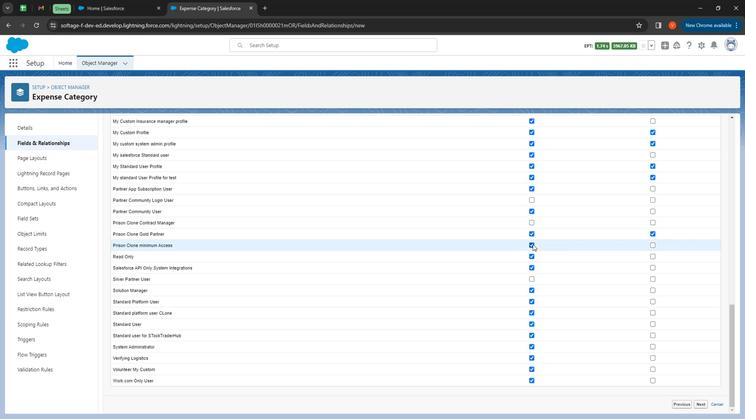 
Action: Mouse moved to (652, 273)
Screenshot: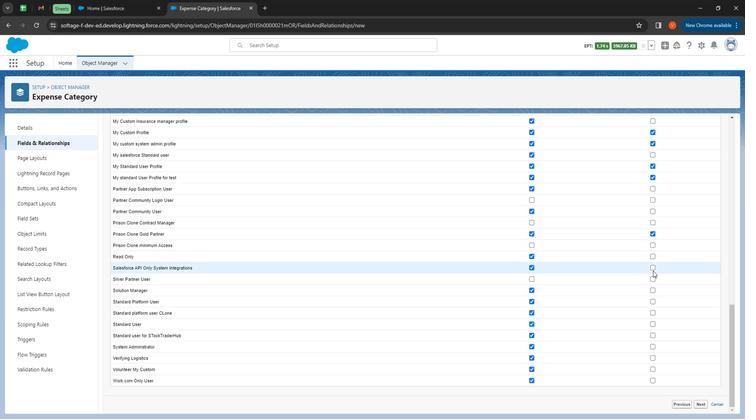 
Action: Mouse pressed left at (652, 273)
Screenshot: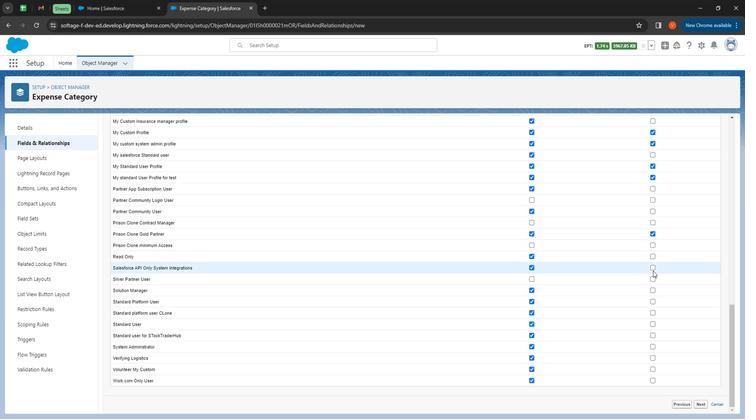 
Action: Mouse moved to (651, 279)
Screenshot: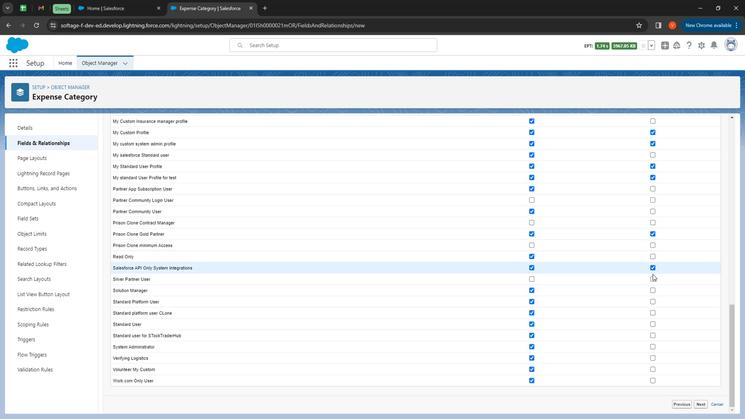 
Action: Mouse pressed left at (651, 279)
Screenshot: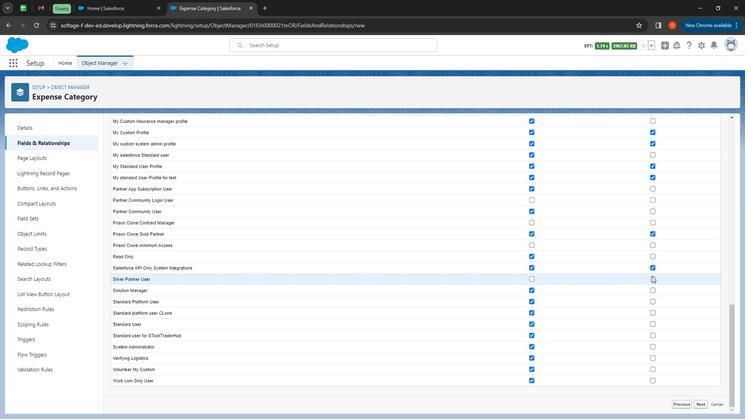 
Action: Mouse moved to (653, 300)
Screenshot: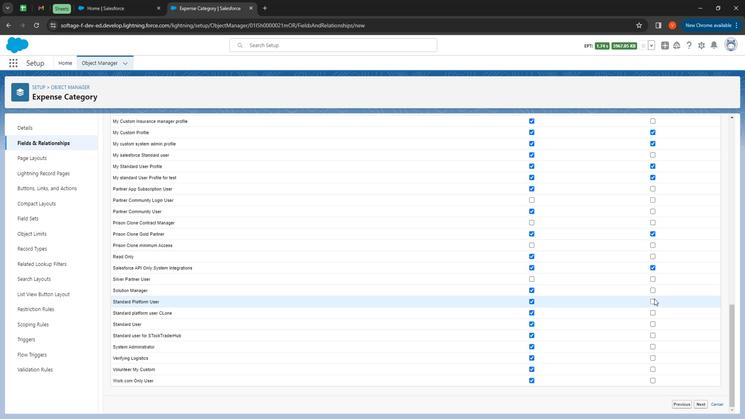 
Action: Mouse pressed left at (653, 300)
Screenshot: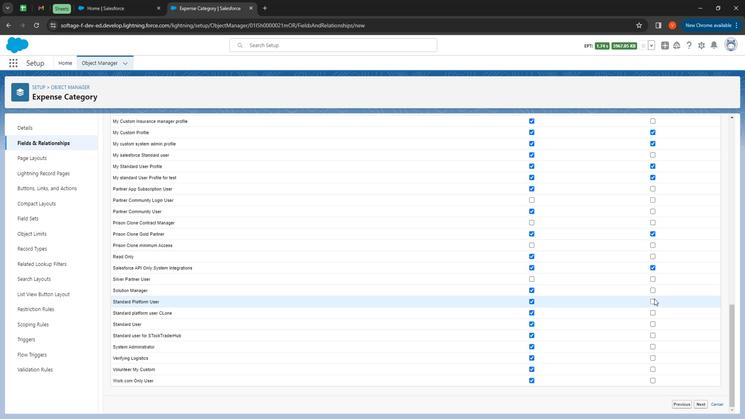 
Action: Mouse moved to (652, 322)
Screenshot: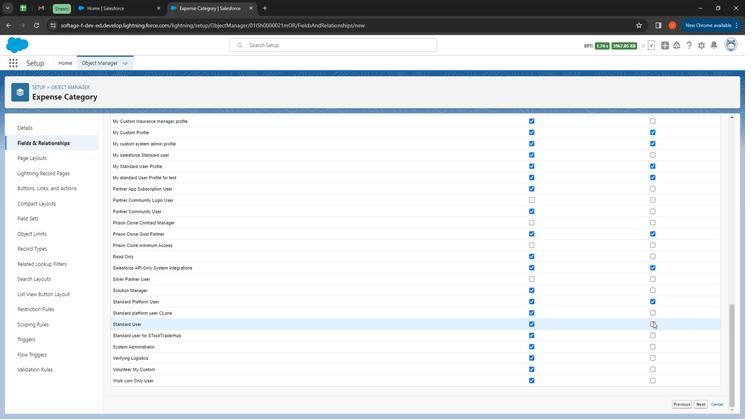 
Action: Mouse pressed left at (652, 322)
Screenshot: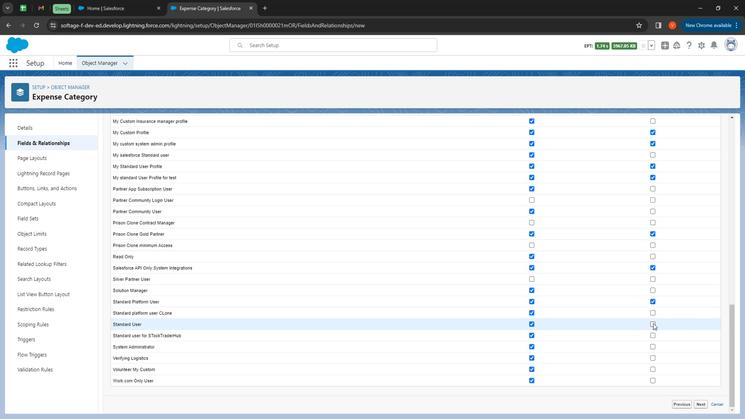 
Action: Mouse moved to (652, 334)
Screenshot: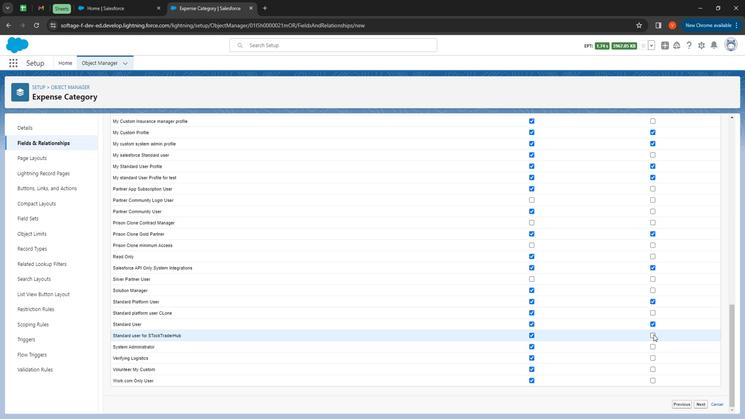 
Action: Mouse pressed left at (652, 334)
Screenshot: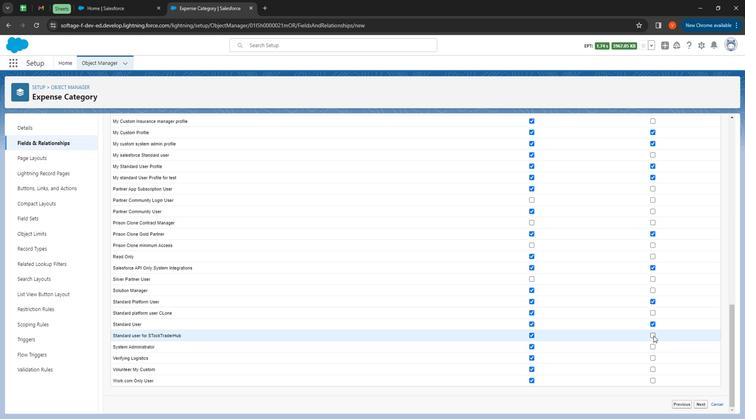 
Action: Mouse moved to (652, 375)
Screenshot: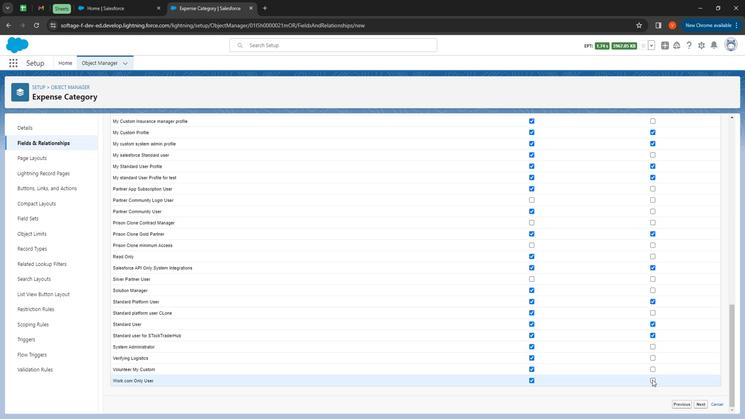 
Action: Mouse pressed left at (652, 375)
Screenshot: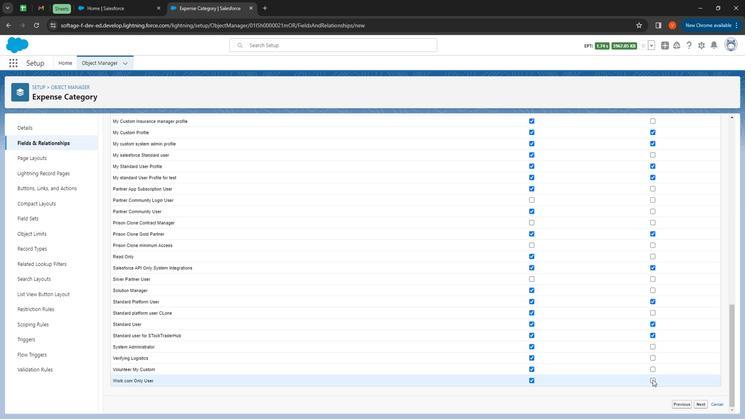 
Action: Mouse moved to (530, 355)
Screenshot: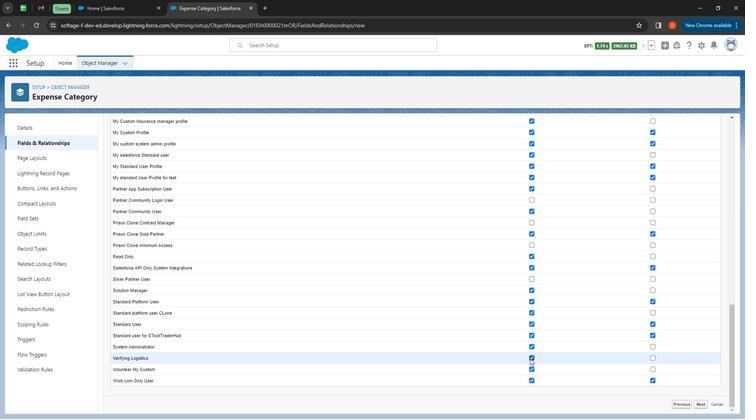 
Action: Mouse pressed left at (530, 355)
Screenshot: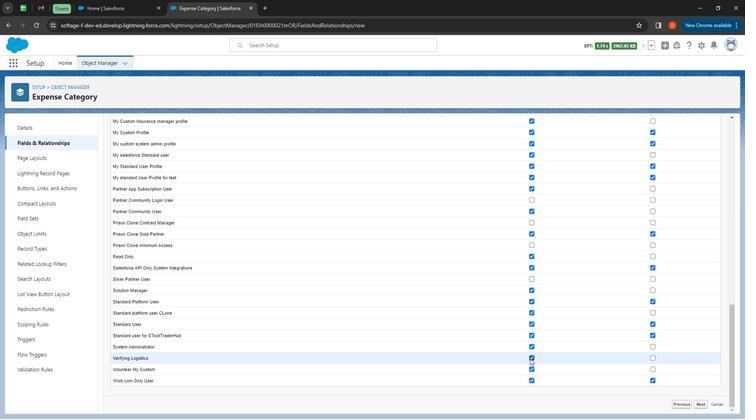 
Action: Mouse moved to (695, 397)
Screenshot: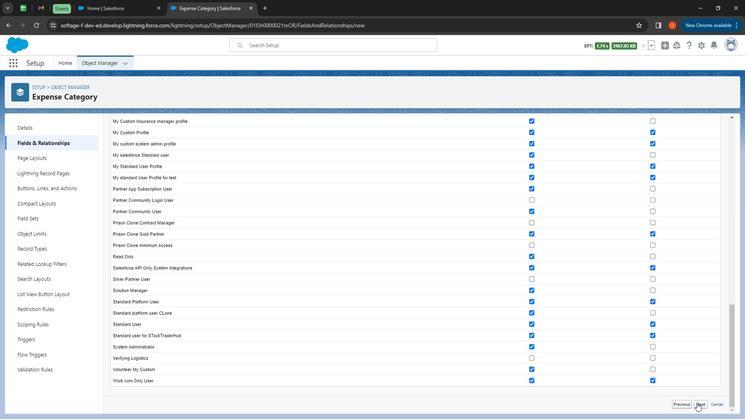 
Action: Mouse pressed left at (695, 397)
Screenshot: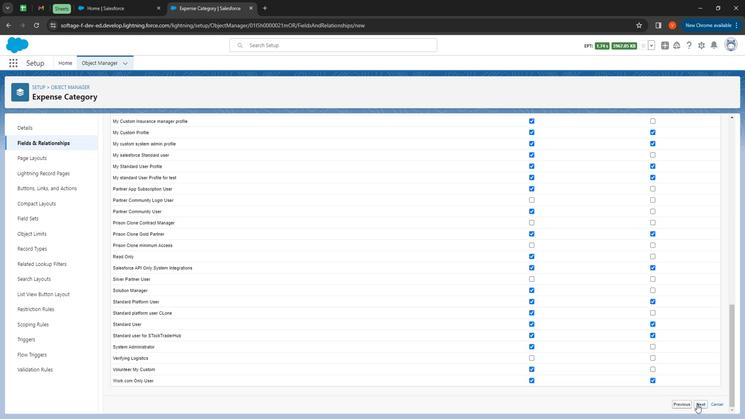 
Action: Mouse moved to (706, 285)
Screenshot: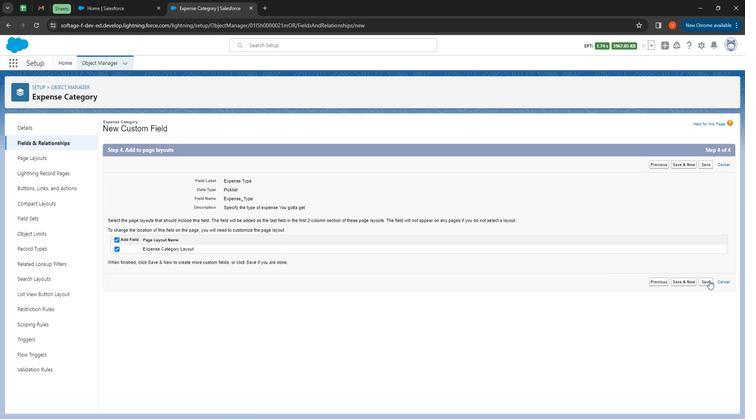 
Action: Mouse pressed left at (706, 285)
Screenshot: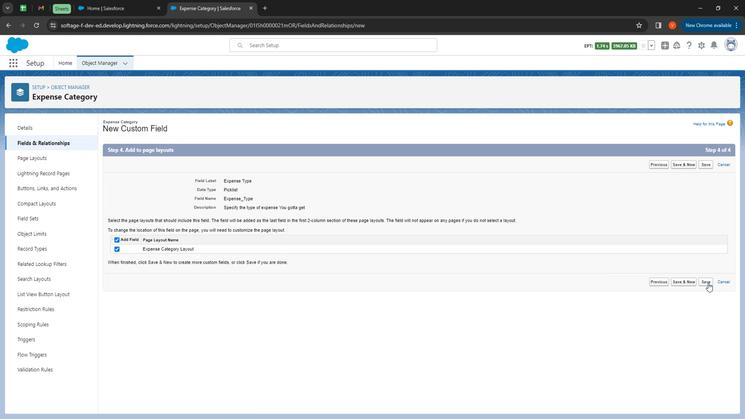 
Action: Mouse moved to (565, 138)
Screenshot: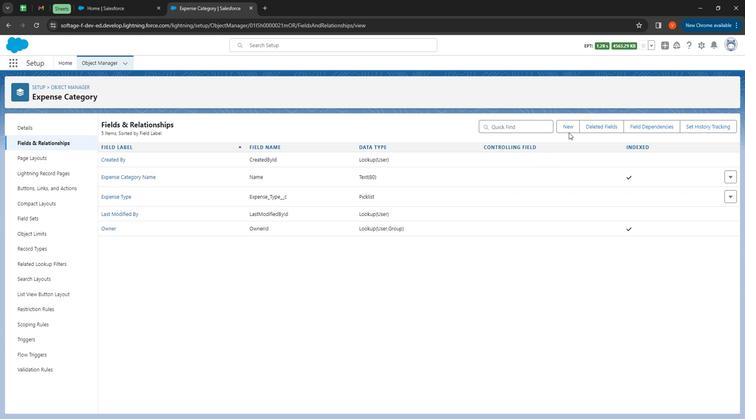 
Action: Mouse pressed left at (565, 138)
Screenshot: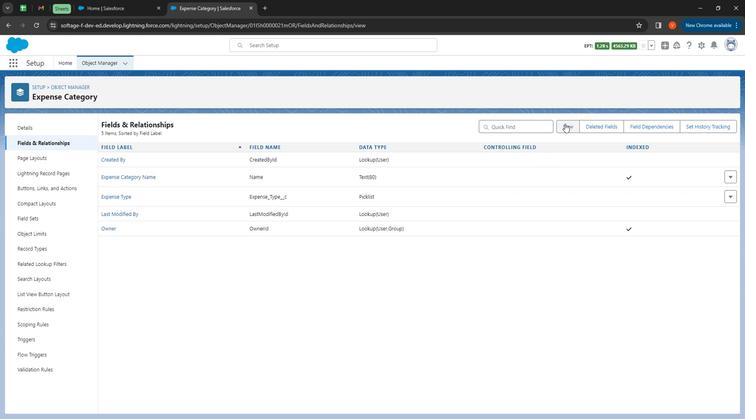 
Action: Mouse moved to (135, 340)
Screenshot: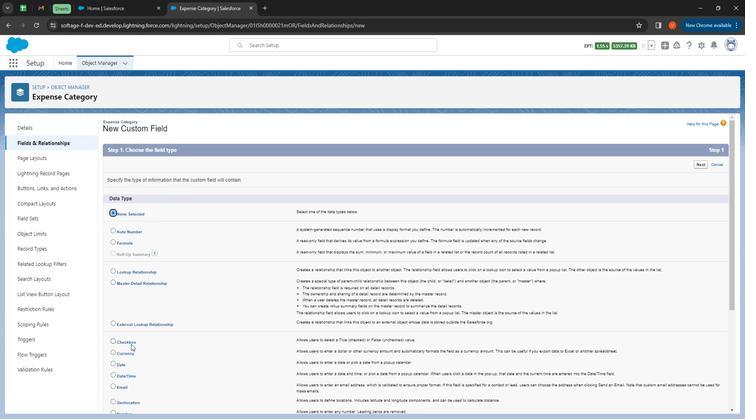 
Action: Mouse pressed left at (135, 340)
Screenshot: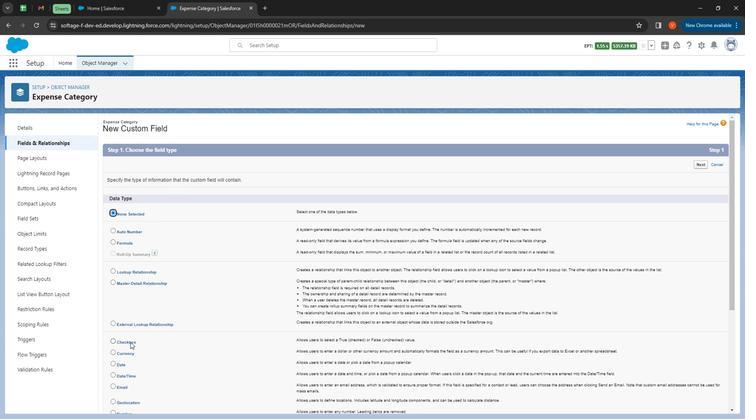 
Action: Mouse moved to (624, 360)
Screenshot: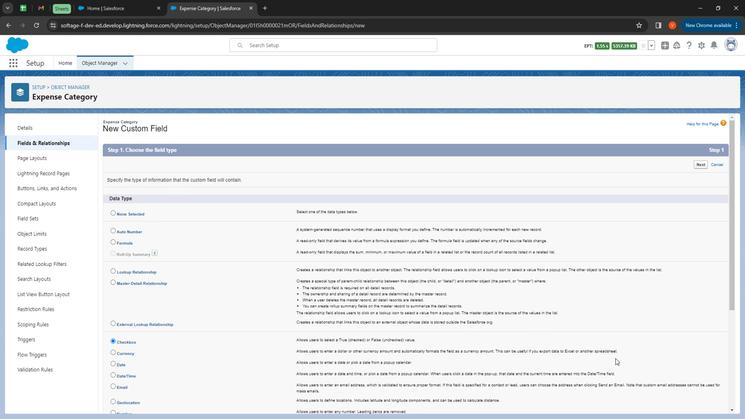 
Action: Mouse scrolled (624, 360) with delta (0, 0)
Screenshot: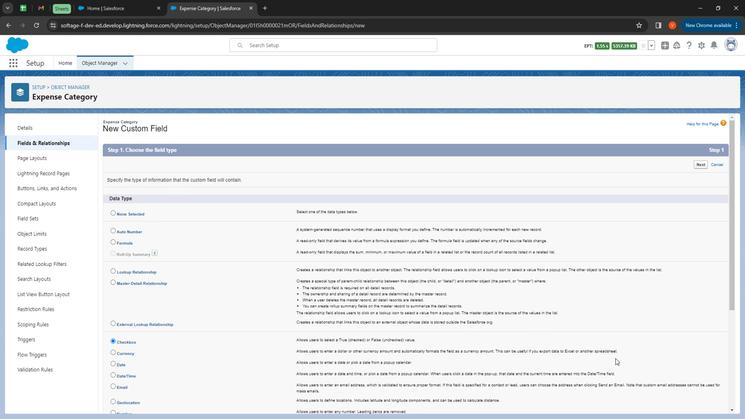 
Action: Mouse moved to (636, 369)
Screenshot: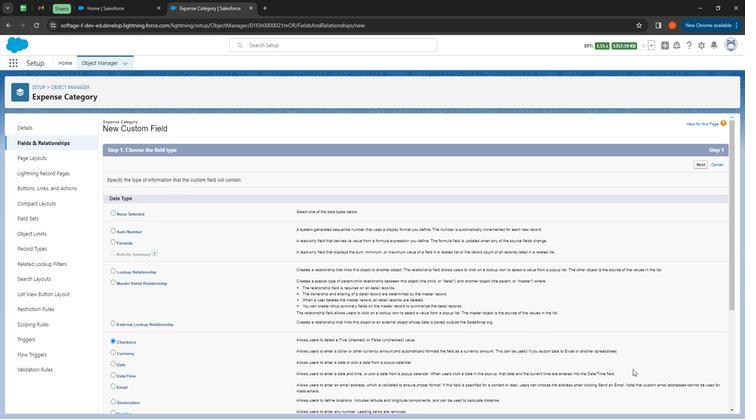 
Action: Mouse scrolled (636, 369) with delta (0, 0)
Screenshot: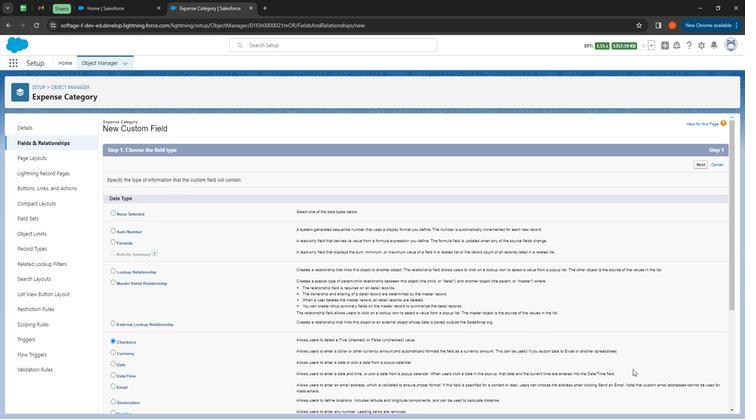 
Action: Mouse moved to (643, 375)
Screenshot: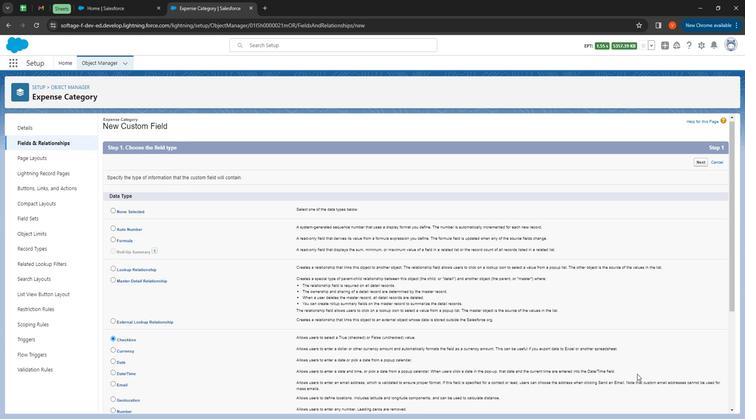 
Action: Mouse scrolled (643, 375) with delta (0, 0)
Screenshot: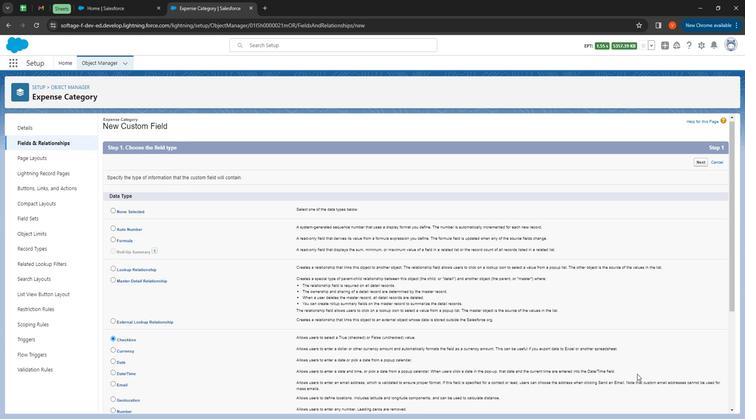 
Action: Mouse moved to (656, 381)
Screenshot: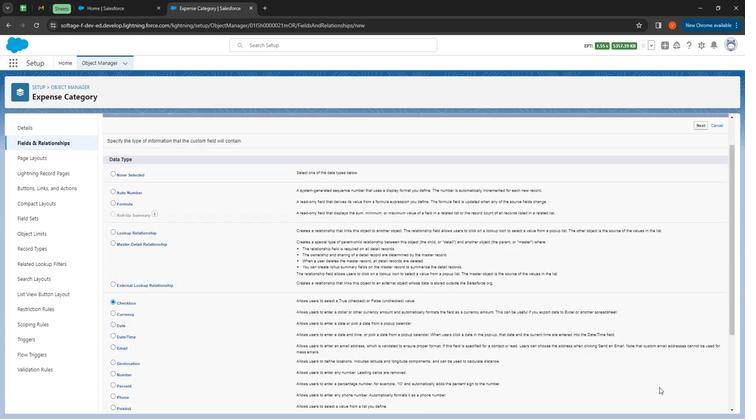 
Action: Mouse scrolled (656, 381) with delta (0, 0)
Screenshot: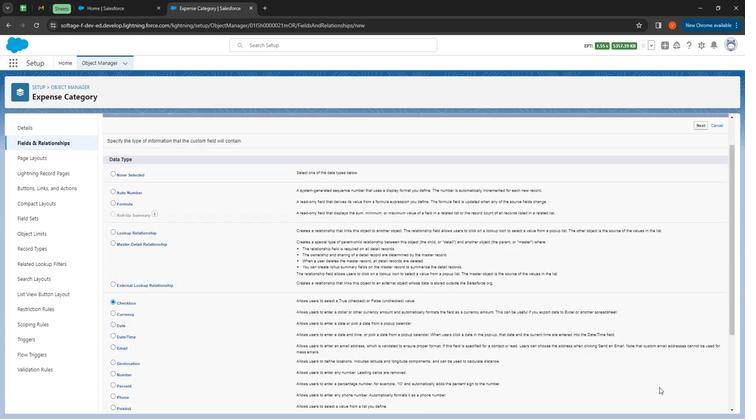 
Action: Mouse moved to (670, 385)
Screenshot: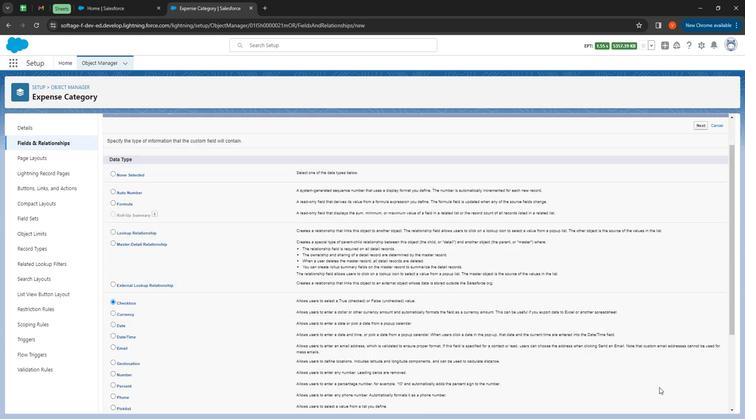 
Action: Mouse scrolled (670, 385) with delta (0, 0)
Screenshot: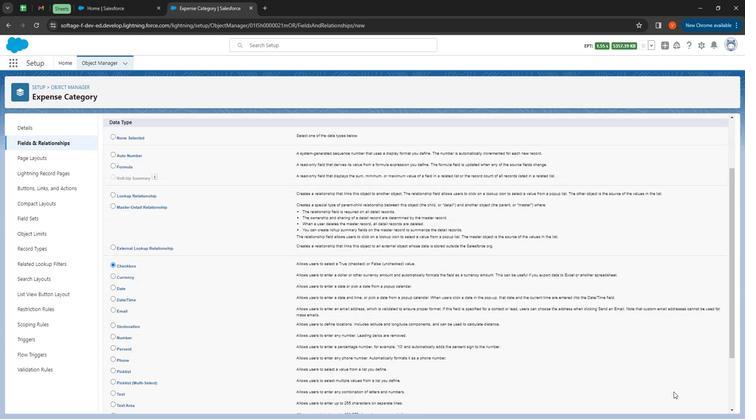
Action: Mouse moved to (691, 389)
Screenshot: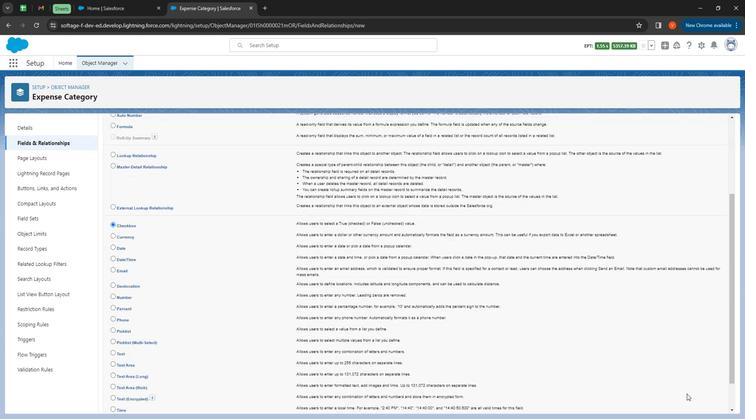 
Action: Mouse scrolled (691, 389) with delta (0, 0)
Screenshot: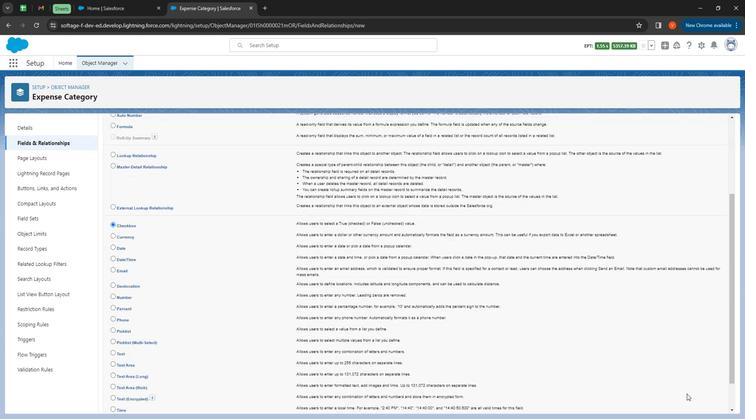 
Action: Mouse moved to (698, 400)
Screenshot: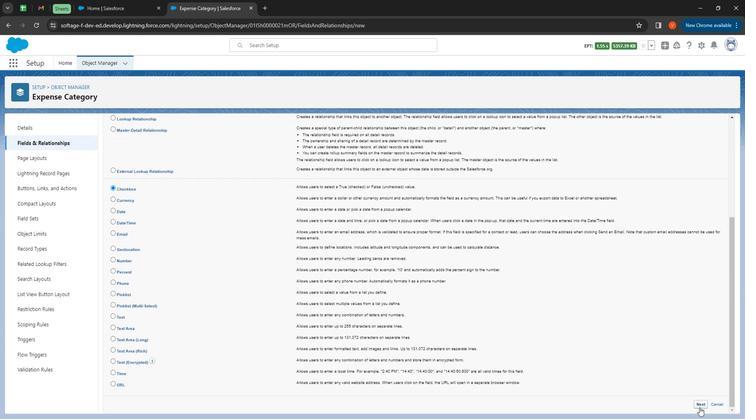 
Action: Mouse pressed left at (698, 400)
Screenshot: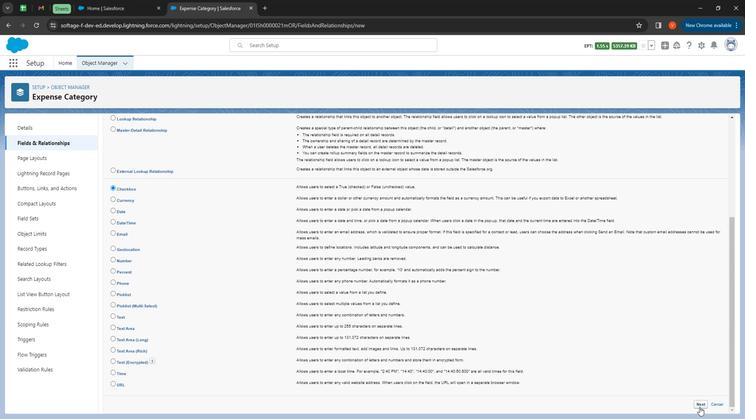 
Action: Mouse moved to (240, 189)
Screenshot: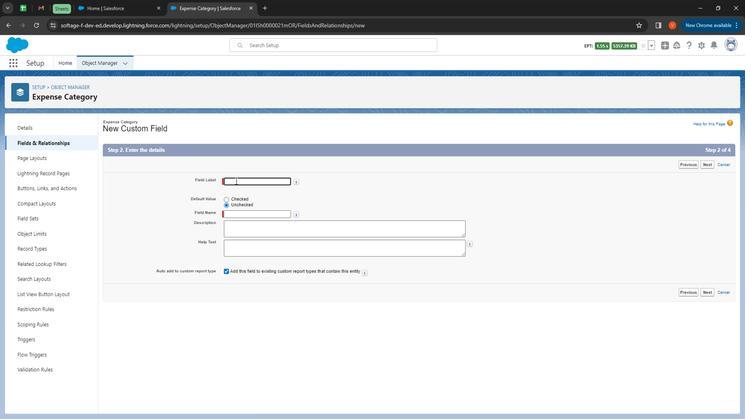 
Action: Mouse pressed left at (240, 189)
Screenshot: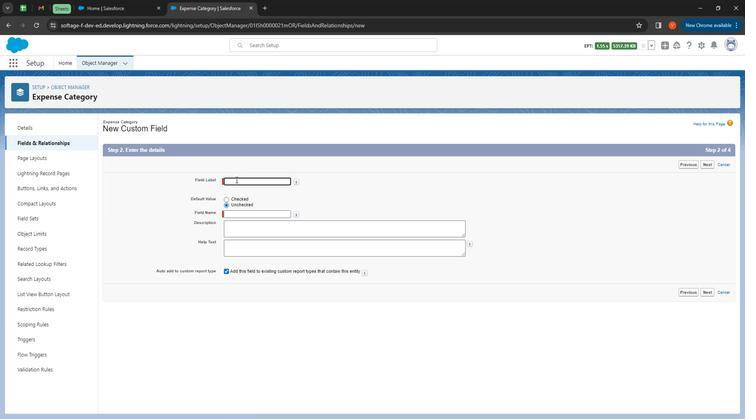 
Action: Key pressed <Key.shift>
